 Task: Find connections with filter location Barra do Corda with filter topic #socialmediawith filter profile language French with filter current company Aristocrat with filter school Integral University, Lucknow, Uttar Pradesh with filter industry Flight Training with filter service category Customer Service with filter keywords title Graphic Designer
Action: Mouse moved to (579, 107)
Screenshot: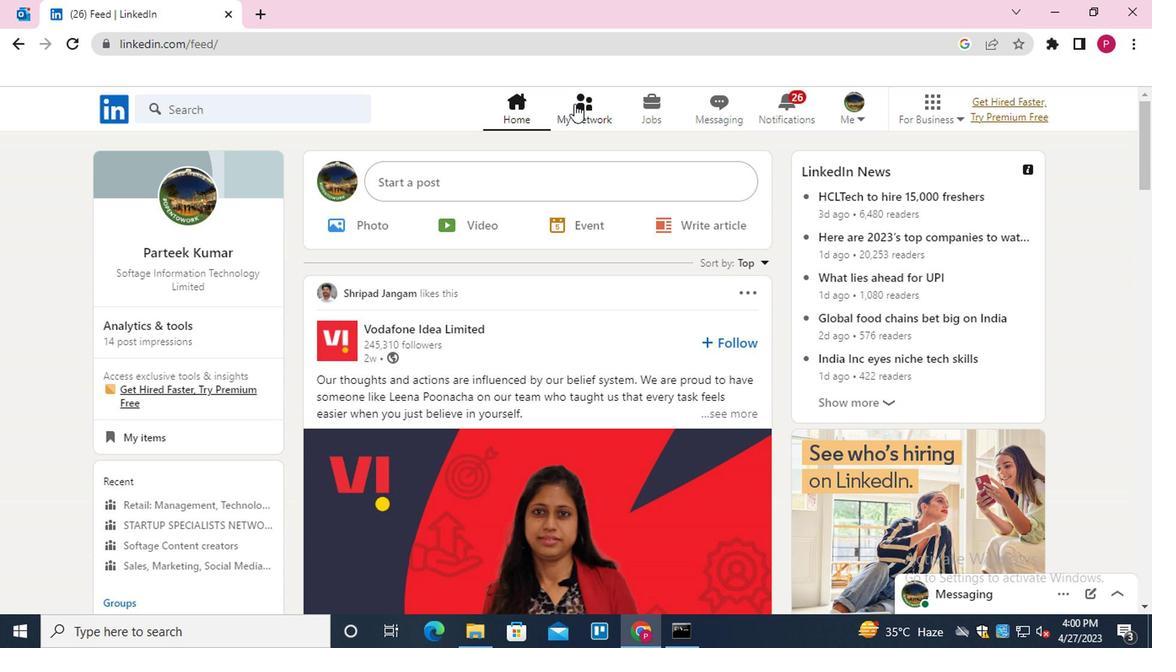 
Action: Mouse pressed left at (579, 107)
Screenshot: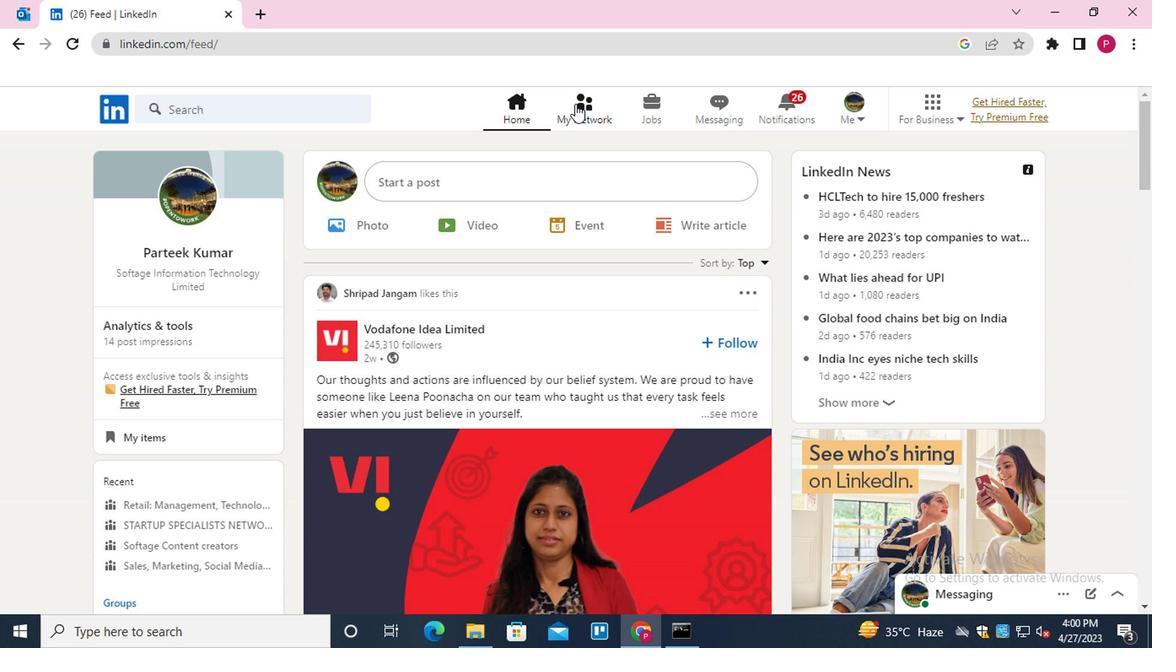 
Action: Mouse moved to (316, 205)
Screenshot: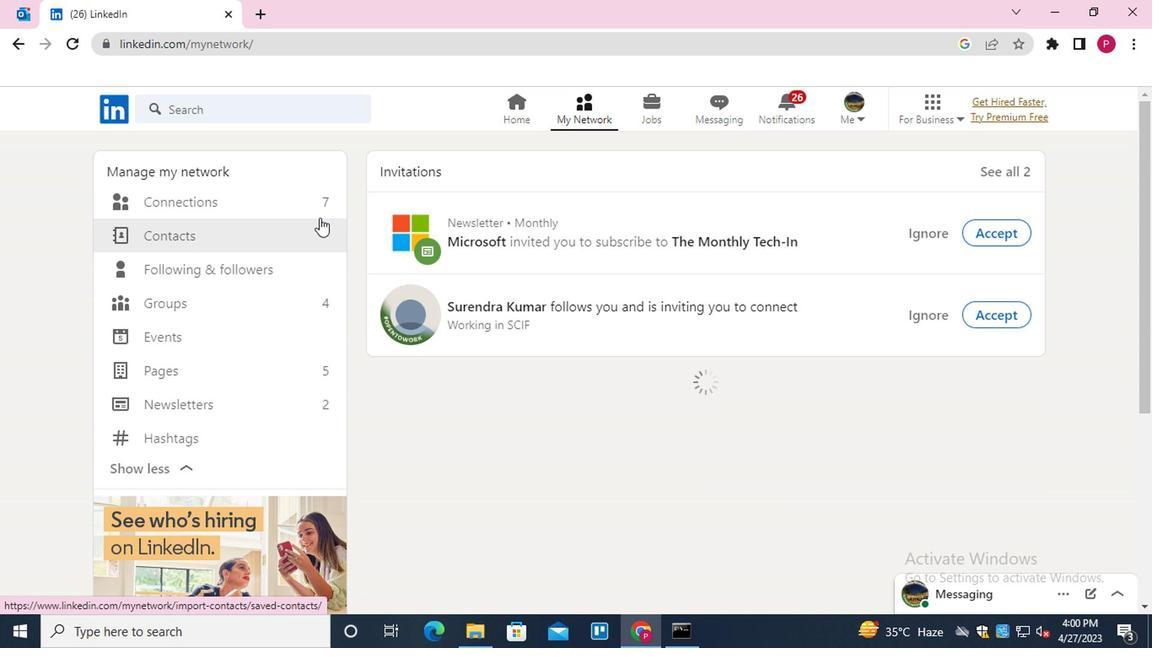 
Action: Mouse pressed left at (316, 205)
Screenshot: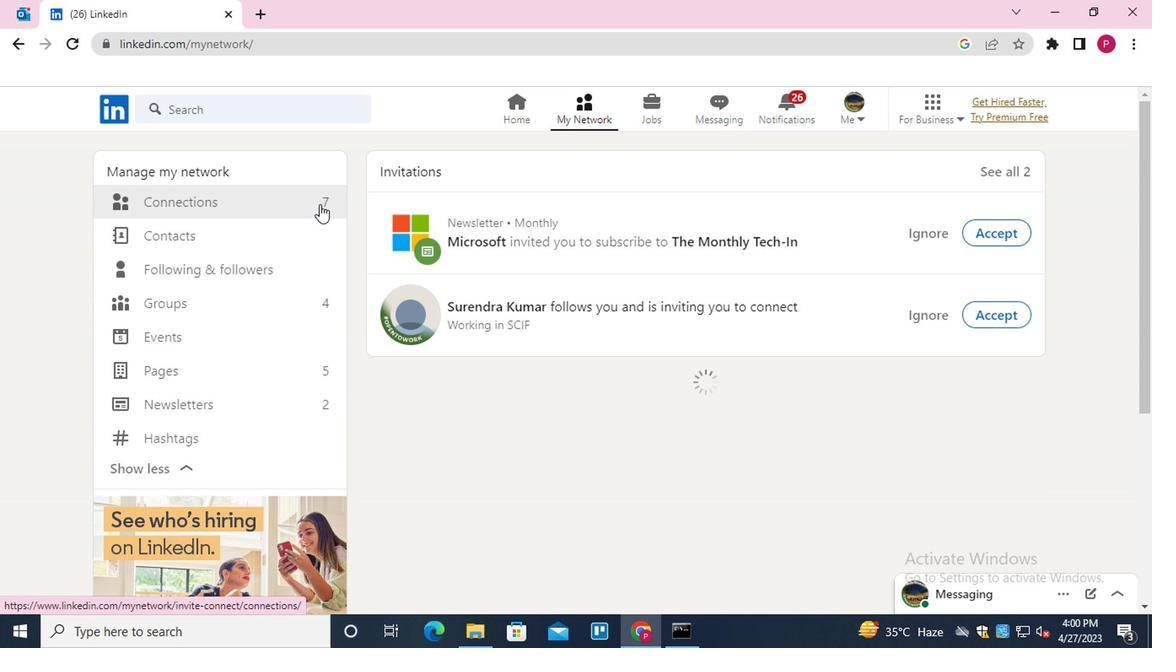 
Action: Mouse moved to (656, 203)
Screenshot: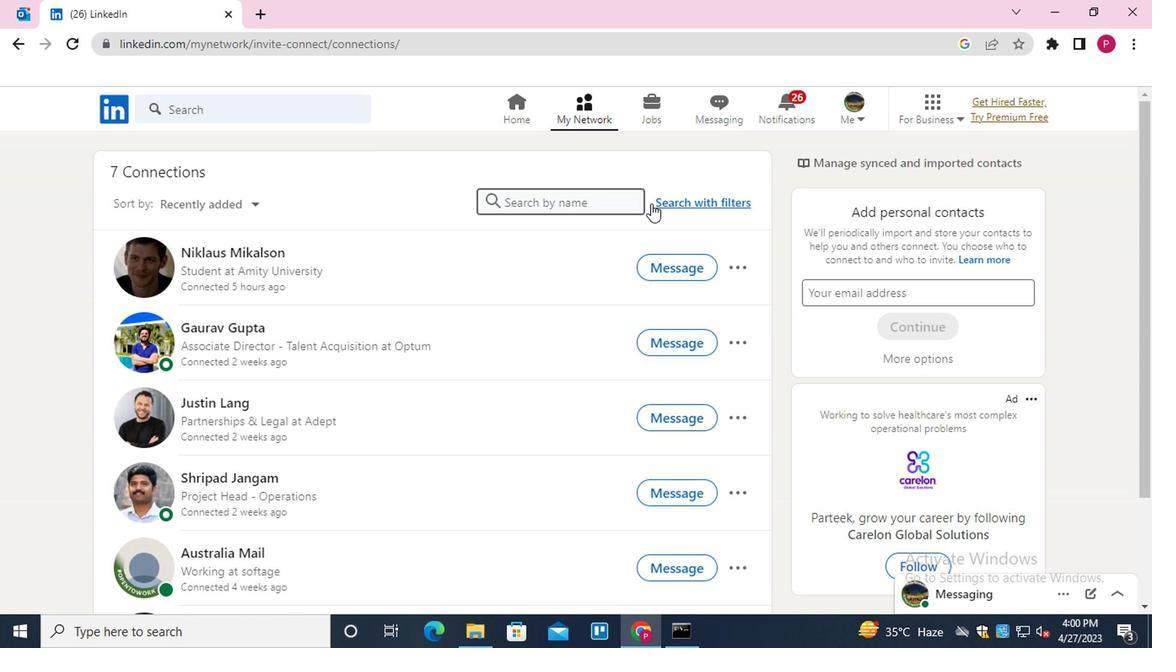 
Action: Mouse pressed left at (656, 203)
Screenshot: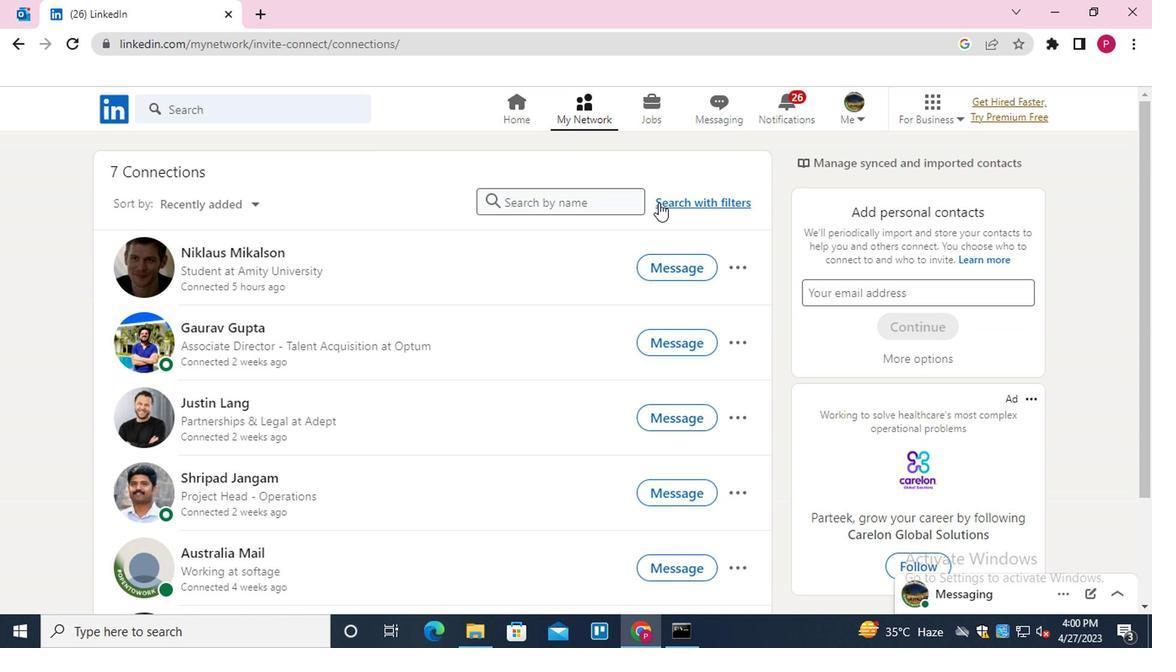 
Action: Mouse moved to (624, 159)
Screenshot: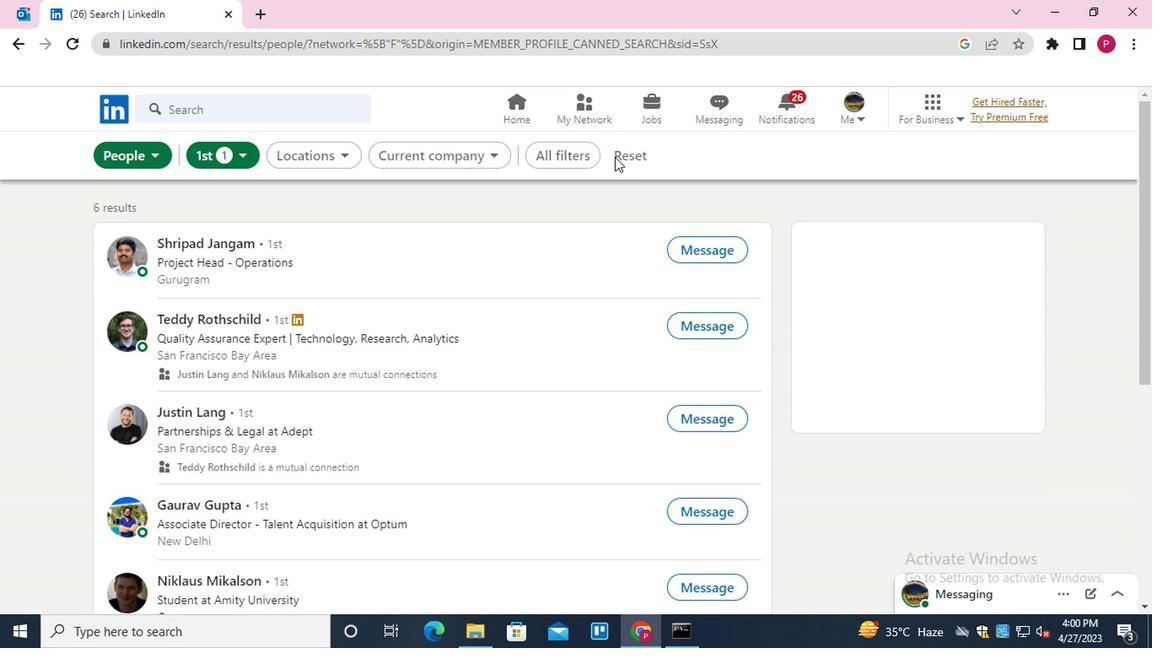
Action: Mouse pressed left at (624, 159)
Screenshot: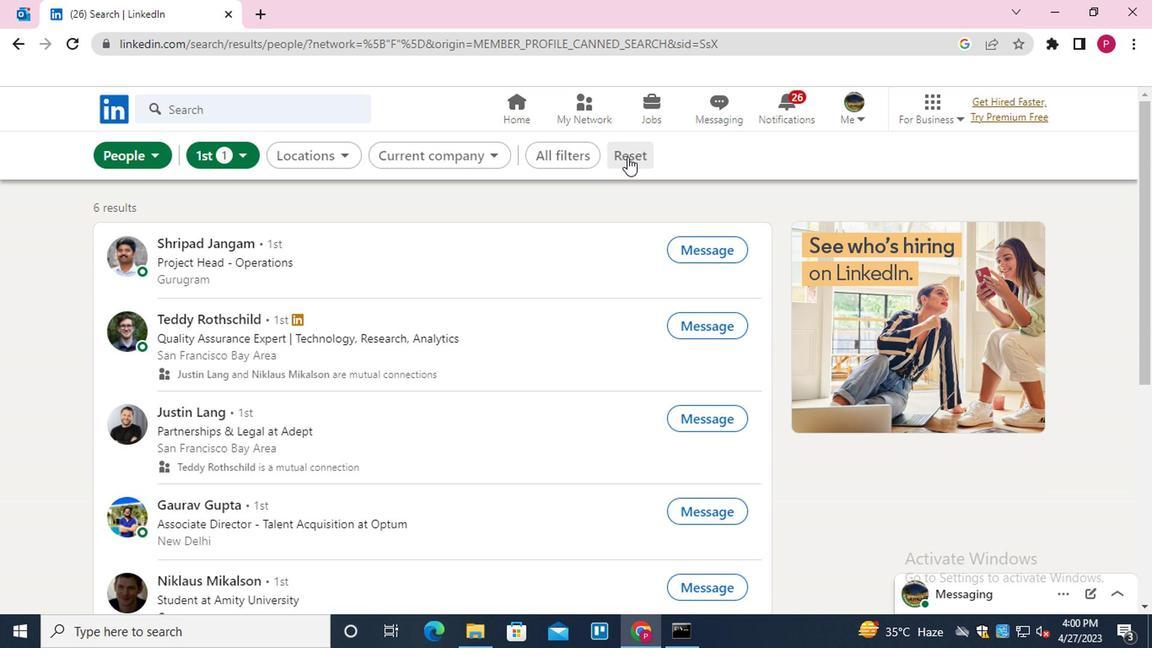 
Action: Mouse moved to (618, 160)
Screenshot: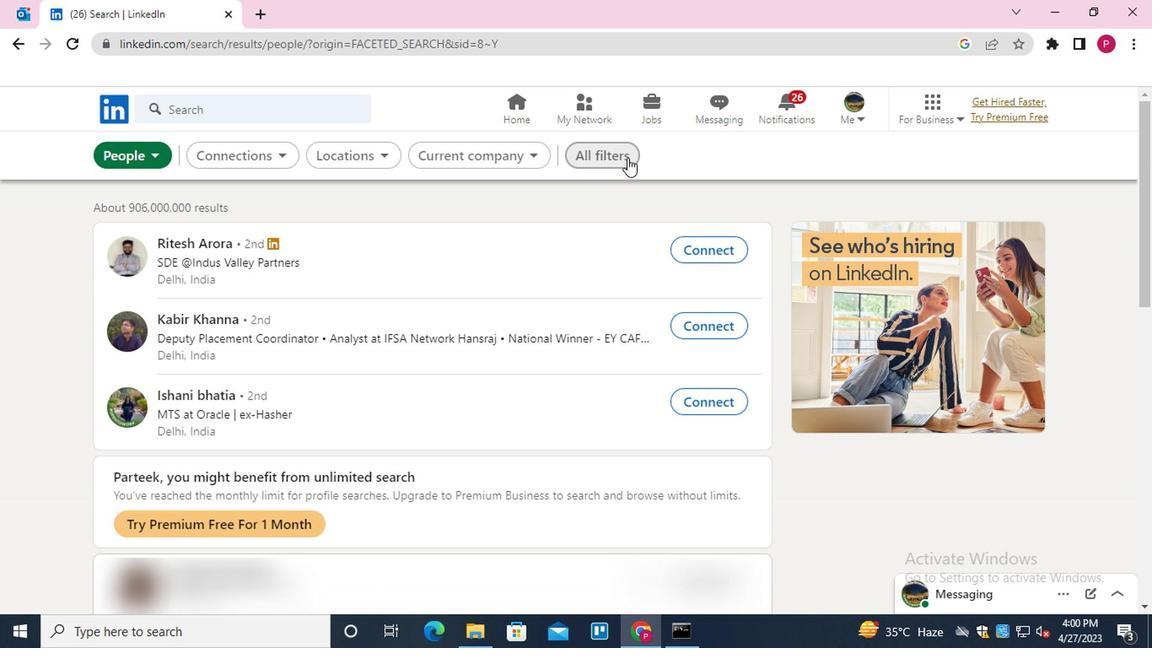 
Action: Mouse pressed left at (618, 160)
Screenshot: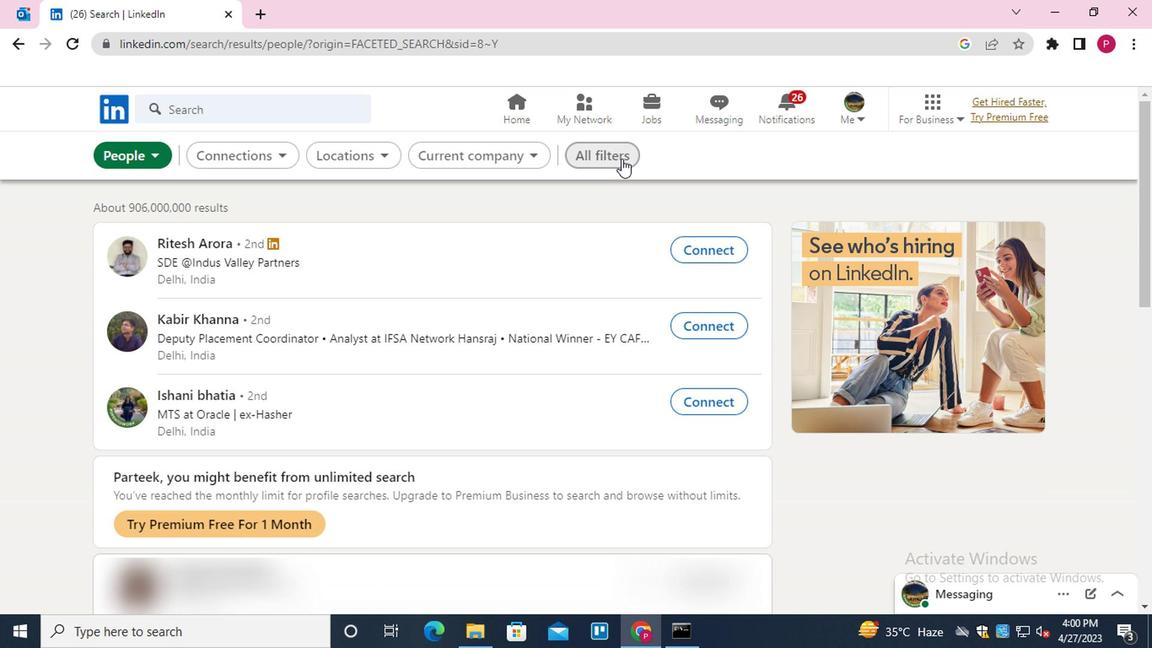 
Action: Mouse moved to (1000, 426)
Screenshot: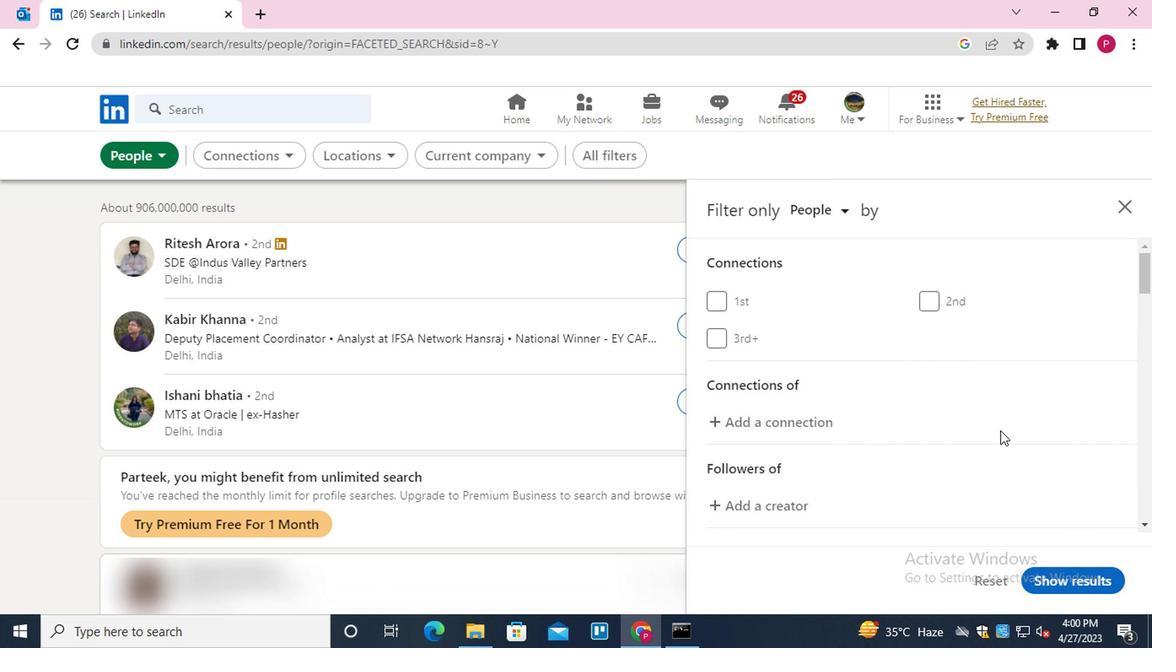 
Action: Mouse scrolled (1000, 426) with delta (0, 0)
Screenshot: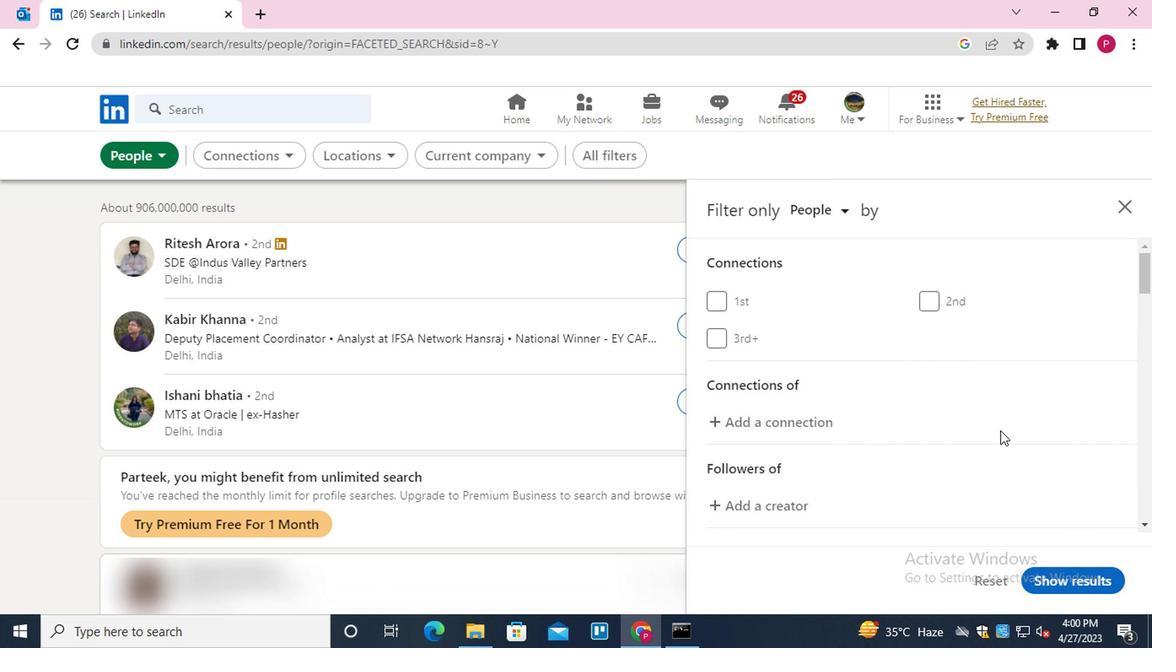 
Action: Mouse moved to (996, 429)
Screenshot: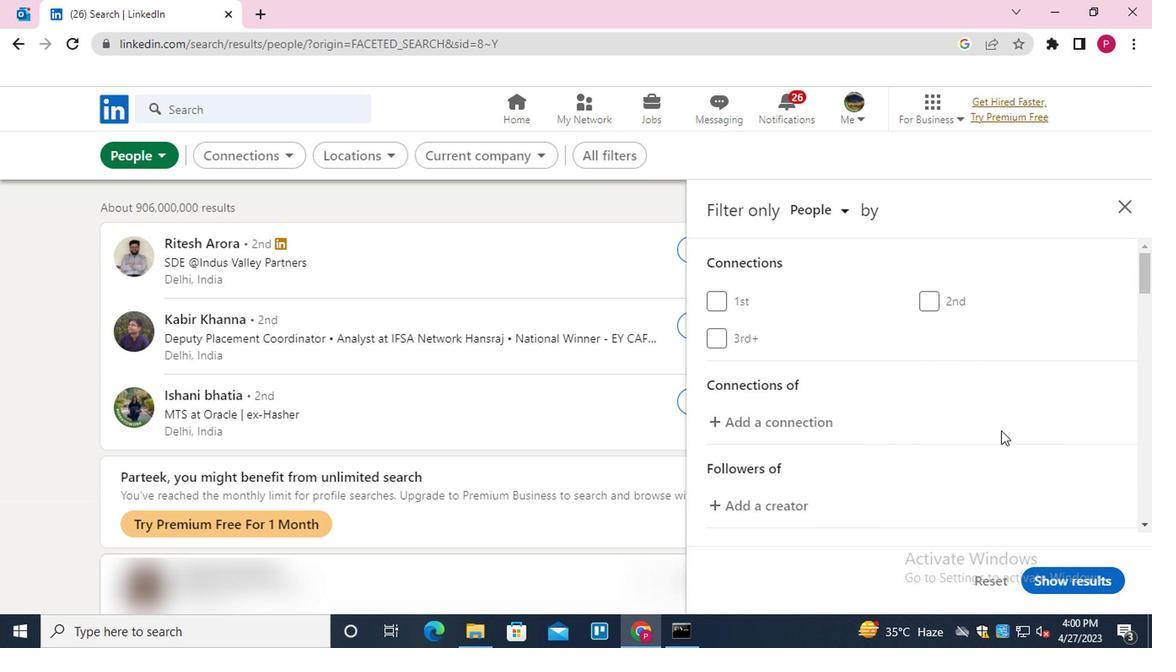 
Action: Mouse scrolled (996, 428) with delta (0, 0)
Screenshot: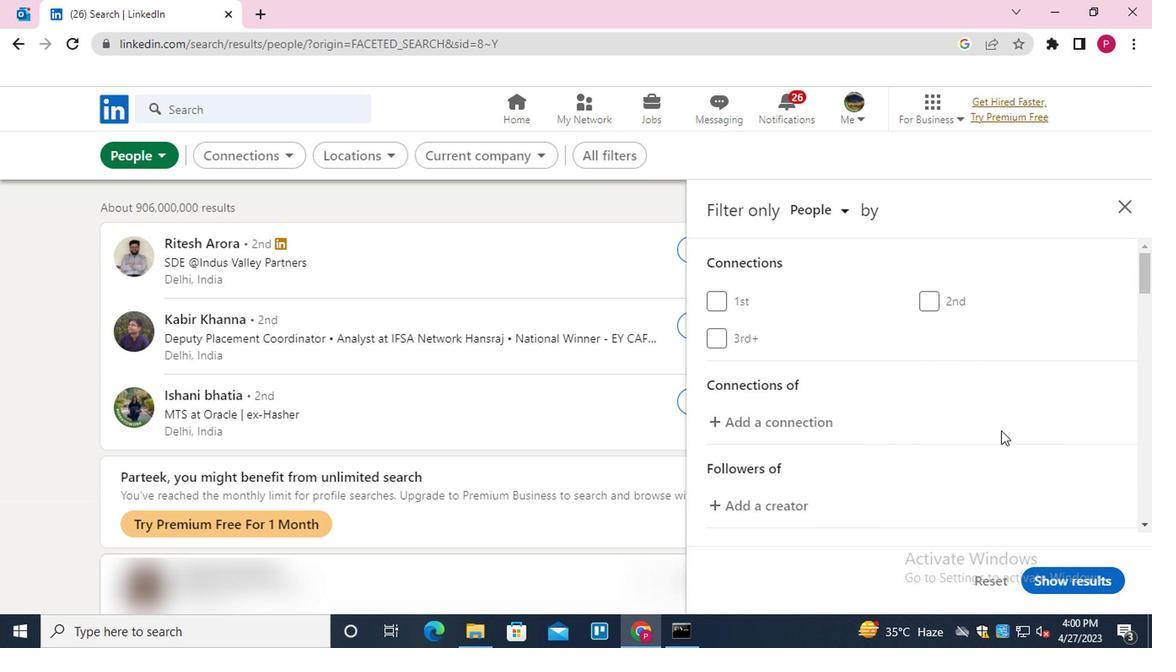 
Action: Mouse moved to (984, 440)
Screenshot: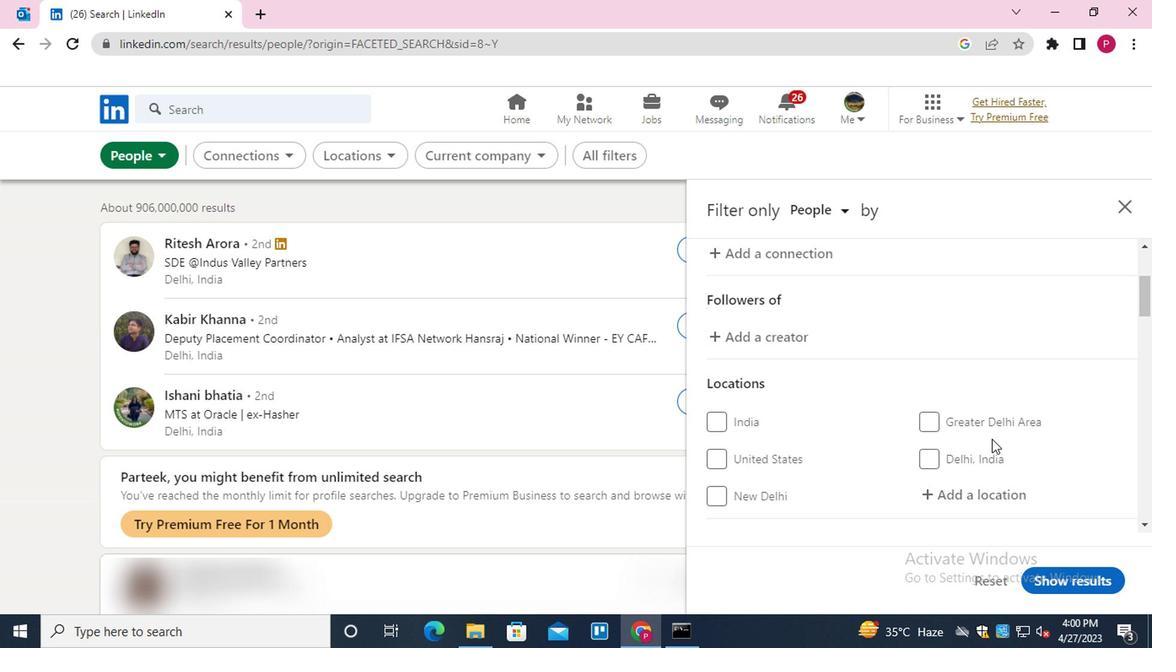 
Action: Mouse scrolled (984, 439) with delta (0, 0)
Screenshot: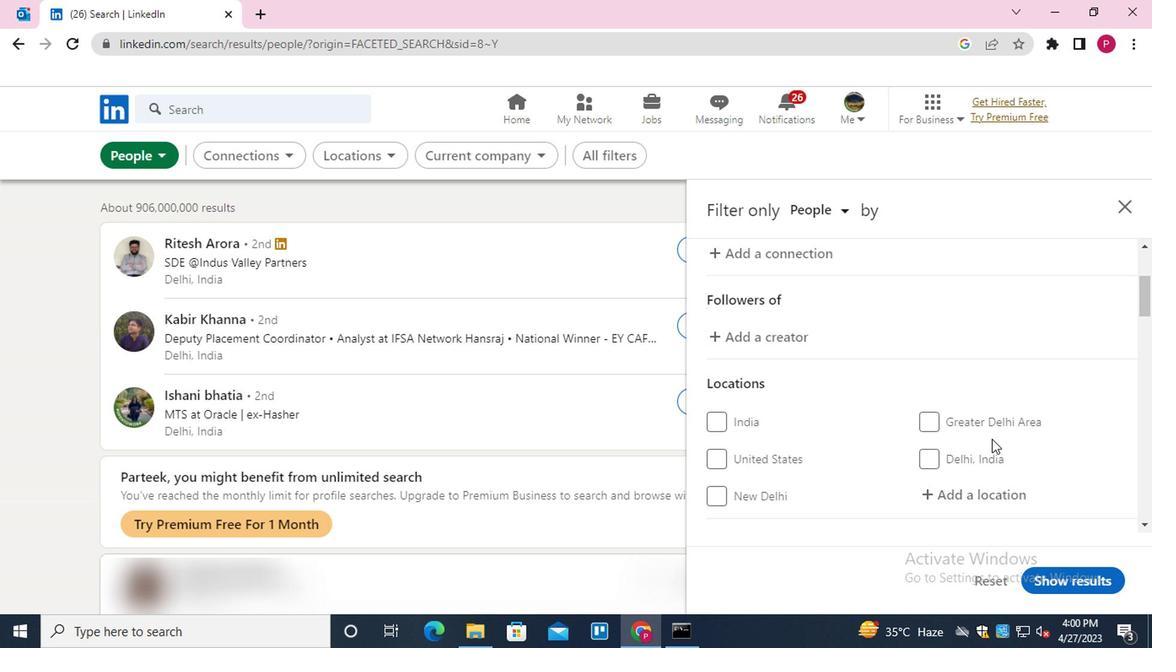 
Action: Mouse moved to (968, 413)
Screenshot: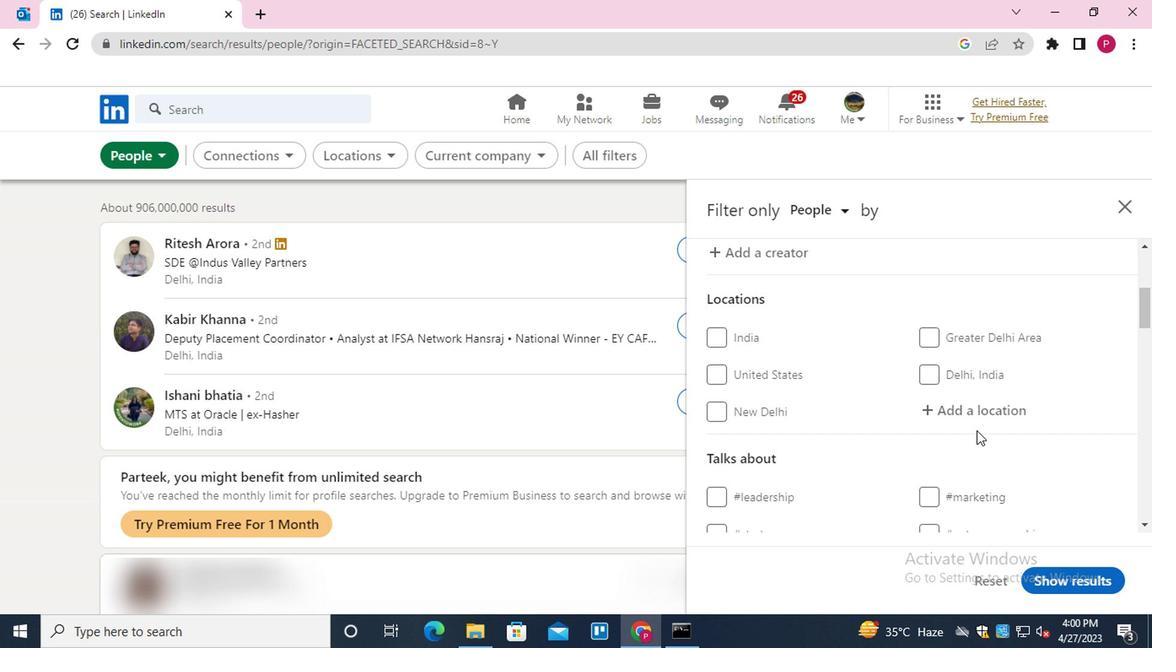 
Action: Mouse pressed left at (968, 413)
Screenshot: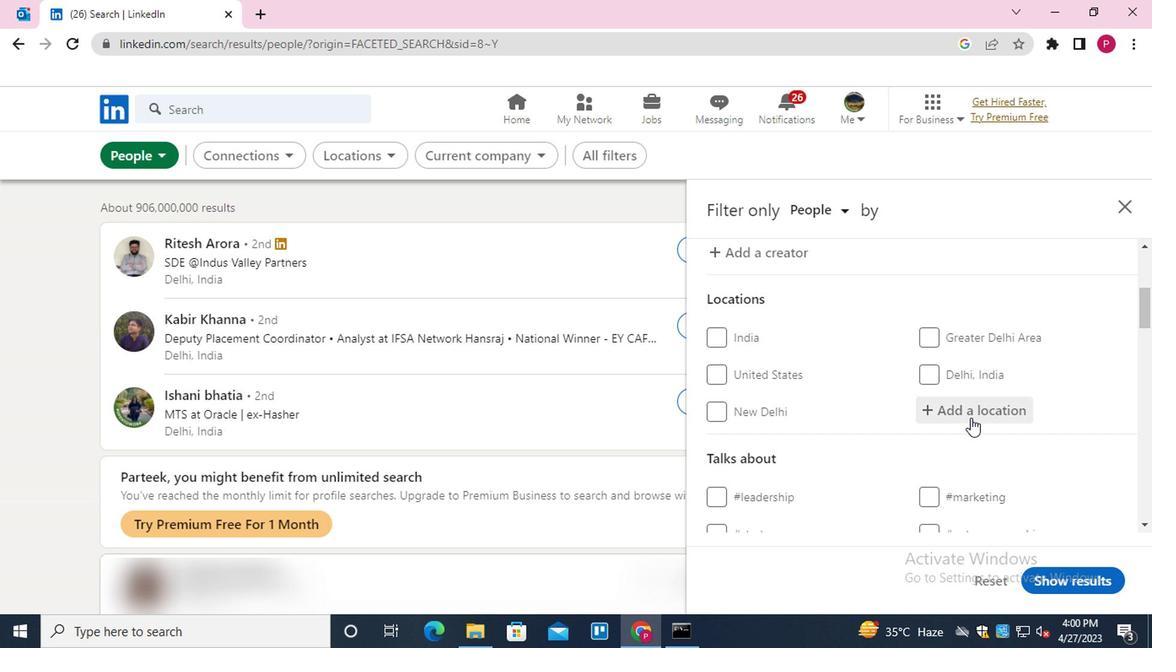 
Action: Key pressed <Key.shift><Key.shift><Key.shift><Key.shift><Key.shift><Key.shift><Key.shift><Key.shift><Key.shift>BARRA<Key.space><Key.shift>DO<Key.down><Key.down><Key.down><Key.enter>
Screenshot: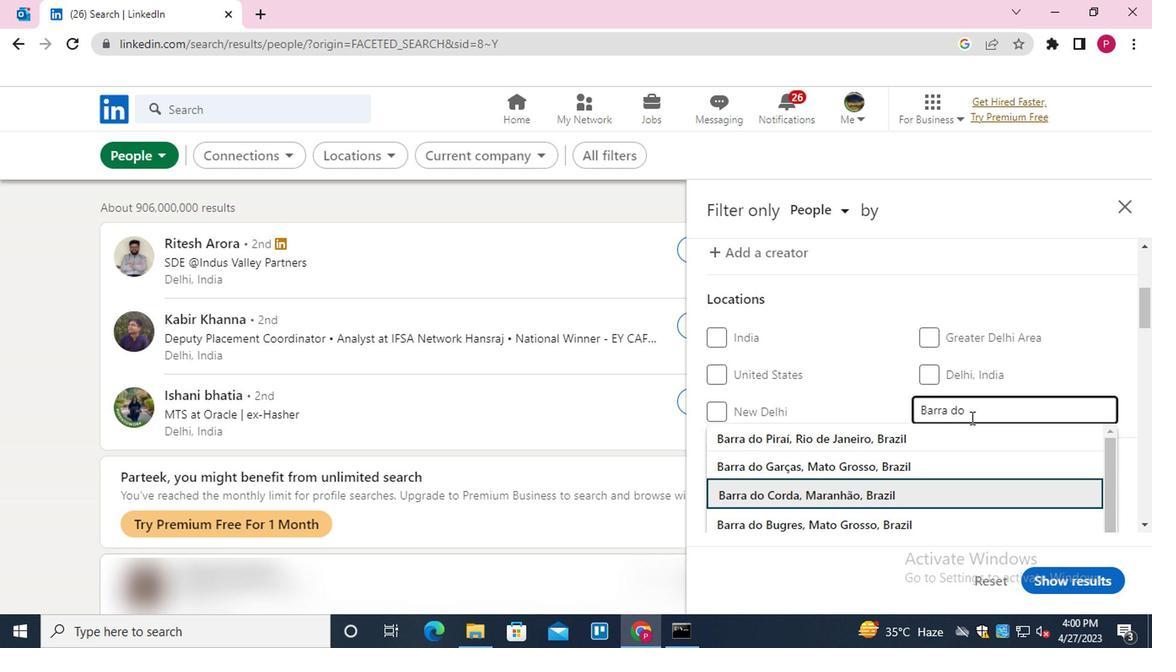 
Action: Mouse moved to (961, 414)
Screenshot: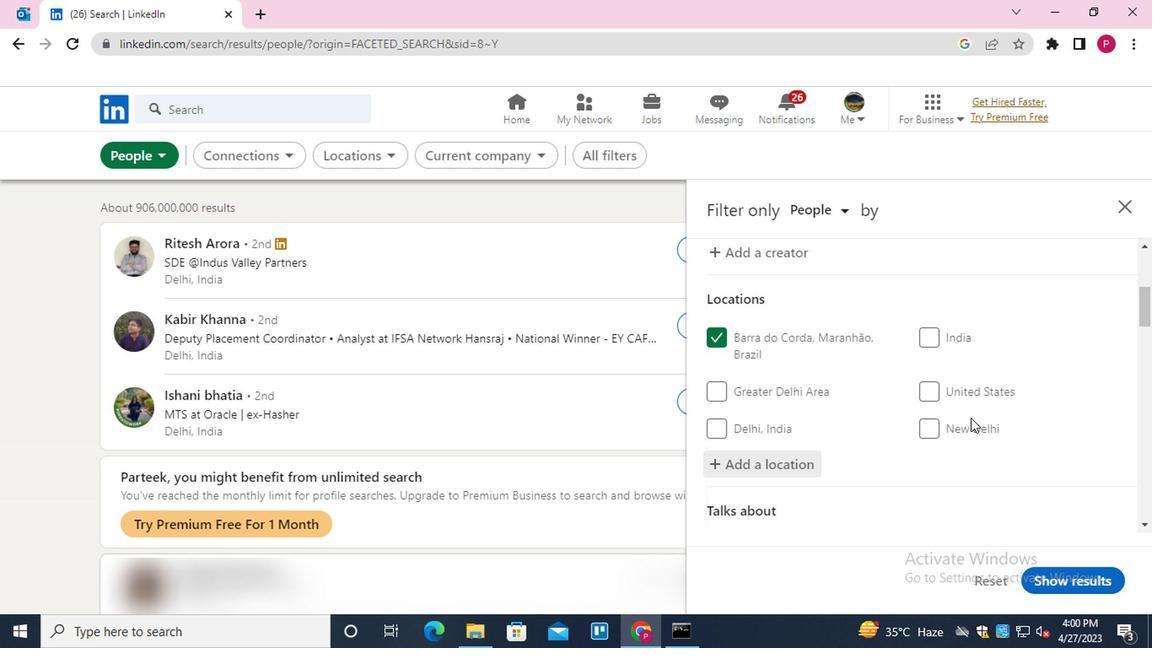 
Action: Mouse scrolled (961, 413) with delta (0, -1)
Screenshot: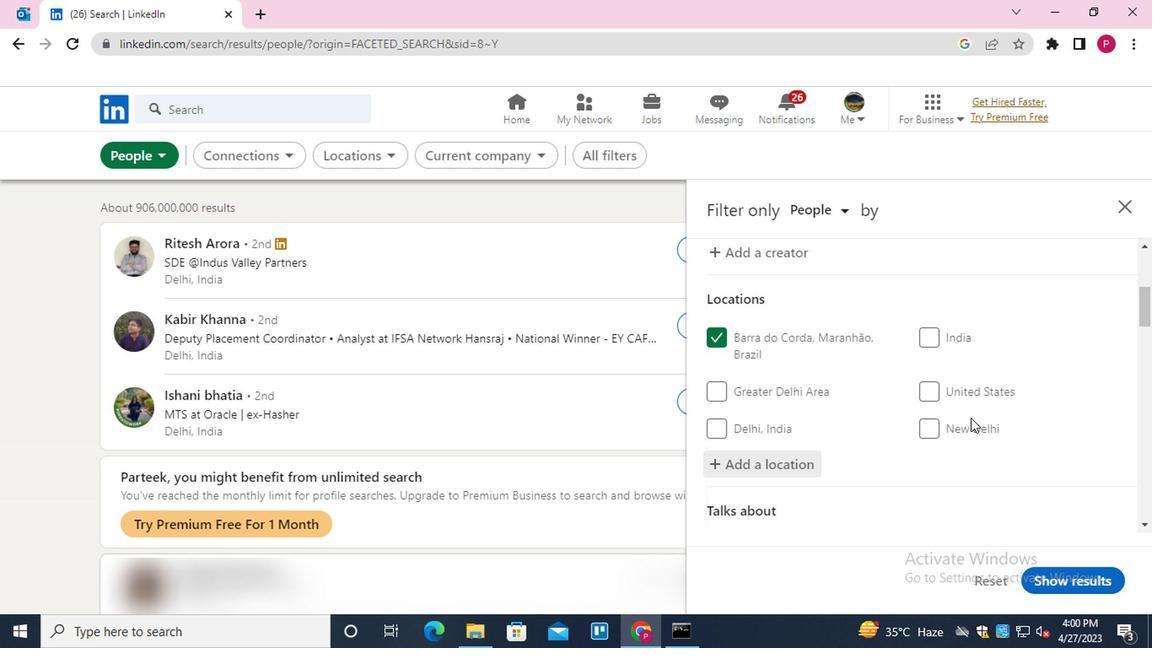 
Action: Mouse moved to (954, 417)
Screenshot: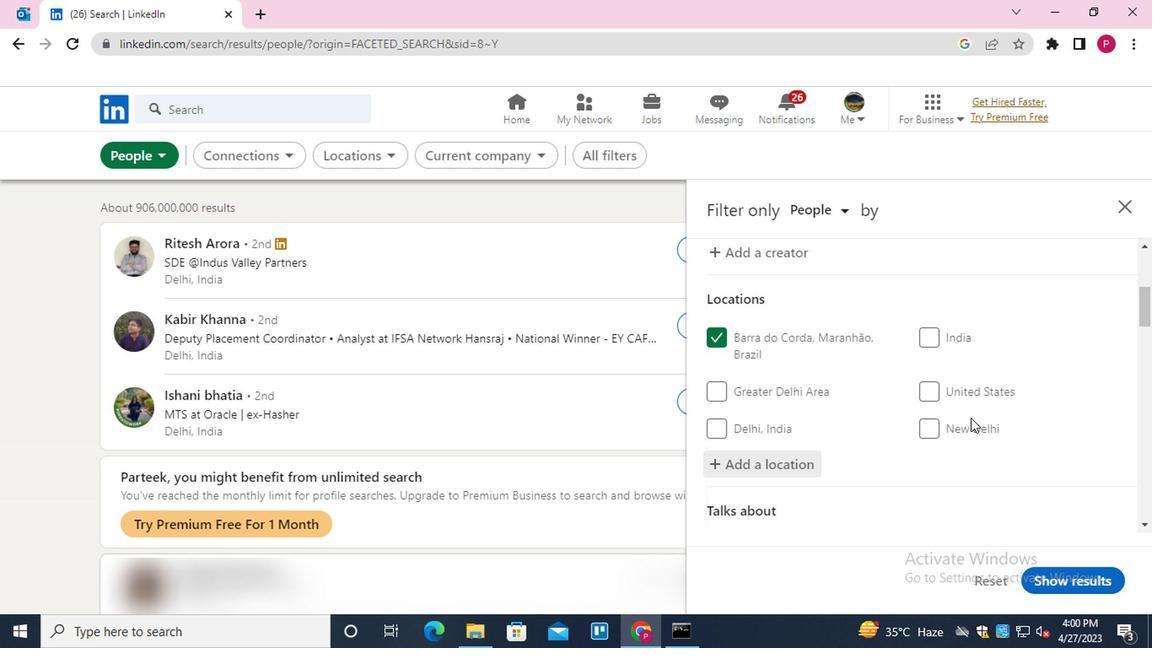 
Action: Mouse scrolled (954, 417) with delta (0, 0)
Screenshot: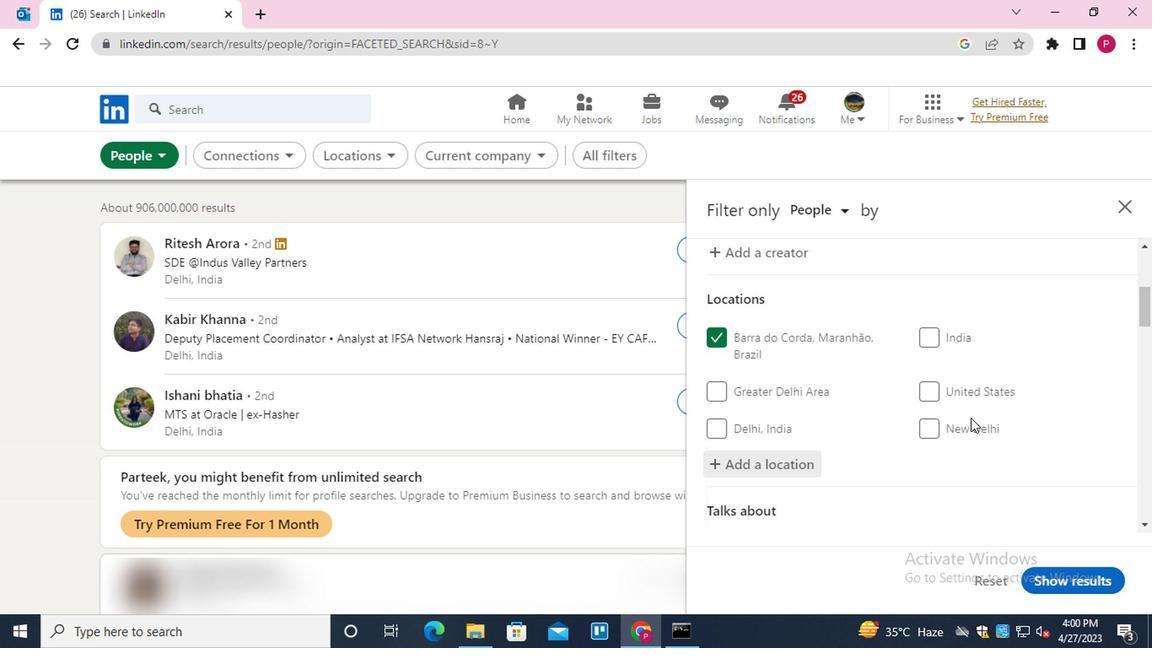 
Action: Mouse scrolled (954, 417) with delta (0, 0)
Screenshot: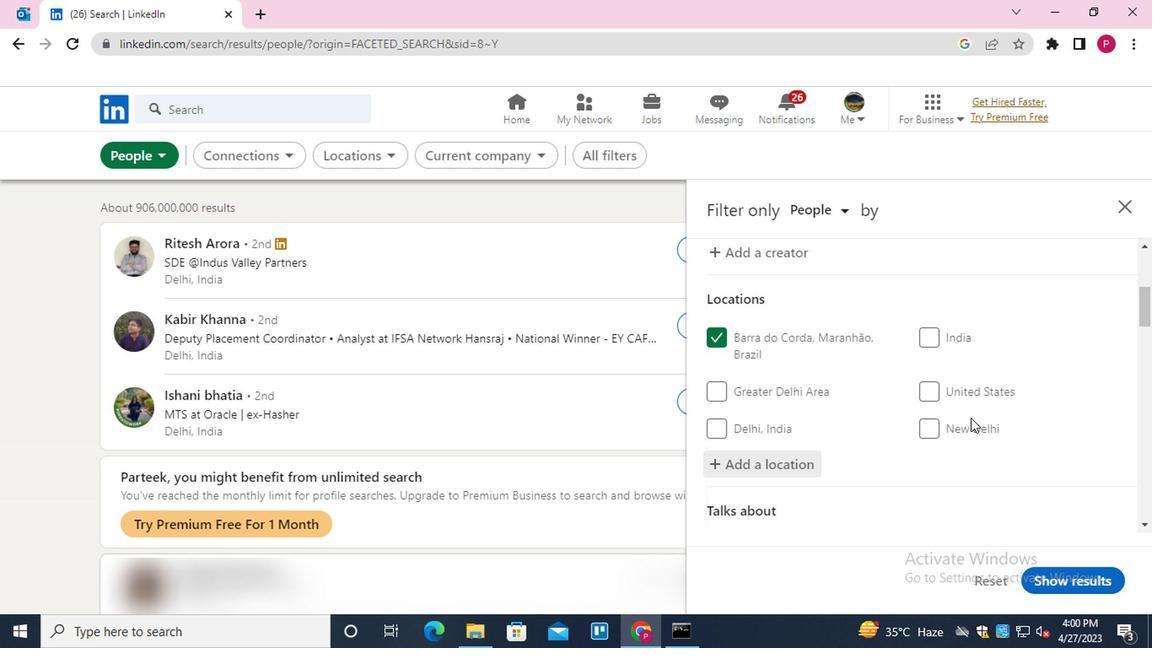 
Action: Mouse moved to (959, 365)
Screenshot: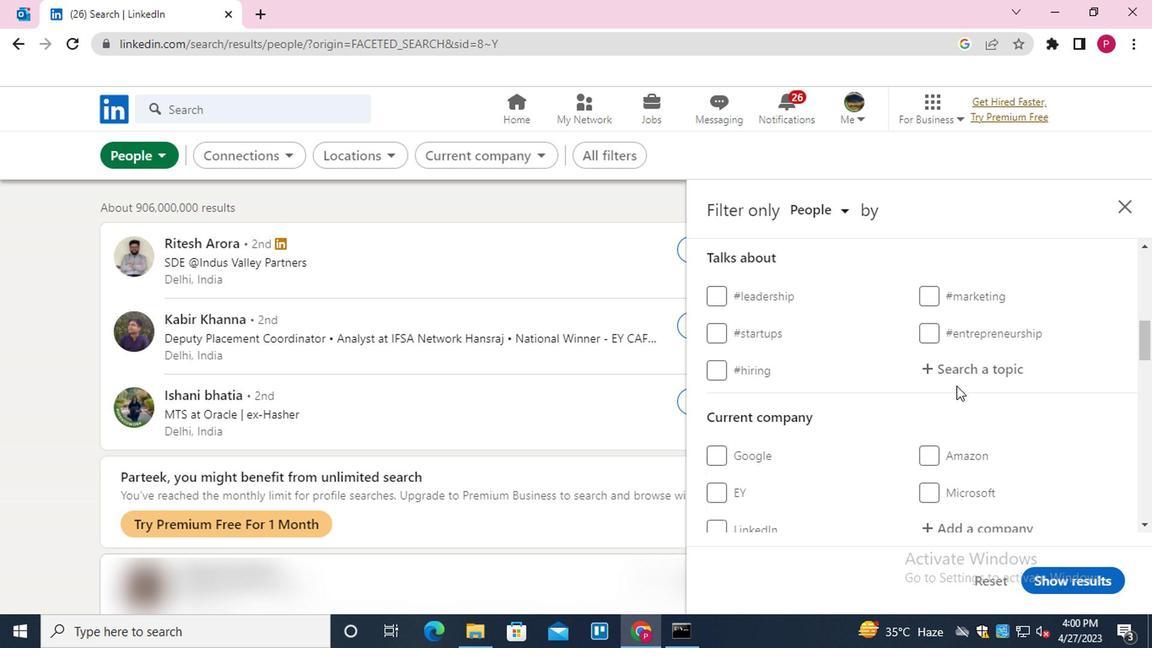 
Action: Mouse pressed left at (959, 365)
Screenshot: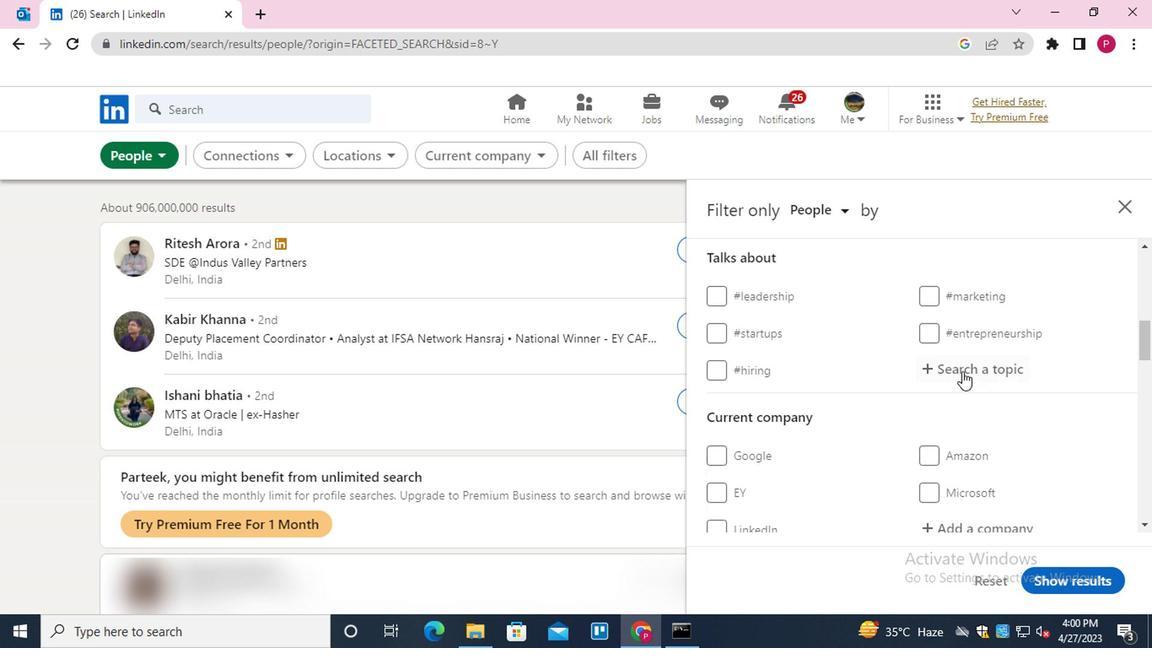 
Action: Key pressed SOCIALMEDIA<Key.down><Key.down><Key.enter>
Screenshot: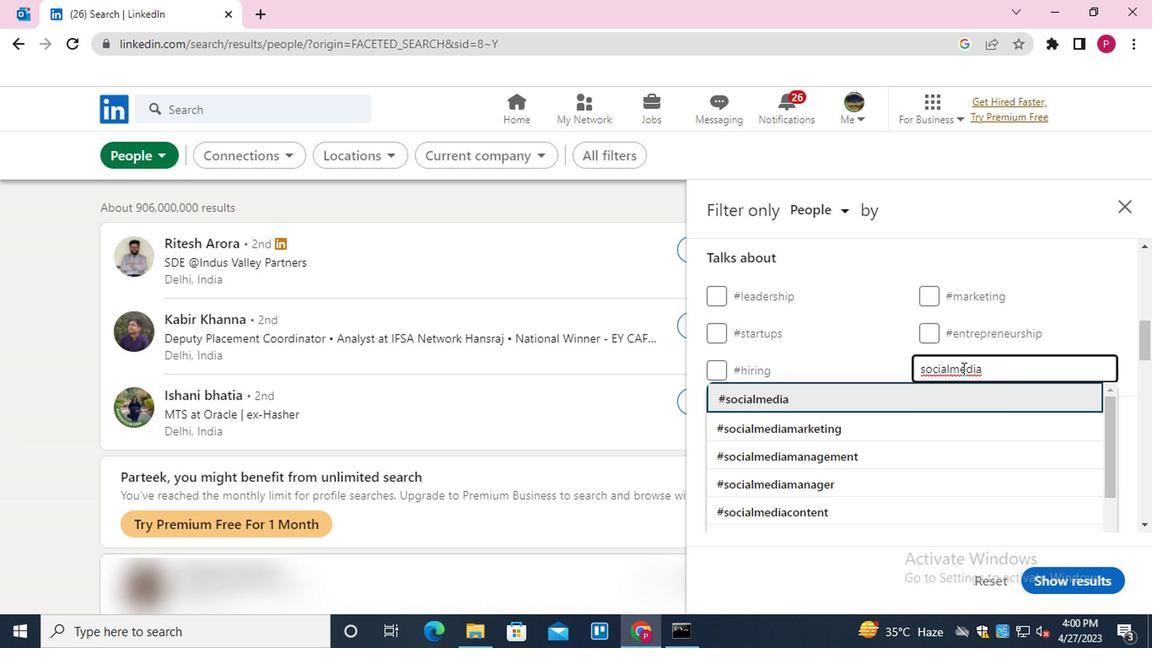 
Action: Mouse moved to (942, 365)
Screenshot: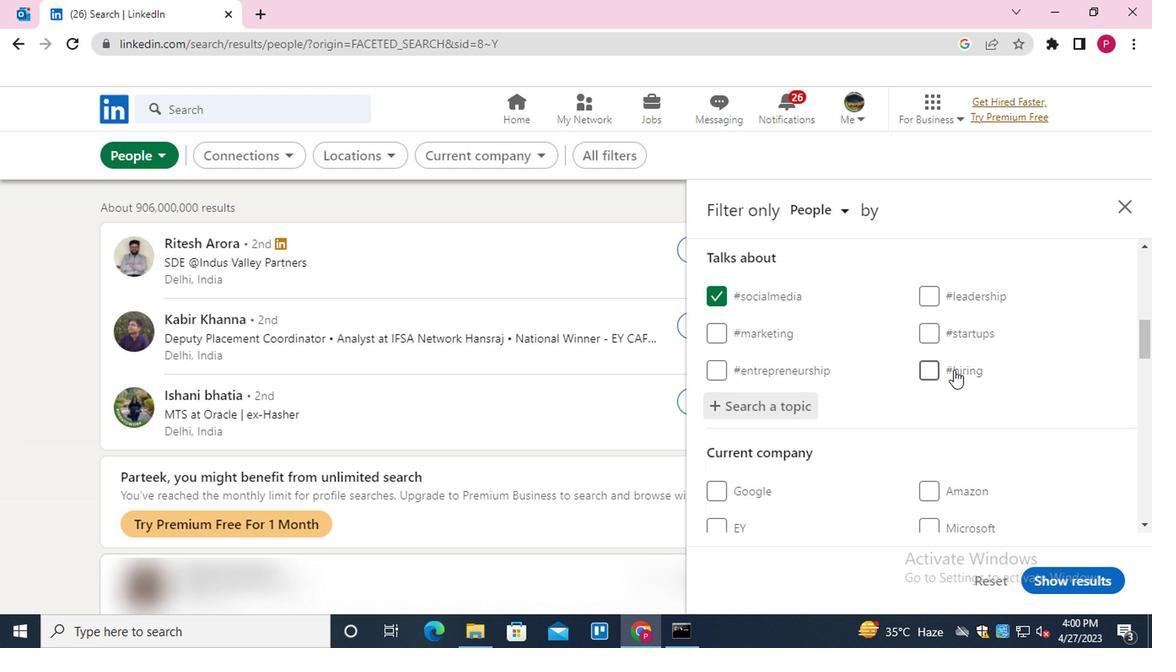 
Action: Mouse scrolled (942, 364) with delta (0, -1)
Screenshot: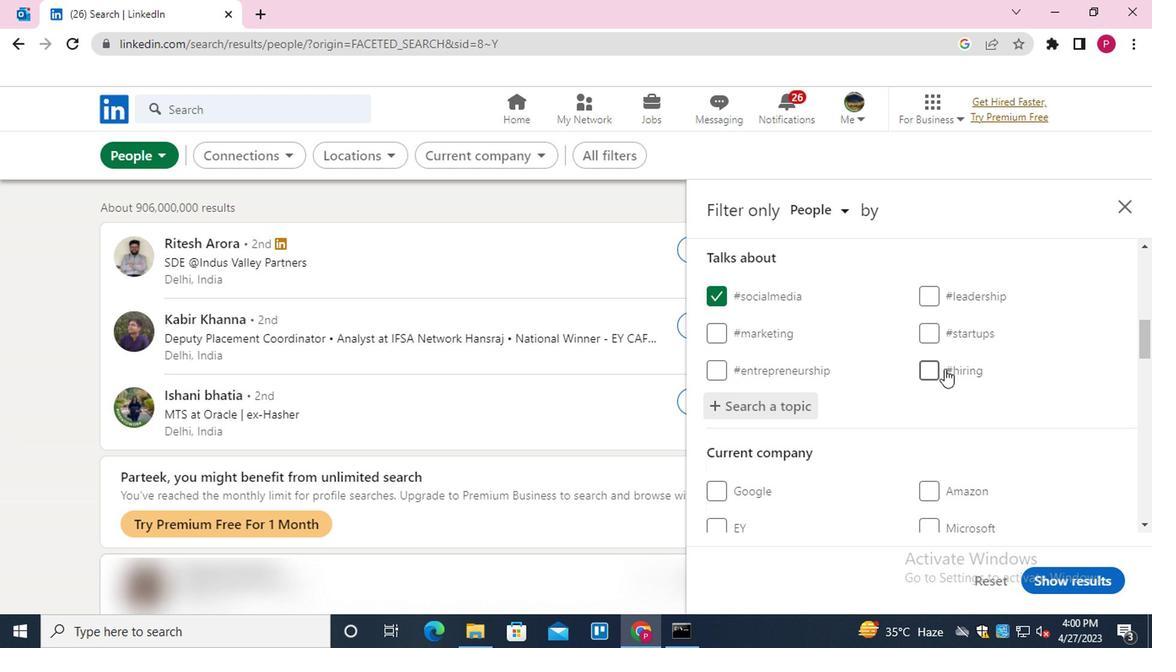 
Action: Mouse scrolled (942, 364) with delta (0, -1)
Screenshot: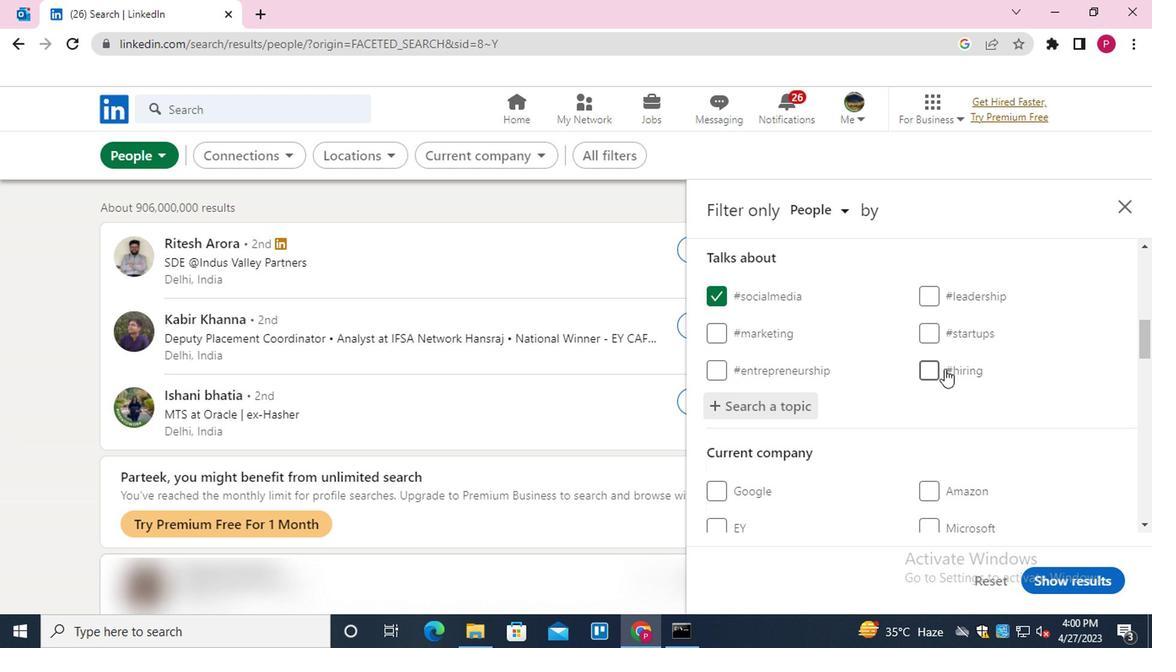 
Action: Mouse scrolled (942, 364) with delta (0, -1)
Screenshot: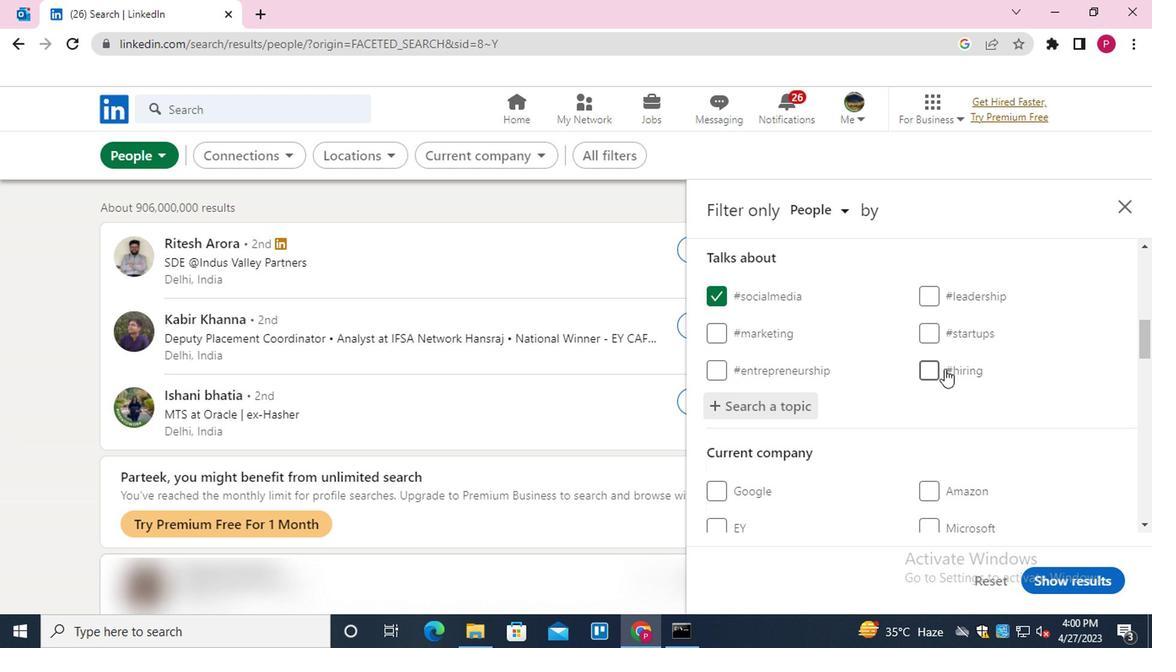 
Action: Mouse moved to (934, 368)
Screenshot: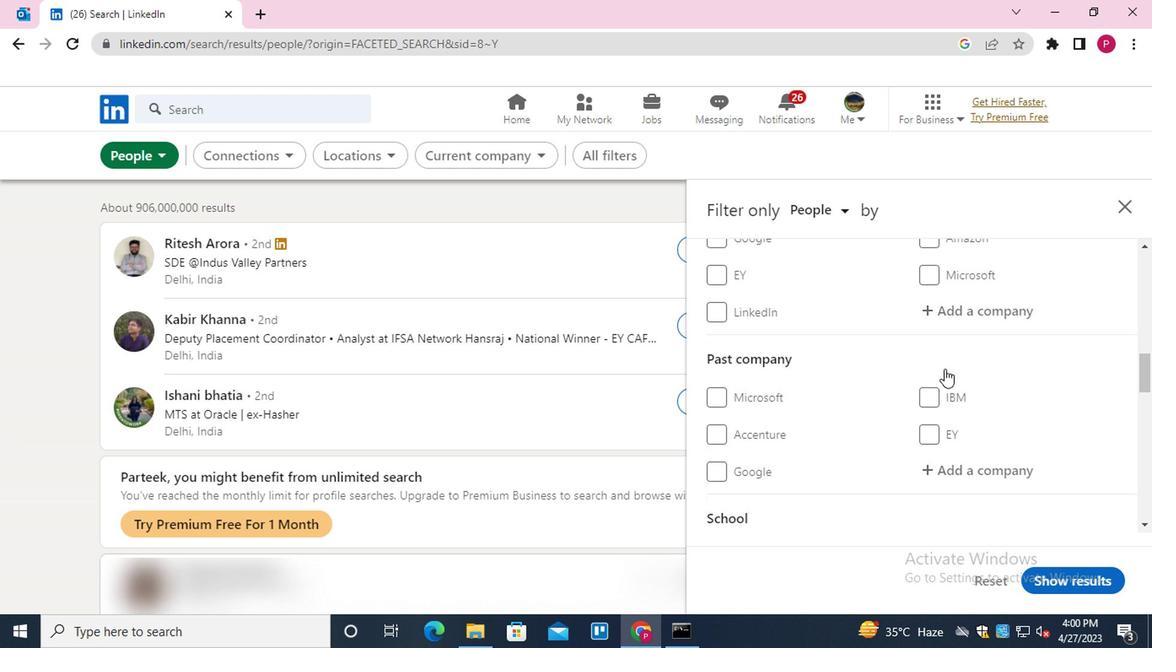 
Action: Mouse scrolled (934, 367) with delta (0, 0)
Screenshot: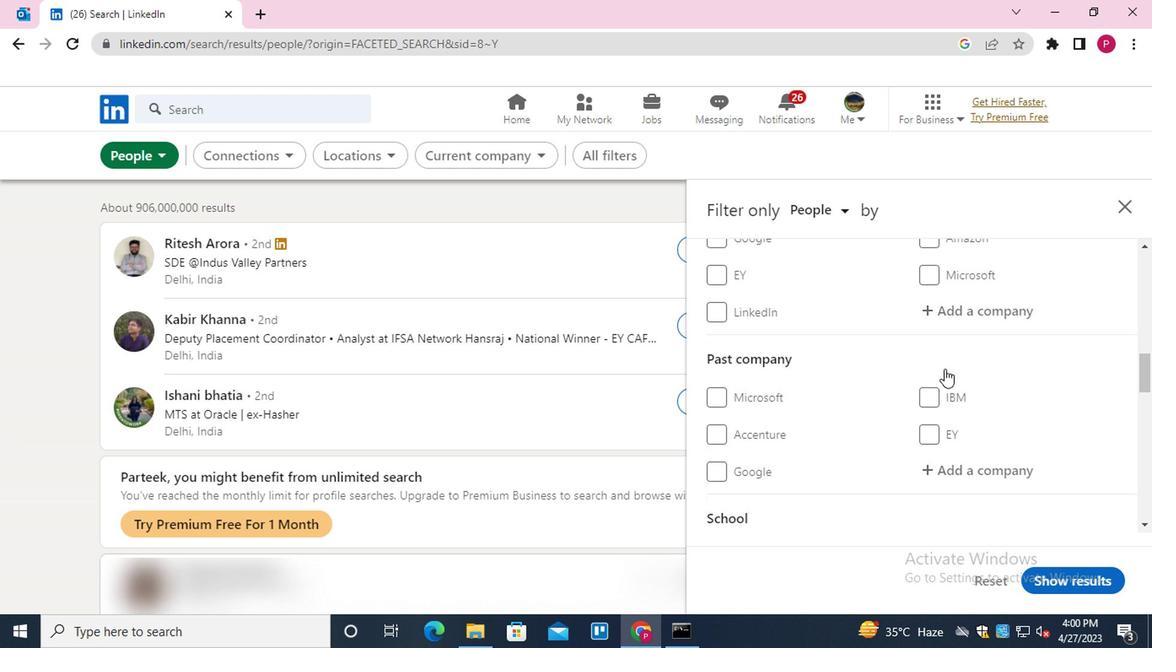 
Action: Mouse moved to (932, 370)
Screenshot: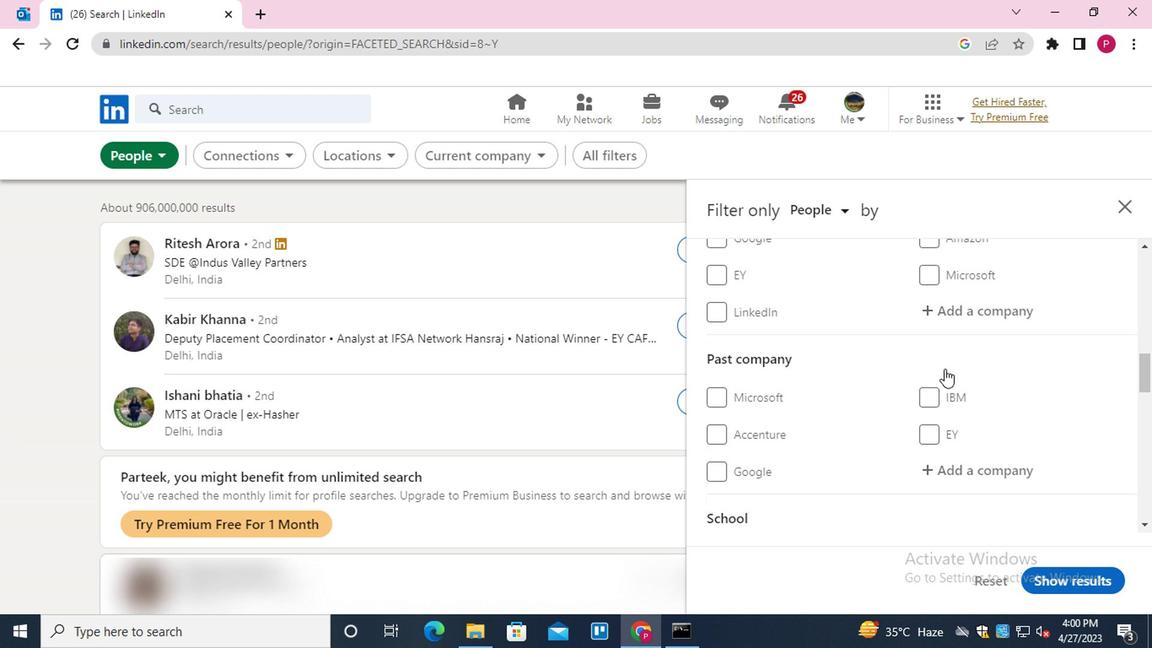 
Action: Mouse scrolled (932, 370) with delta (0, 0)
Screenshot: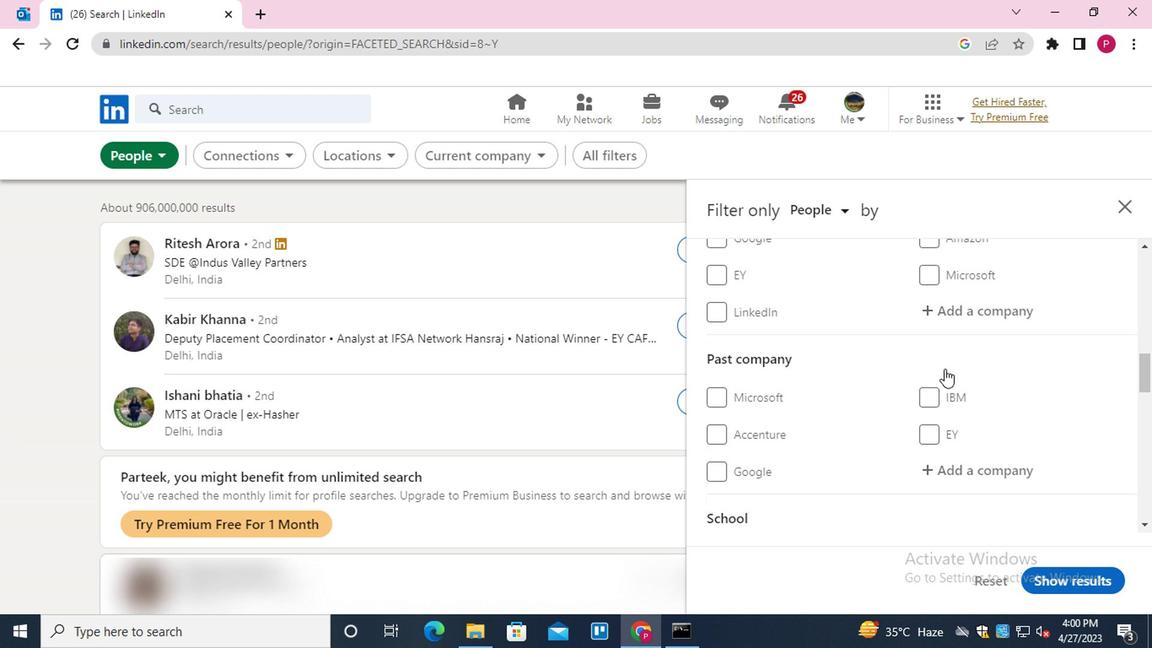 
Action: Mouse scrolled (932, 370) with delta (0, 0)
Screenshot: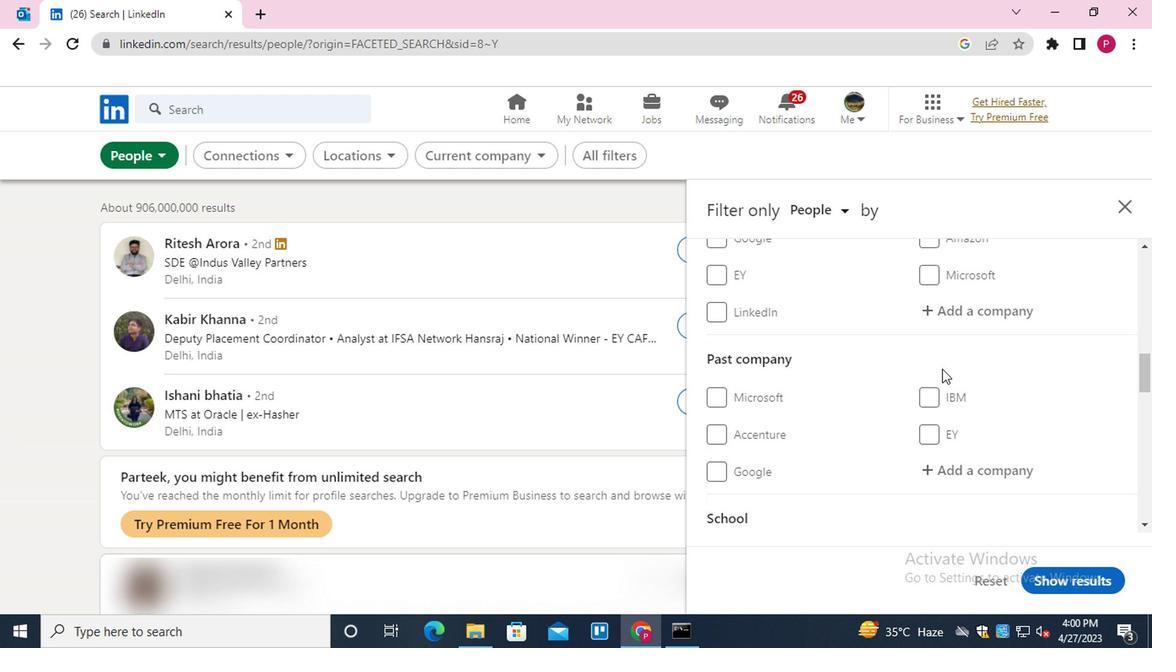 
Action: Mouse scrolled (932, 370) with delta (0, 0)
Screenshot: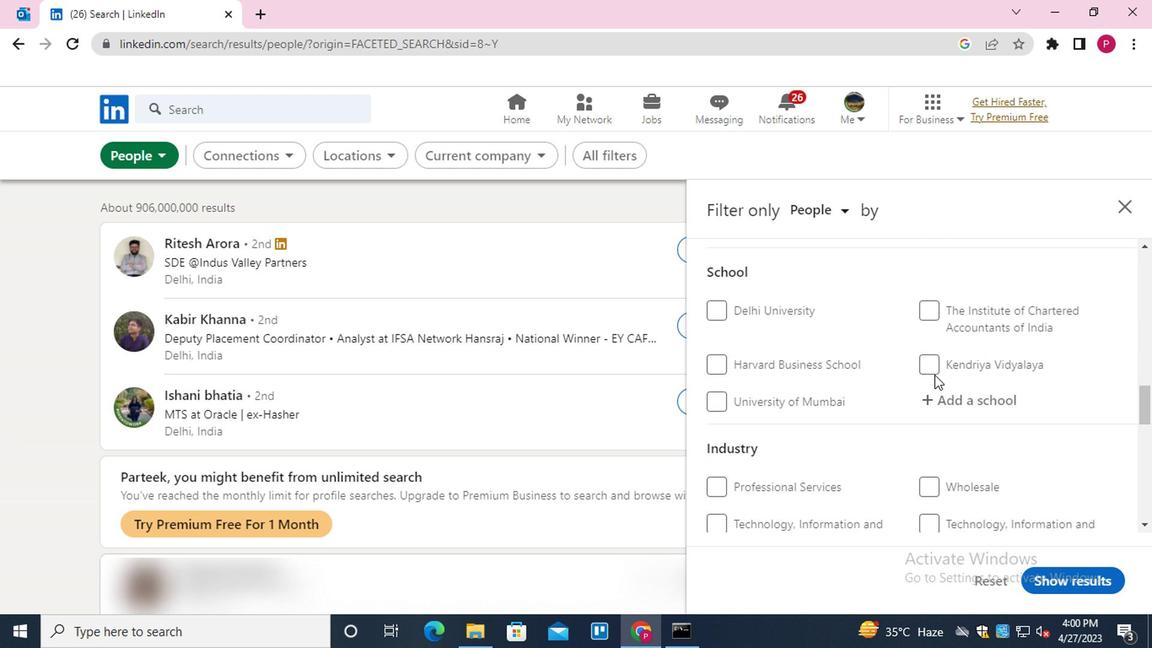 
Action: Mouse scrolled (932, 370) with delta (0, 0)
Screenshot: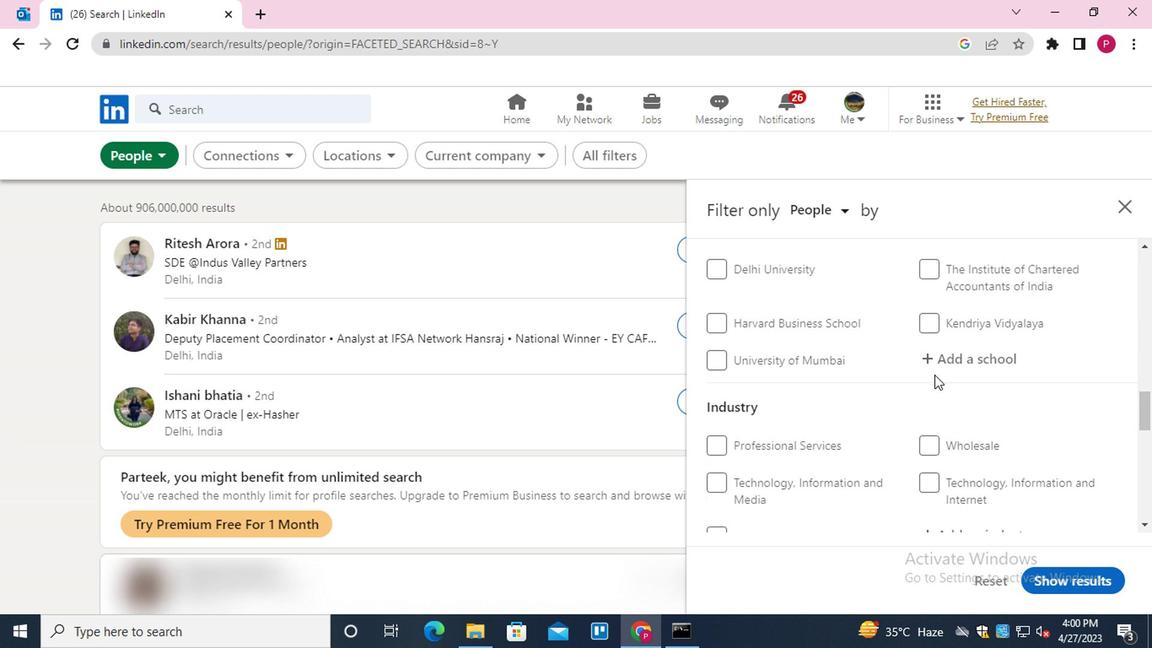 
Action: Mouse moved to (931, 370)
Screenshot: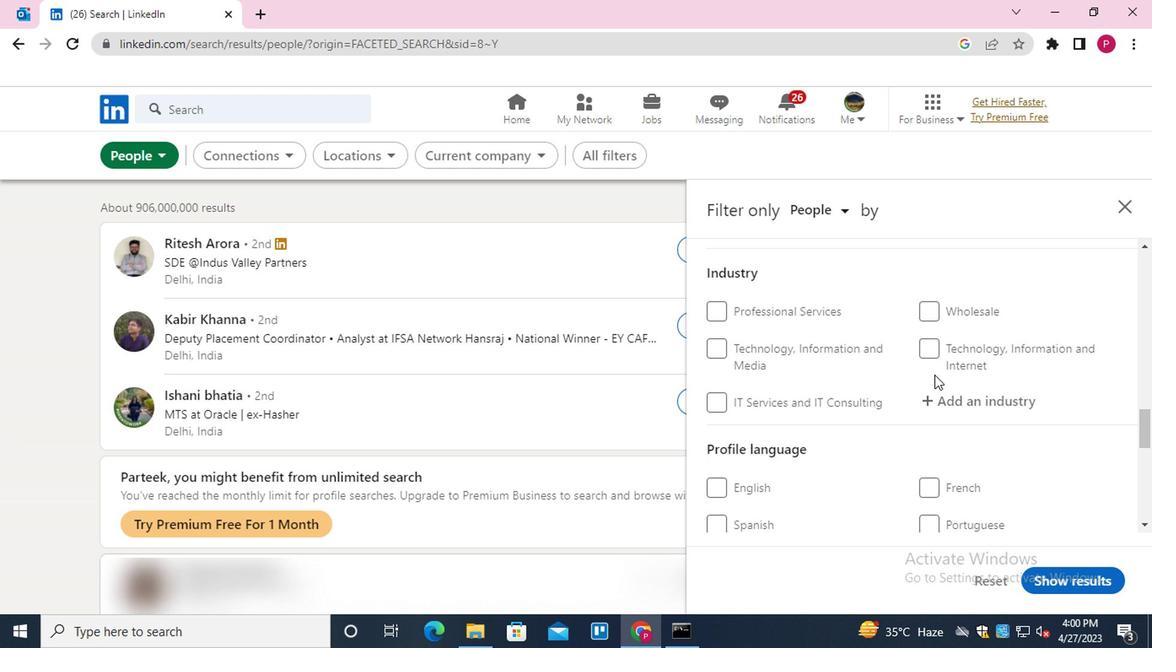 
Action: Mouse scrolled (931, 370) with delta (0, 0)
Screenshot: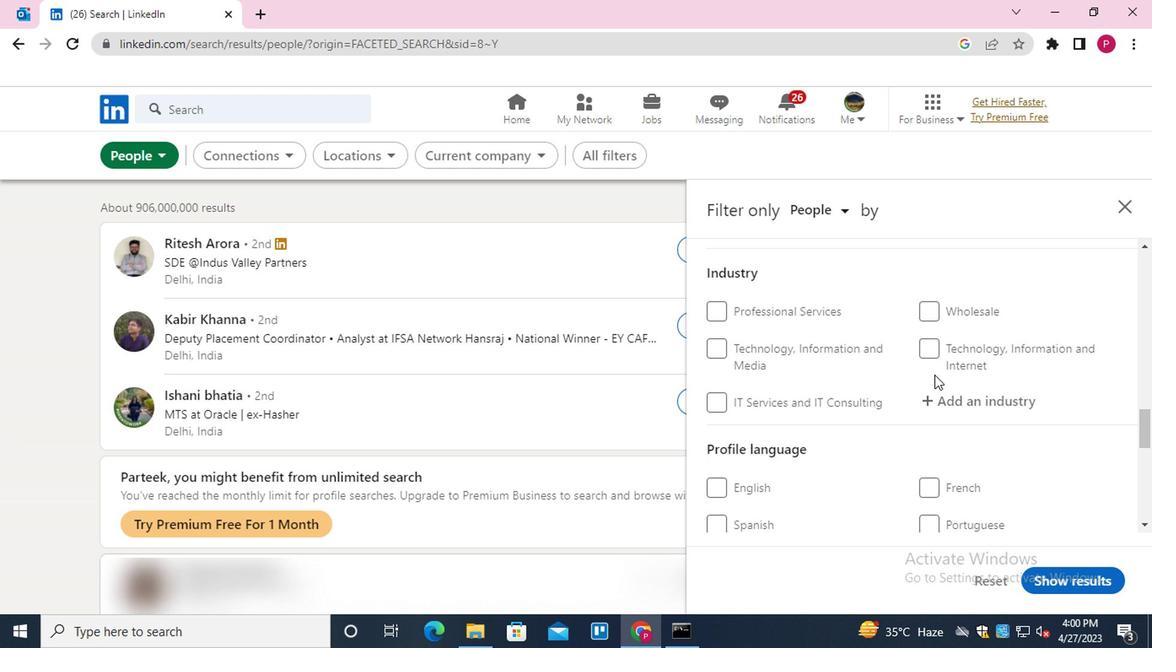 
Action: Mouse moved to (926, 402)
Screenshot: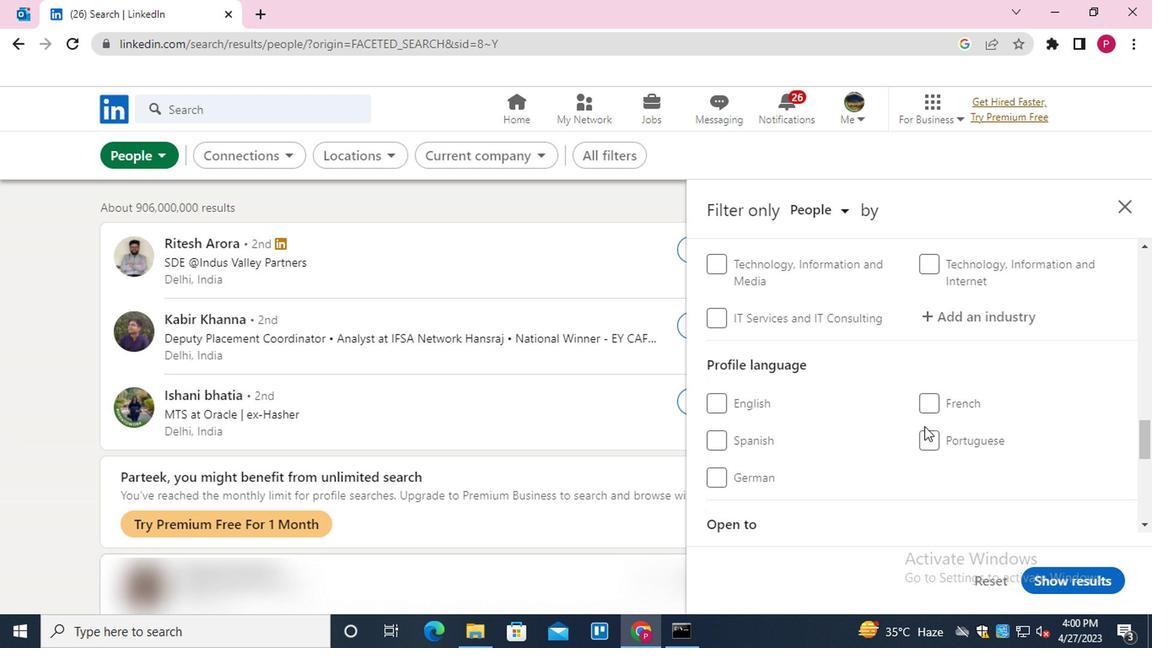 
Action: Mouse pressed left at (926, 402)
Screenshot: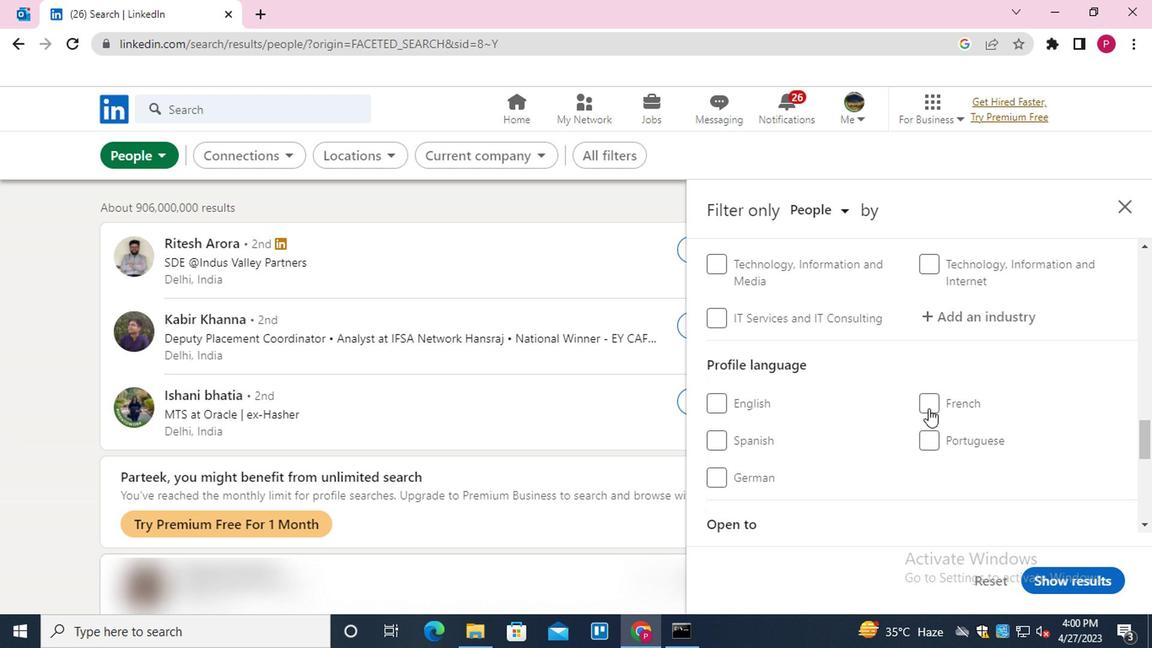 
Action: Mouse moved to (862, 413)
Screenshot: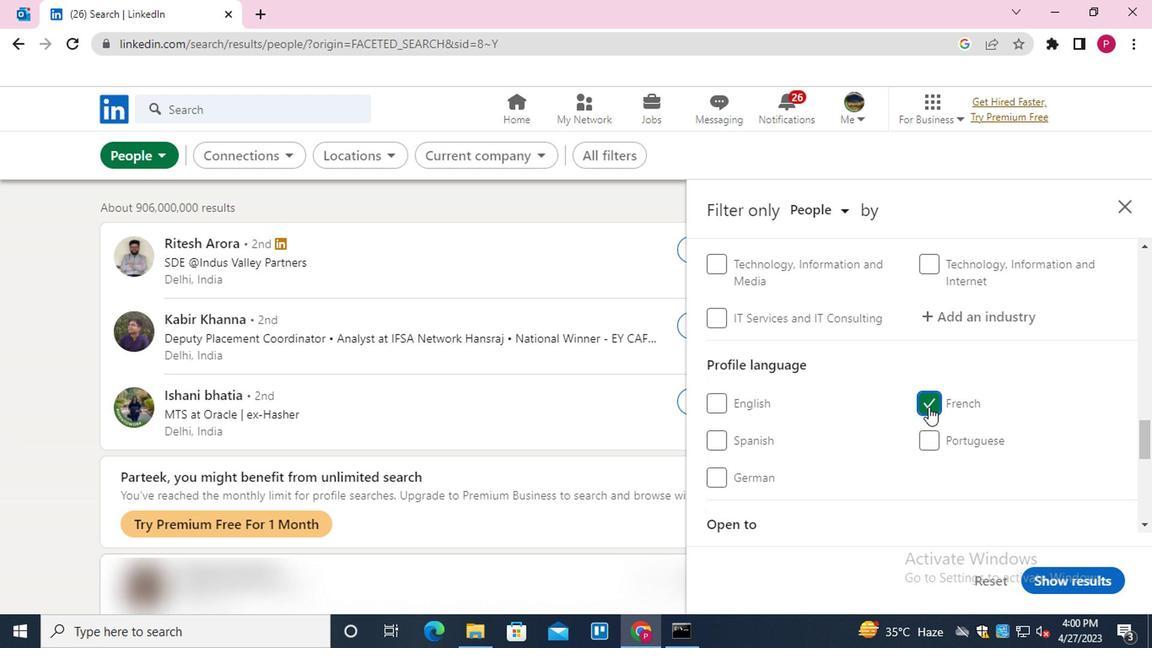 
Action: Mouse scrolled (862, 414) with delta (0, 1)
Screenshot: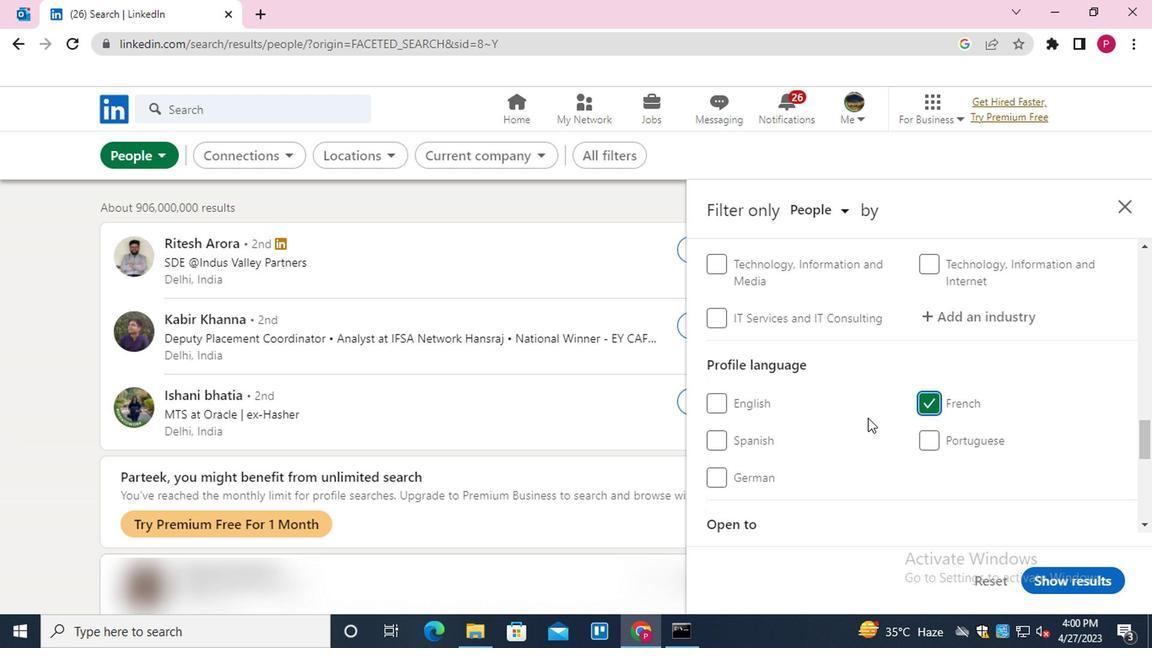 
Action: Mouse scrolled (862, 414) with delta (0, 1)
Screenshot: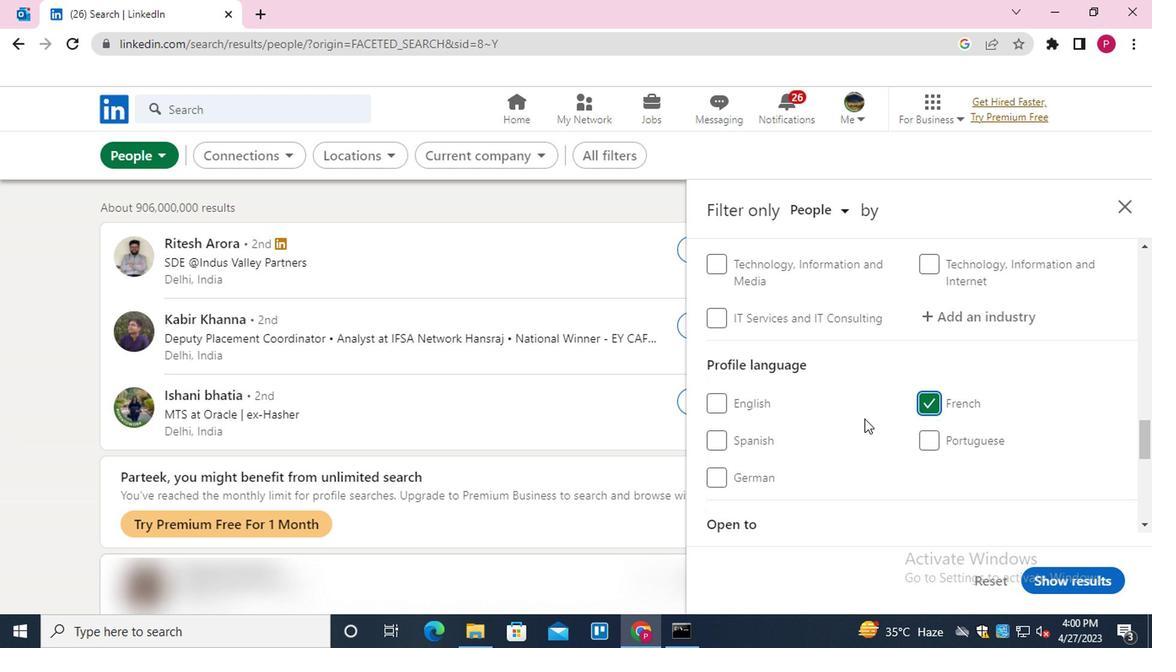 
Action: Mouse scrolled (862, 414) with delta (0, 1)
Screenshot: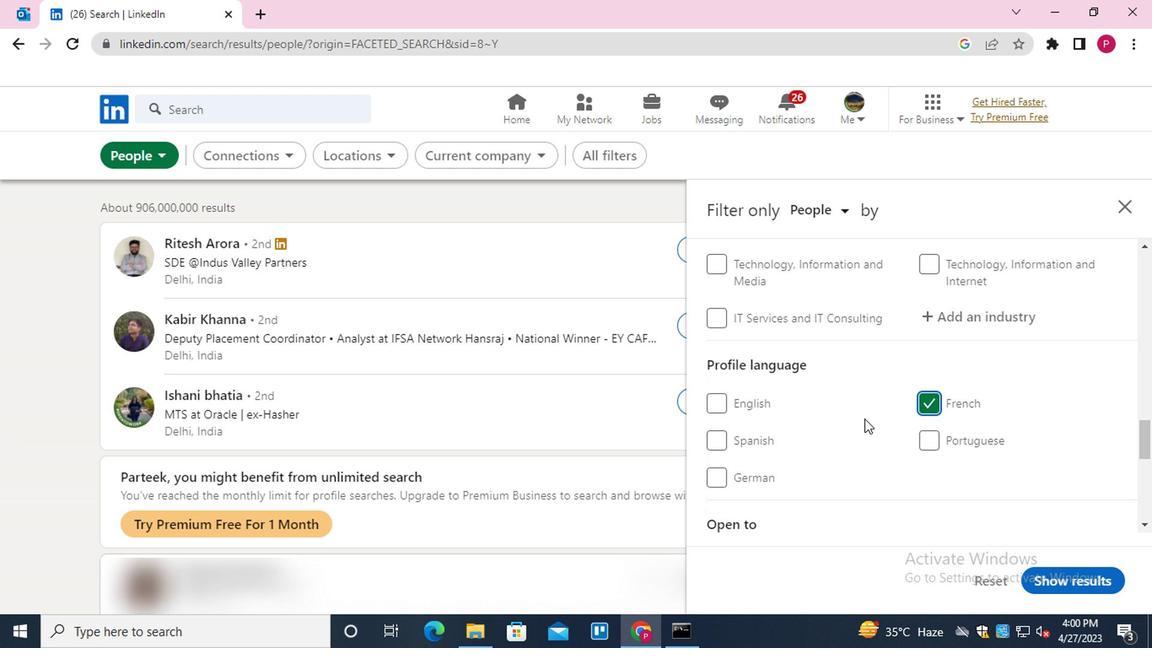 
Action: Mouse scrolled (862, 414) with delta (0, 1)
Screenshot: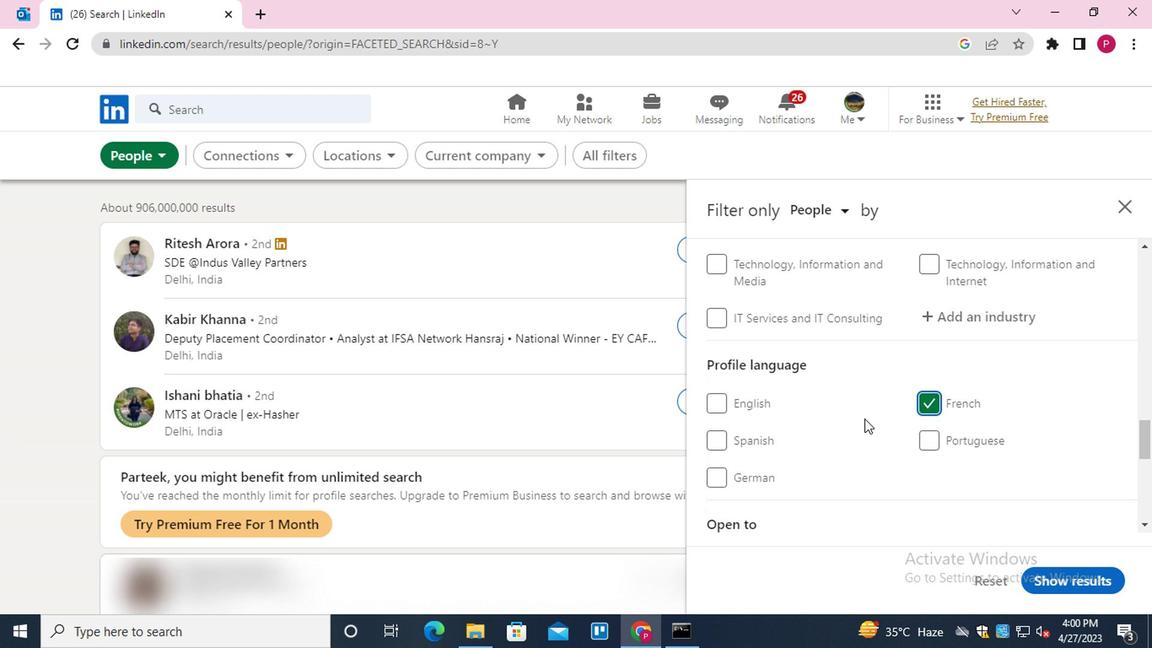 
Action: Mouse scrolled (862, 414) with delta (0, 1)
Screenshot: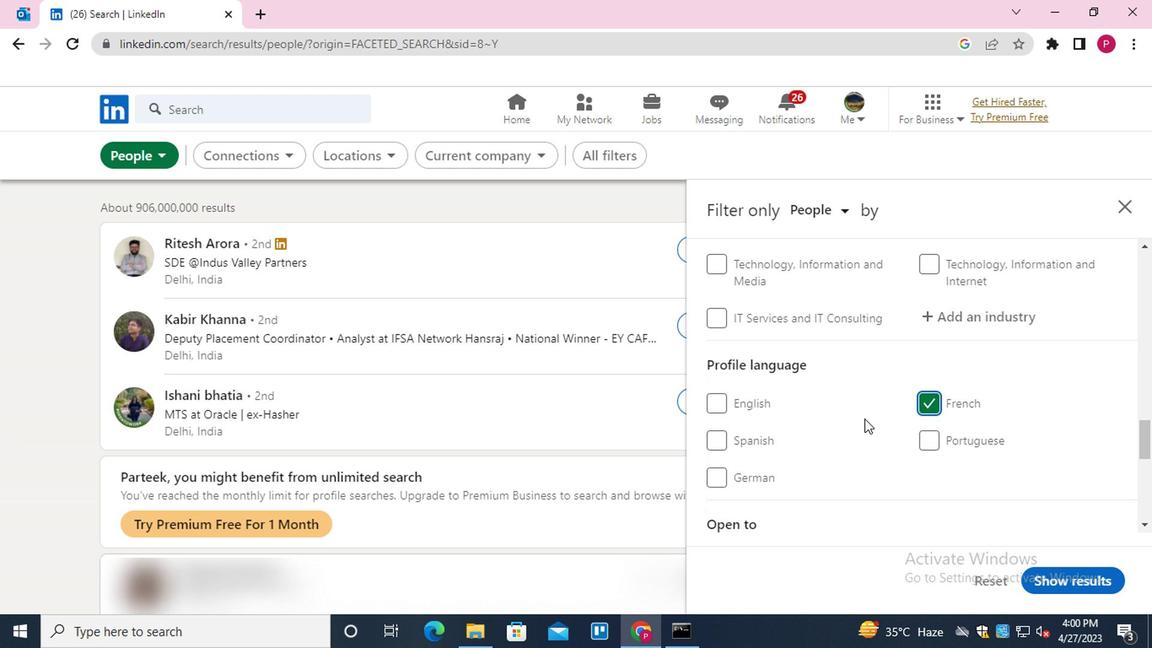 
Action: Mouse scrolled (862, 414) with delta (0, 1)
Screenshot: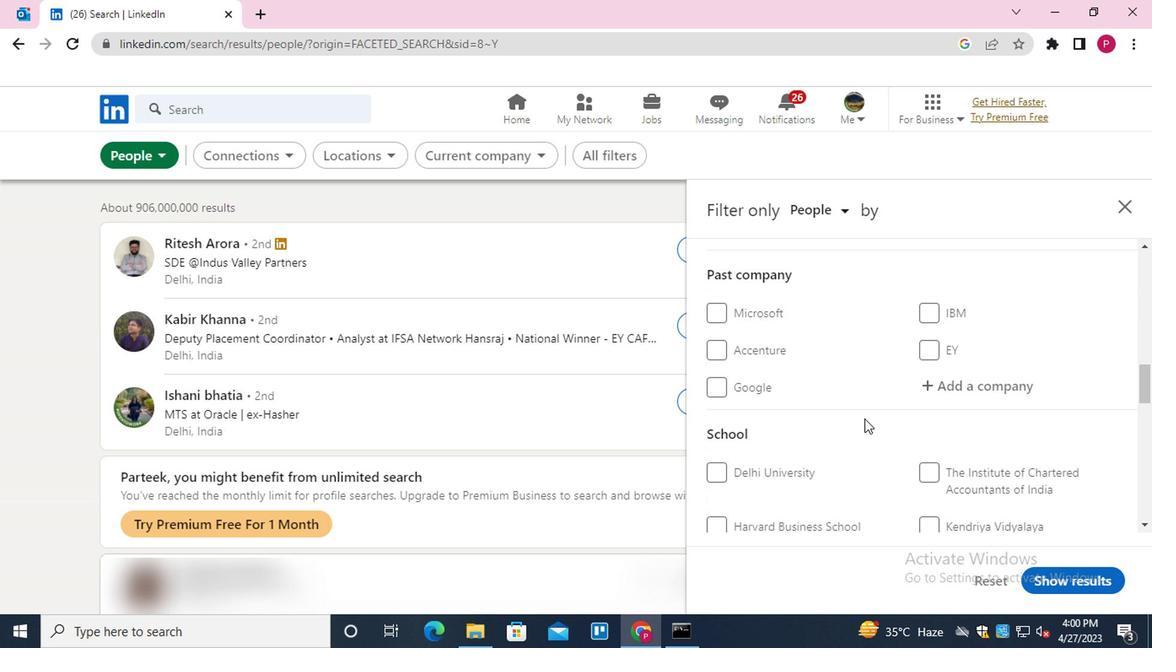 
Action: Mouse scrolled (862, 414) with delta (0, 1)
Screenshot: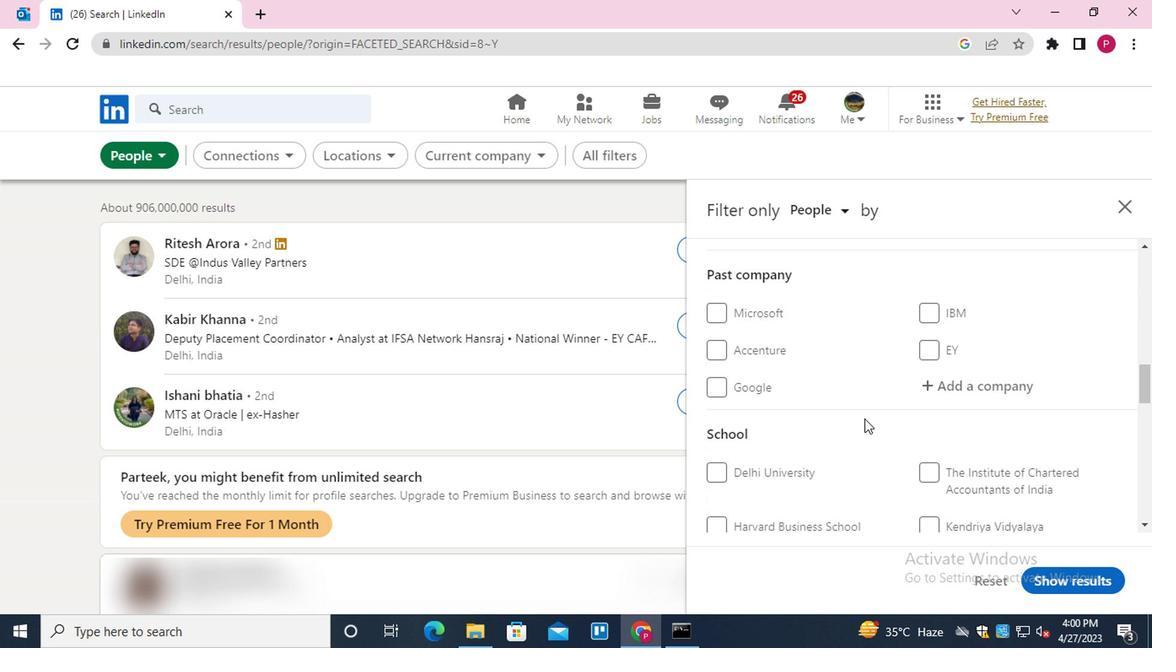 
Action: Mouse moved to (946, 390)
Screenshot: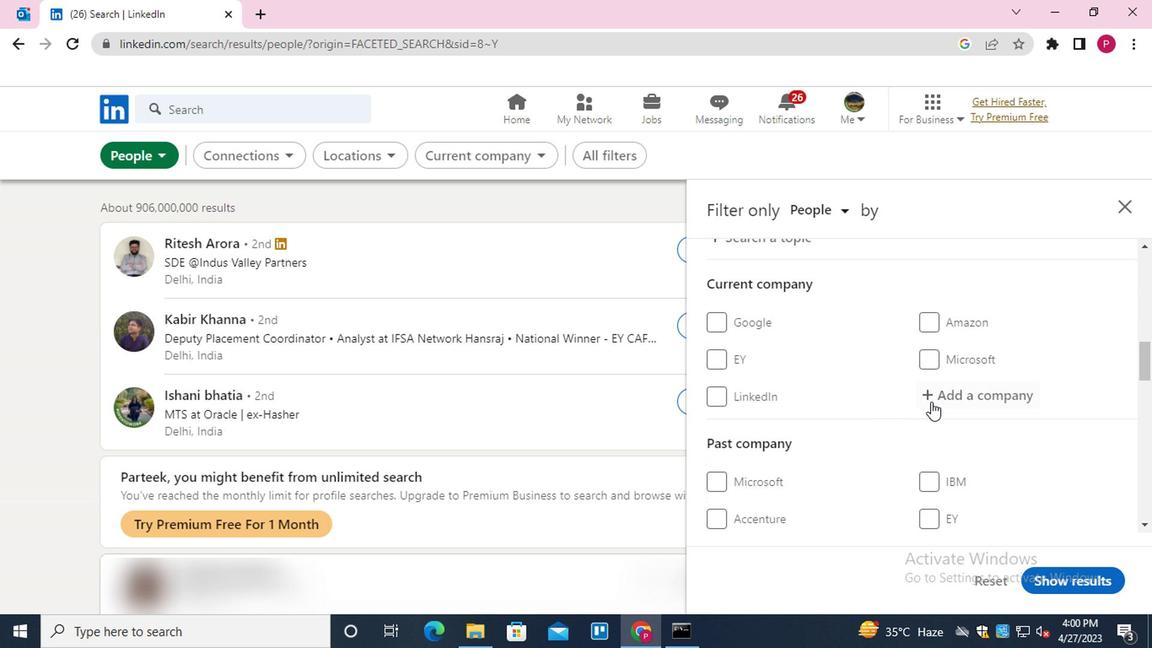 
Action: Mouse pressed left at (946, 390)
Screenshot: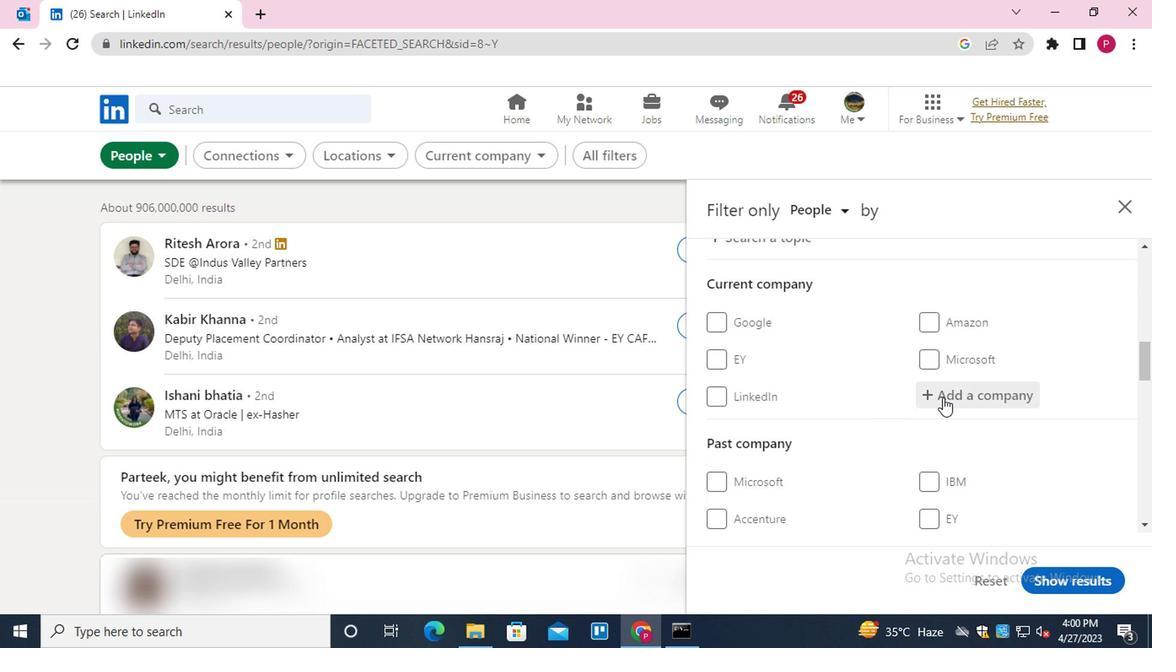 
Action: Key pressed <Key.shift>ARISTOCRAT<Key.down><Key.enter>
Screenshot: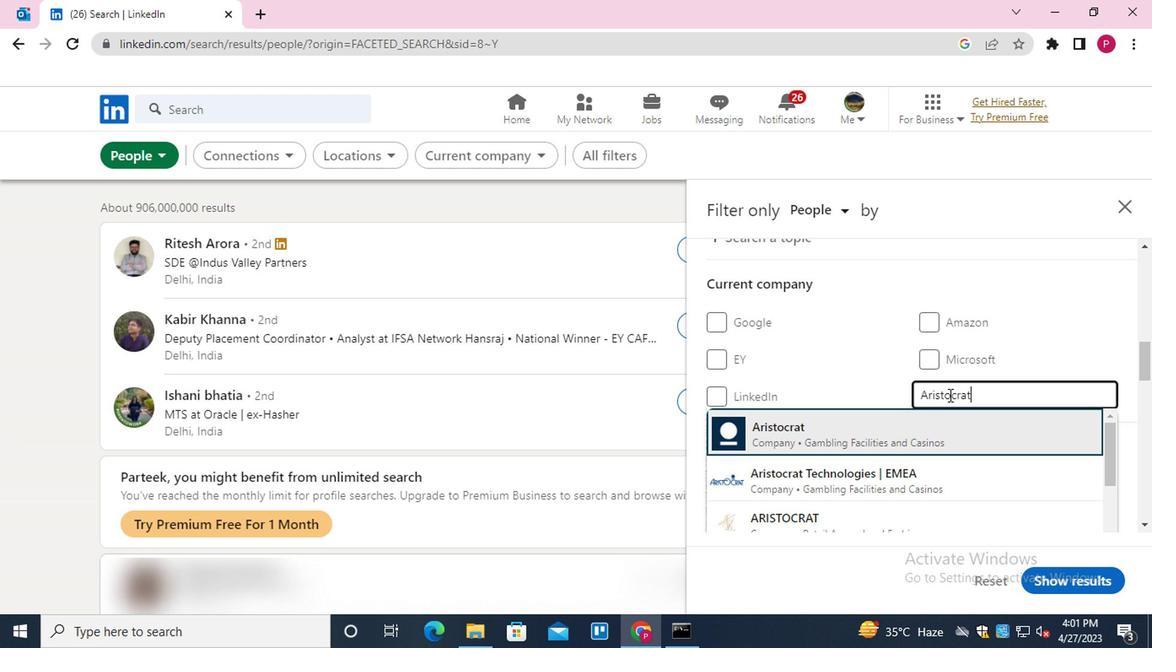 
Action: Mouse scrolled (946, 390) with delta (0, 0)
Screenshot: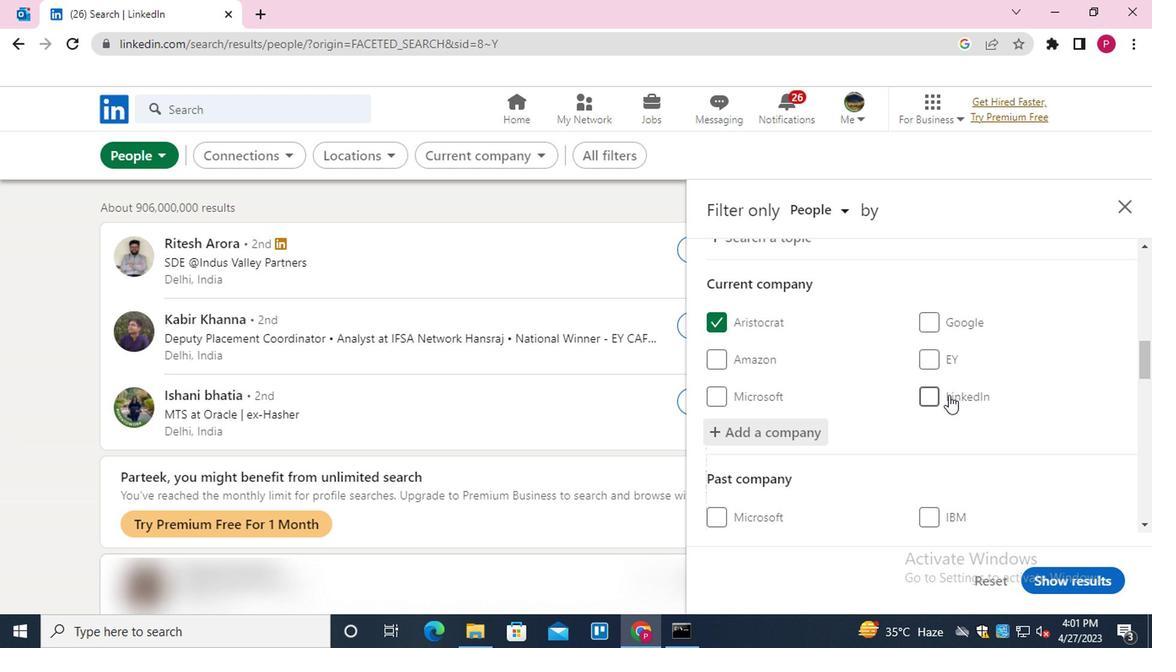 
Action: Mouse scrolled (946, 390) with delta (0, 0)
Screenshot: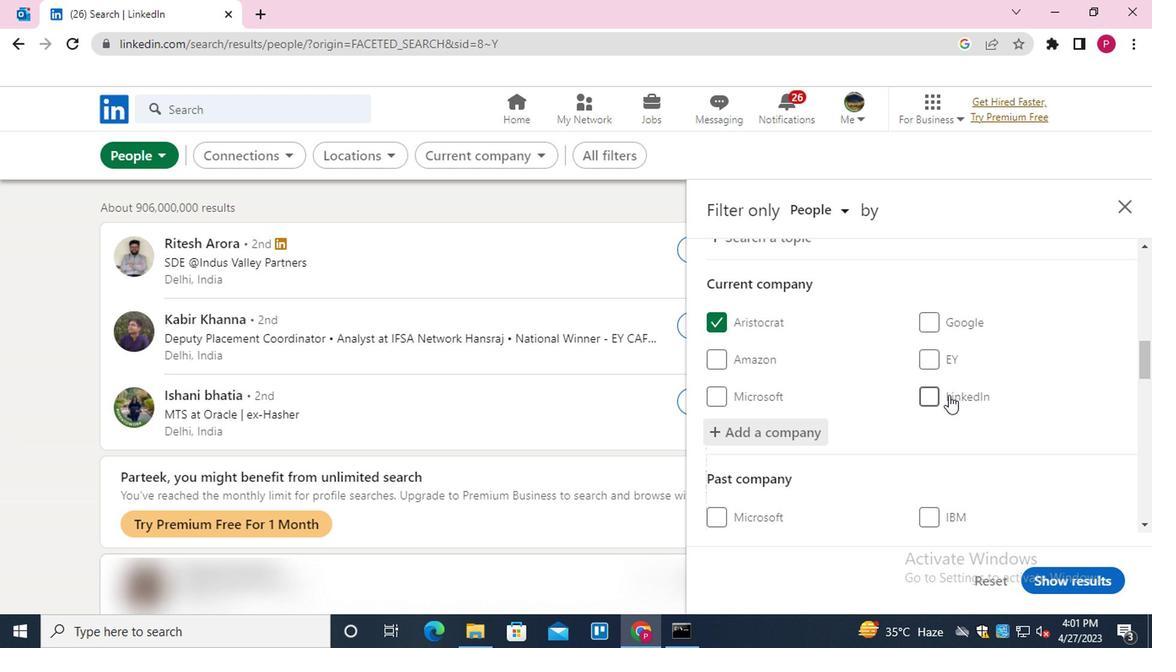
Action: Mouse scrolled (946, 390) with delta (0, 0)
Screenshot: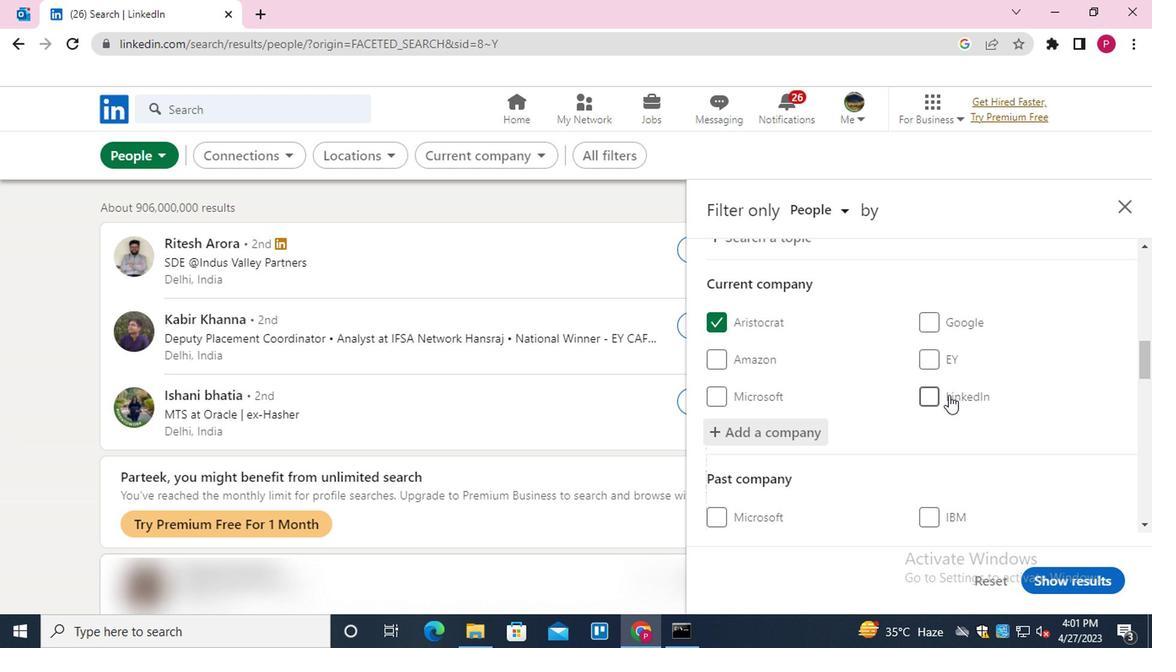 
Action: Mouse scrolled (946, 390) with delta (0, 0)
Screenshot: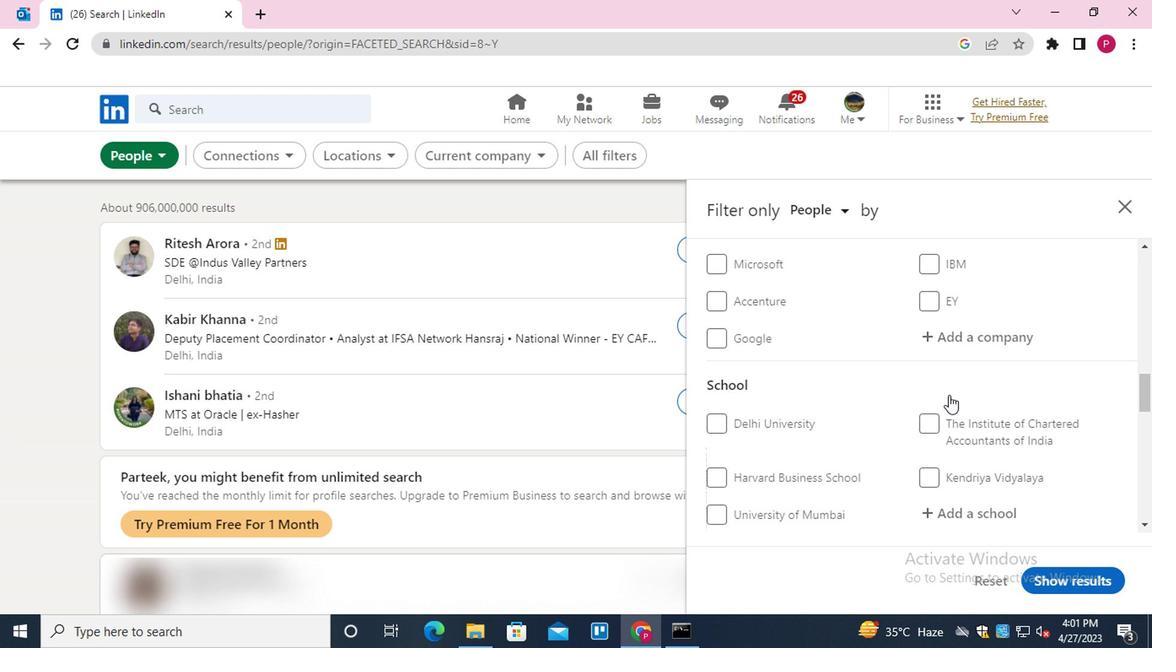 
Action: Mouse moved to (998, 446)
Screenshot: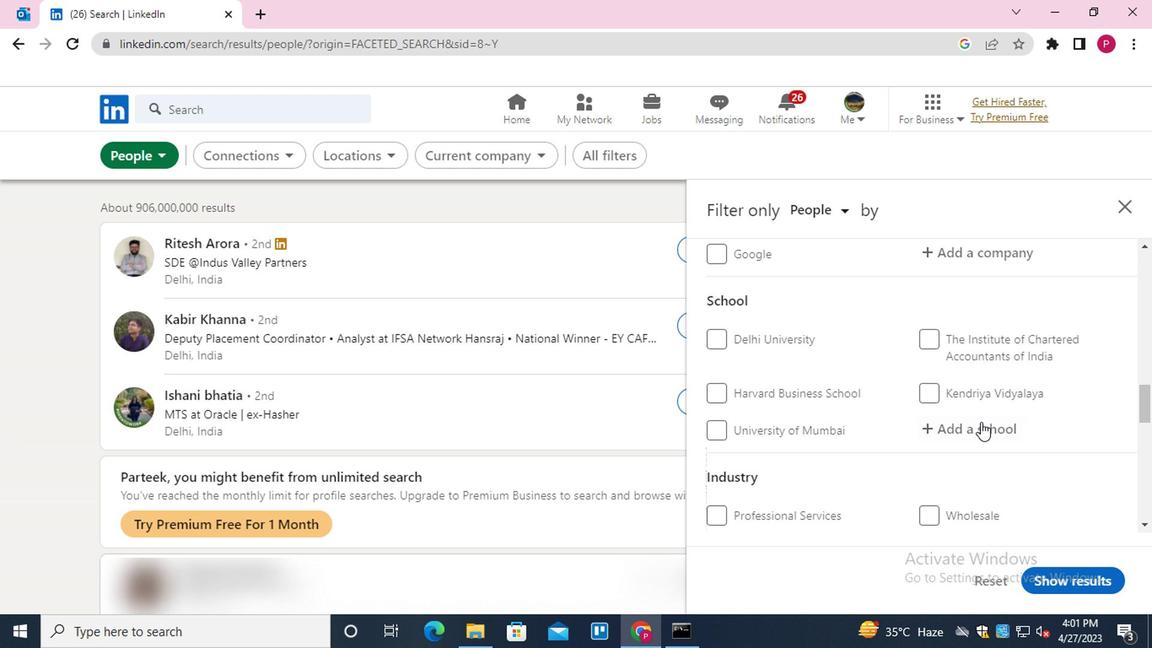 
Action: Mouse pressed left at (998, 446)
Screenshot: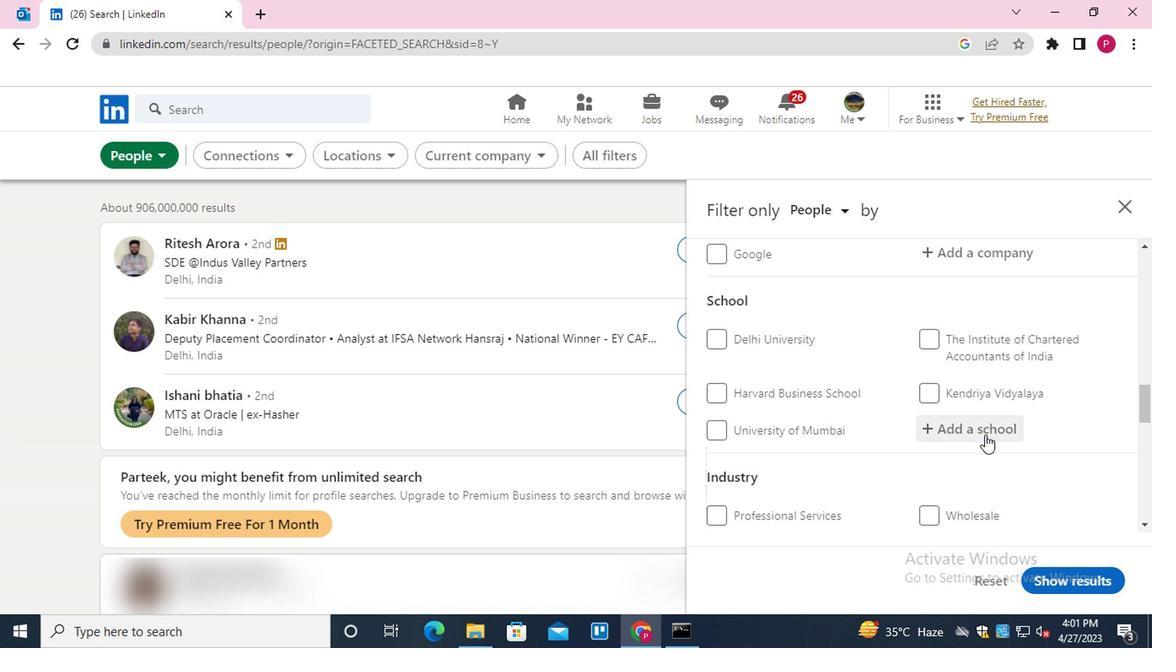 
Action: Mouse moved to (1001, 419)
Screenshot: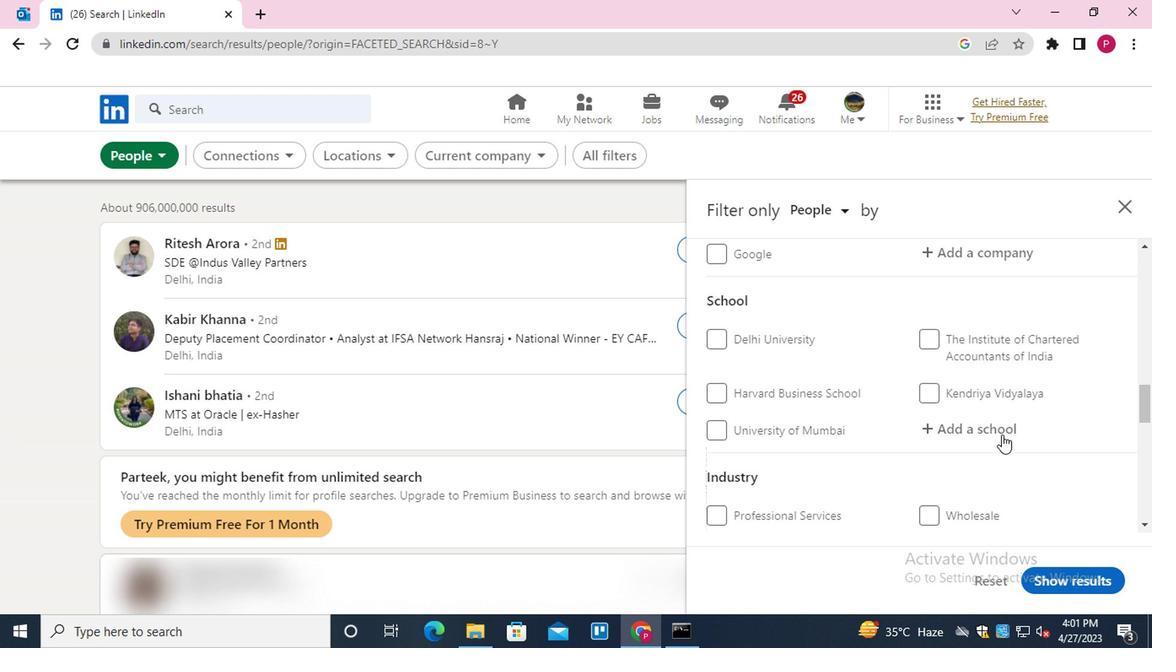 
Action: Mouse pressed left at (1001, 419)
Screenshot: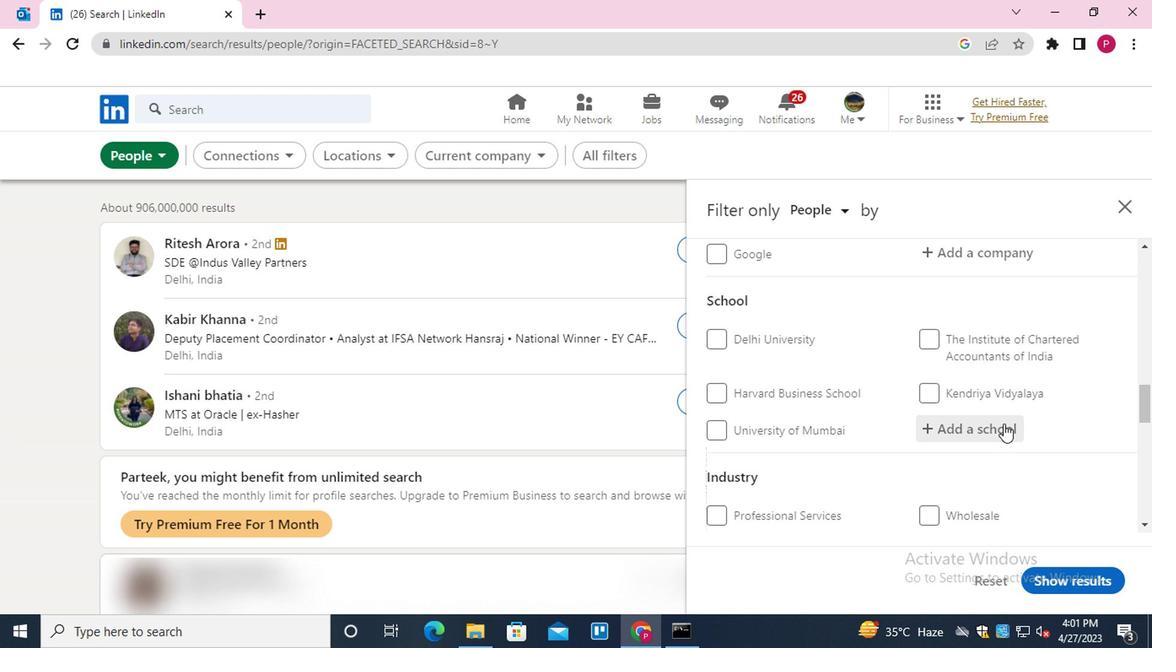 
Action: Key pressed <Key.shift>INTEGRAL<Key.space><Key.down><Key.enter>
Screenshot: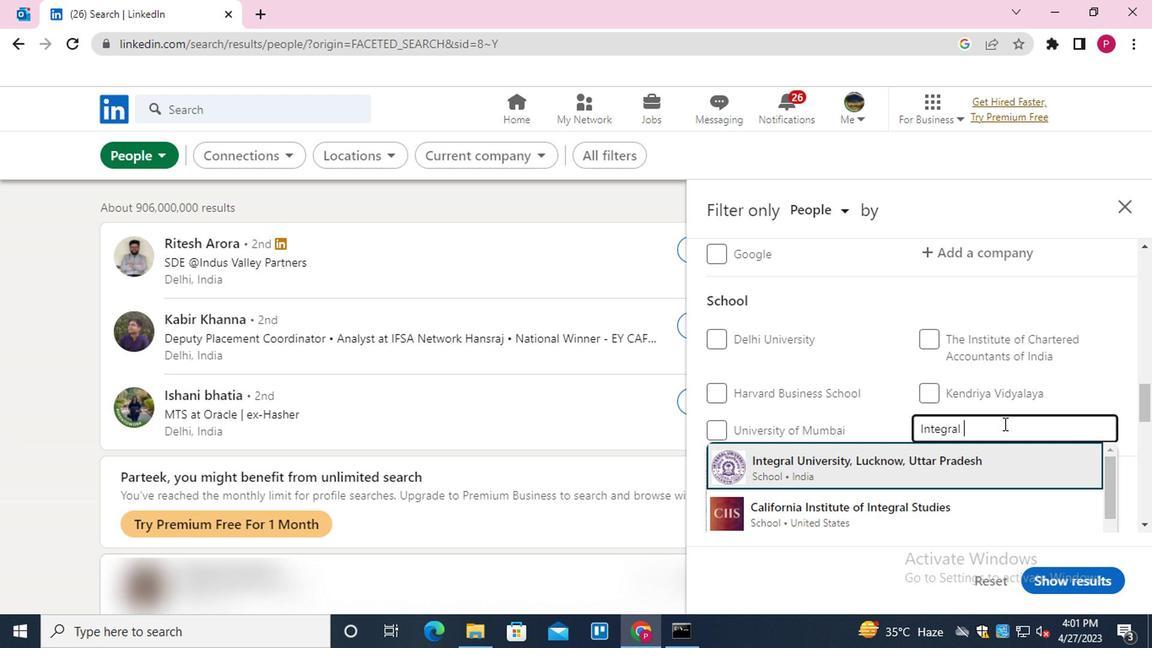 
Action: Mouse scrolled (1001, 417) with delta (0, -1)
Screenshot: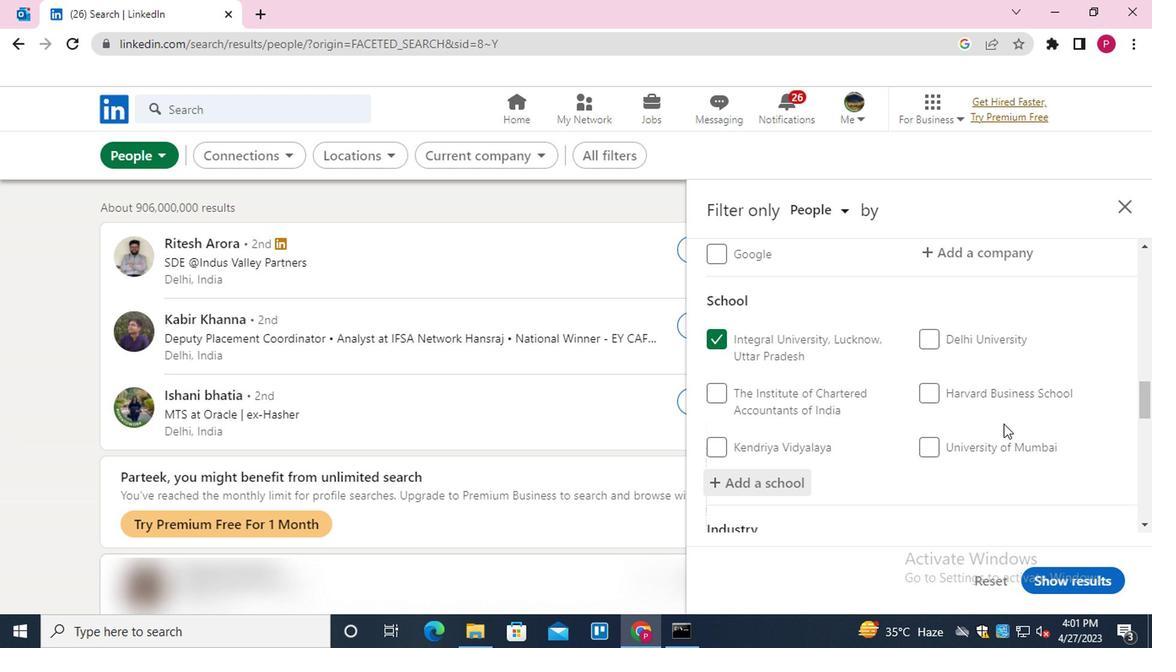 
Action: Mouse scrolled (1001, 417) with delta (0, -1)
Screenshot: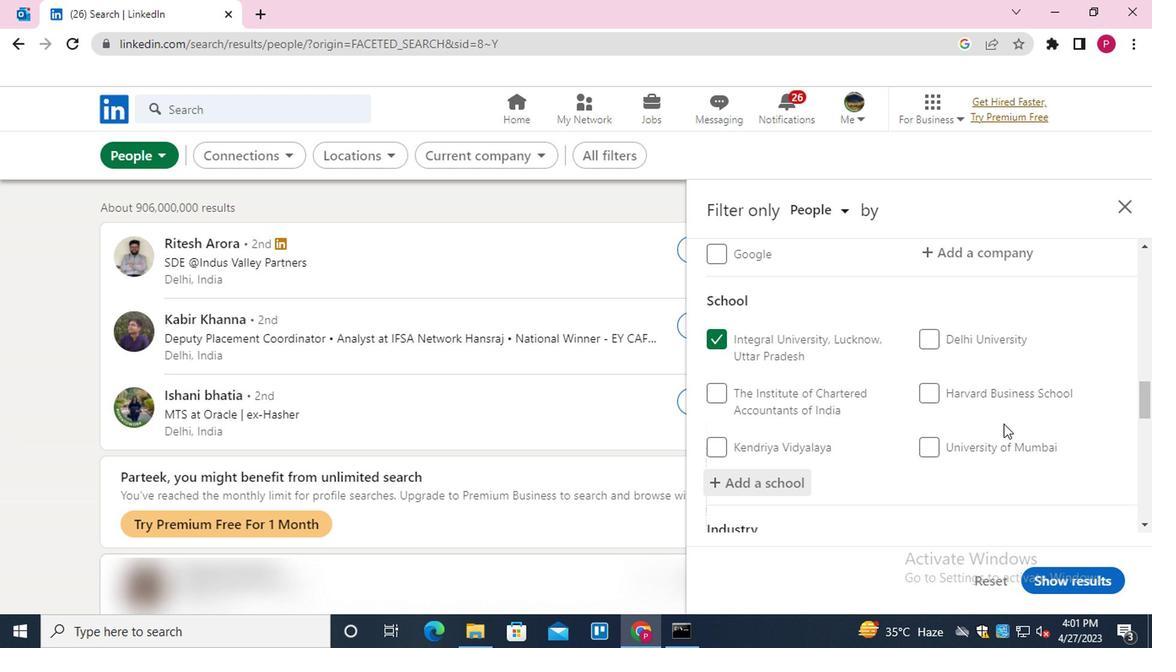 
Action: Mouse scrolled (1001, 417) with delta (0, -1)
Screenshot: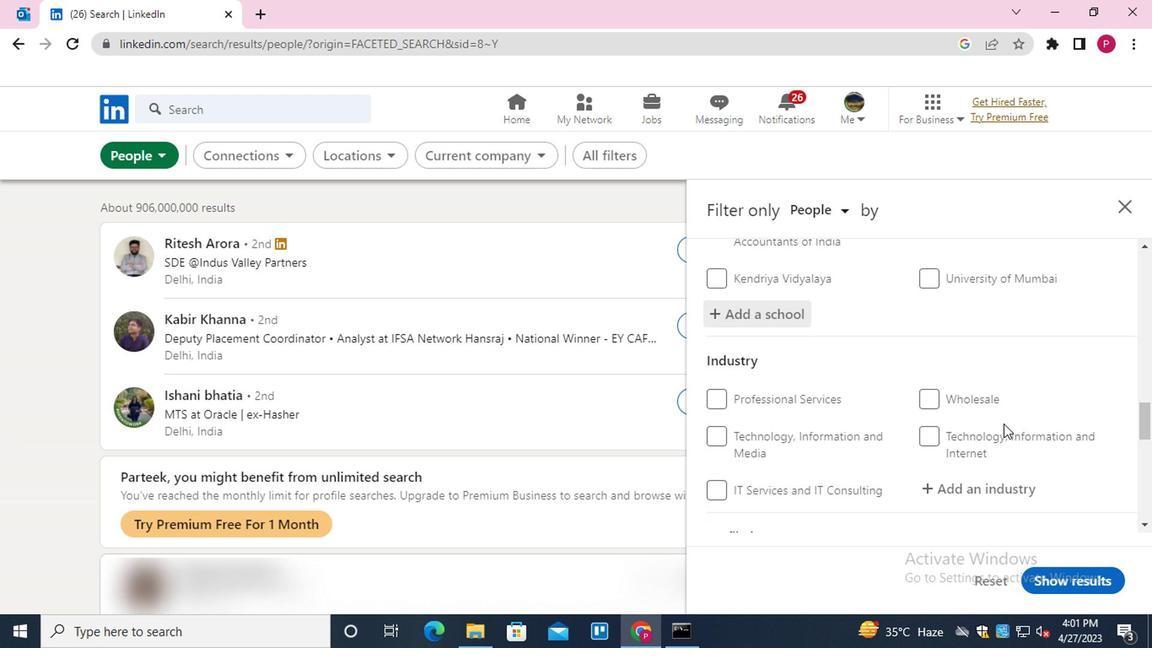 
Action: Mouse scrolled (1001, 417) with delta (0, -1)
Screenshot: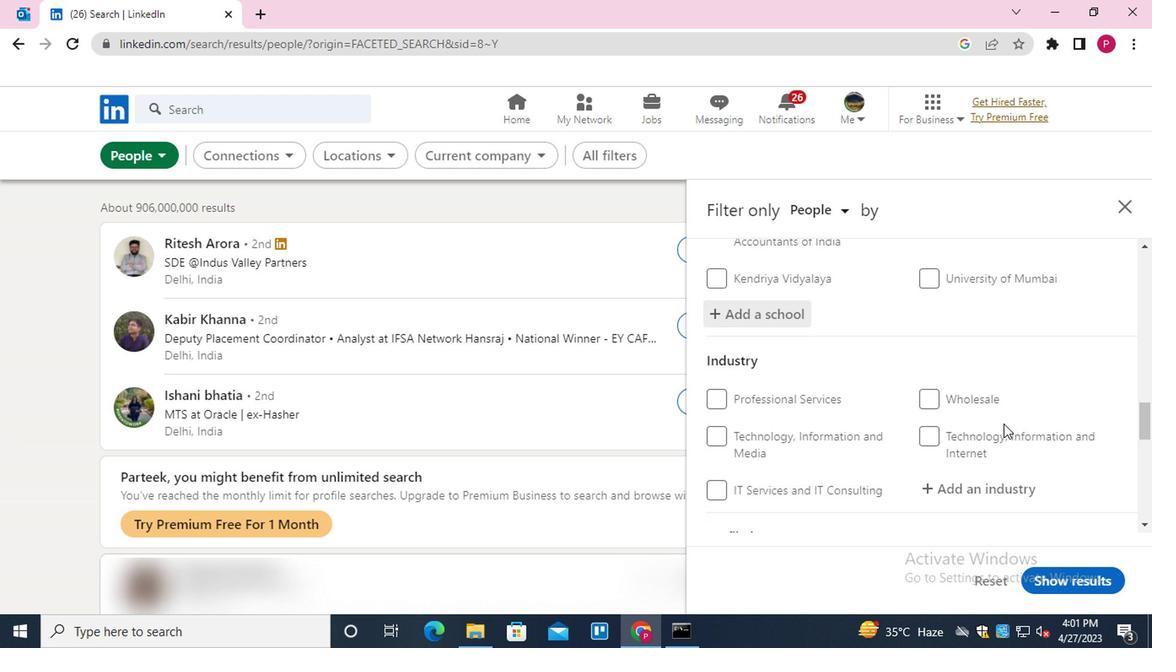 
Action: Mouse moved to (964, 319)
Screenshot: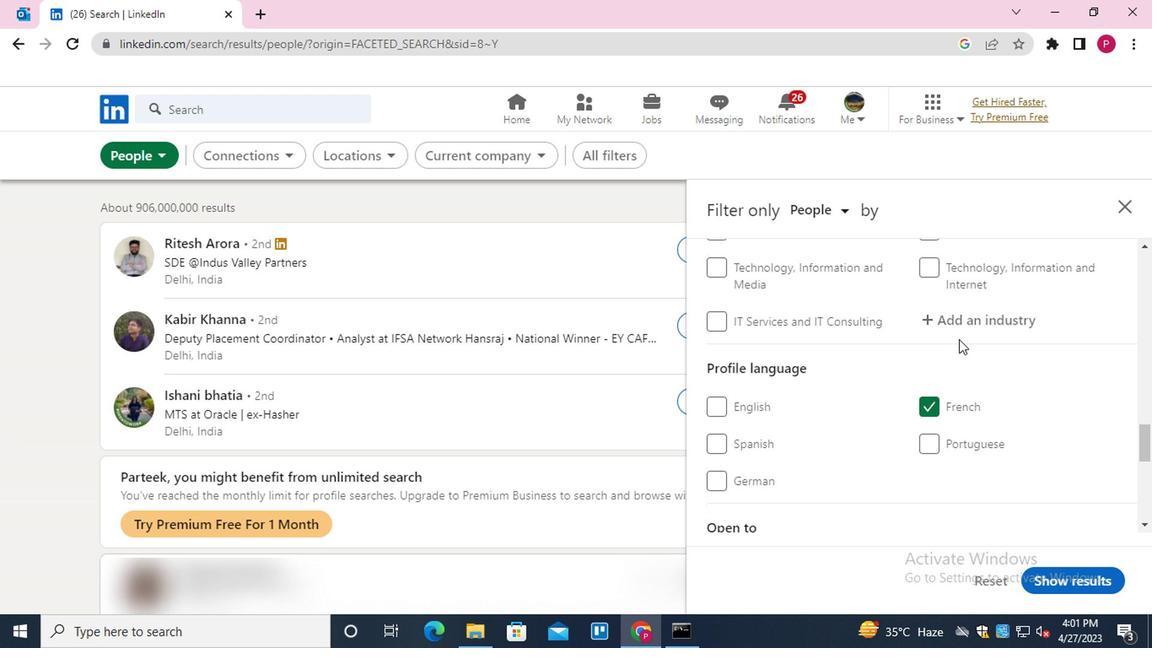 
Action: Mouse pressed left at (964, 319)
Screenshot: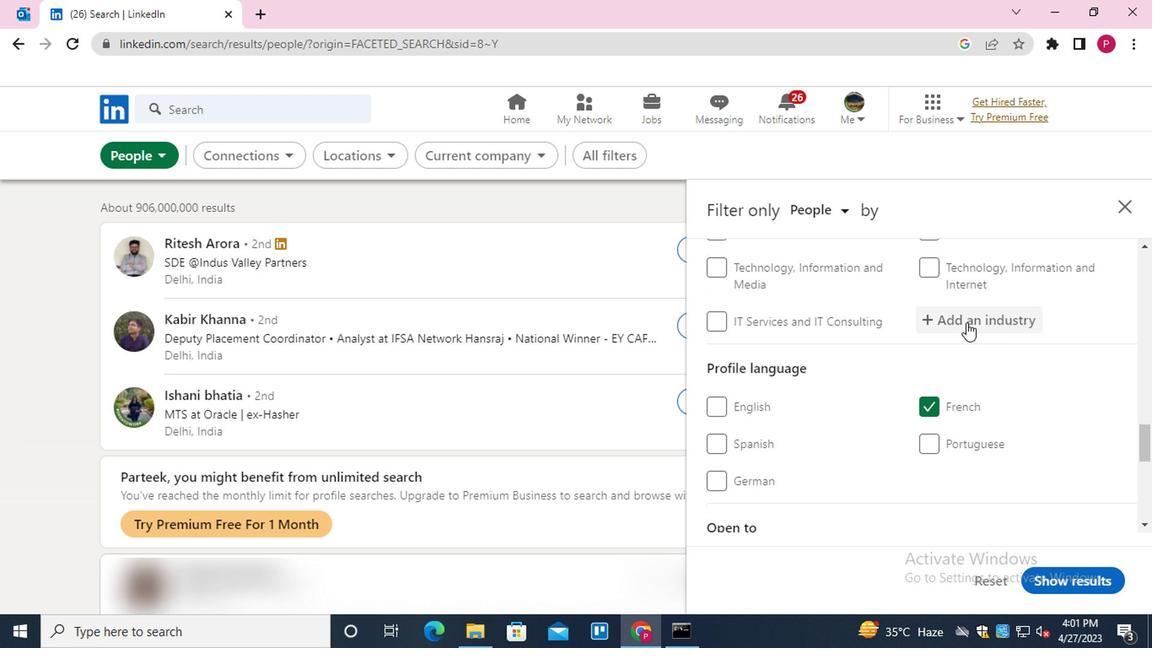 
Action: Key pressed <Key.shift><Key.shift>FLIGHT<Key.down><Key.down><Key.enter>
Screenshot: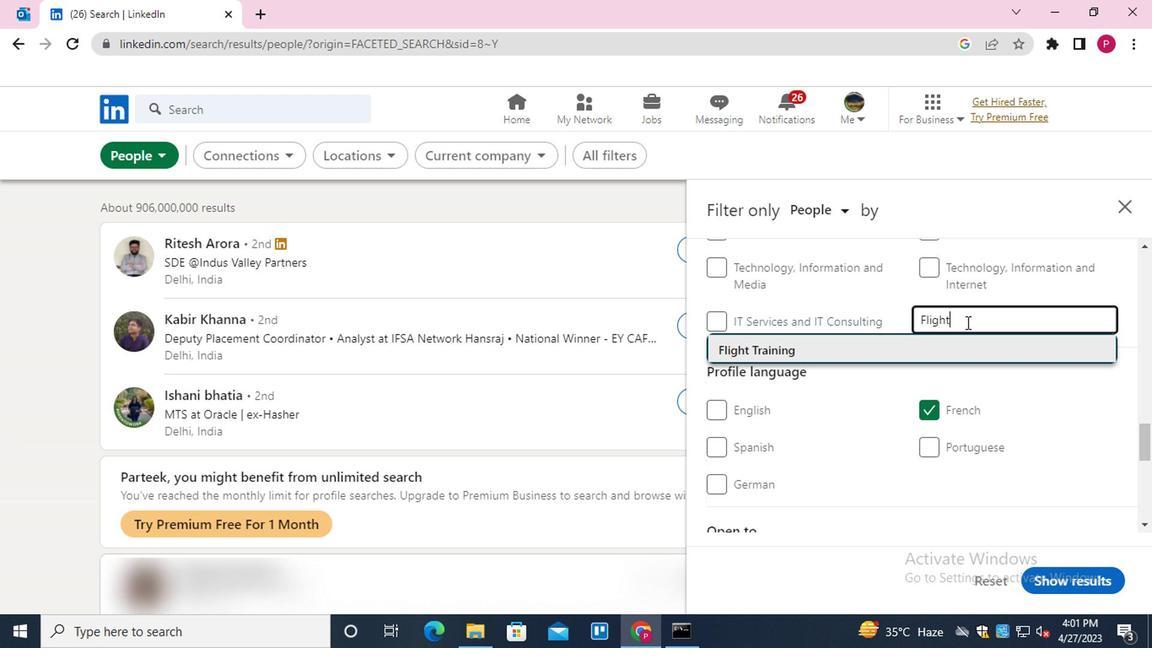 
Action: Mouse moved to (824, 333)
Screenshot: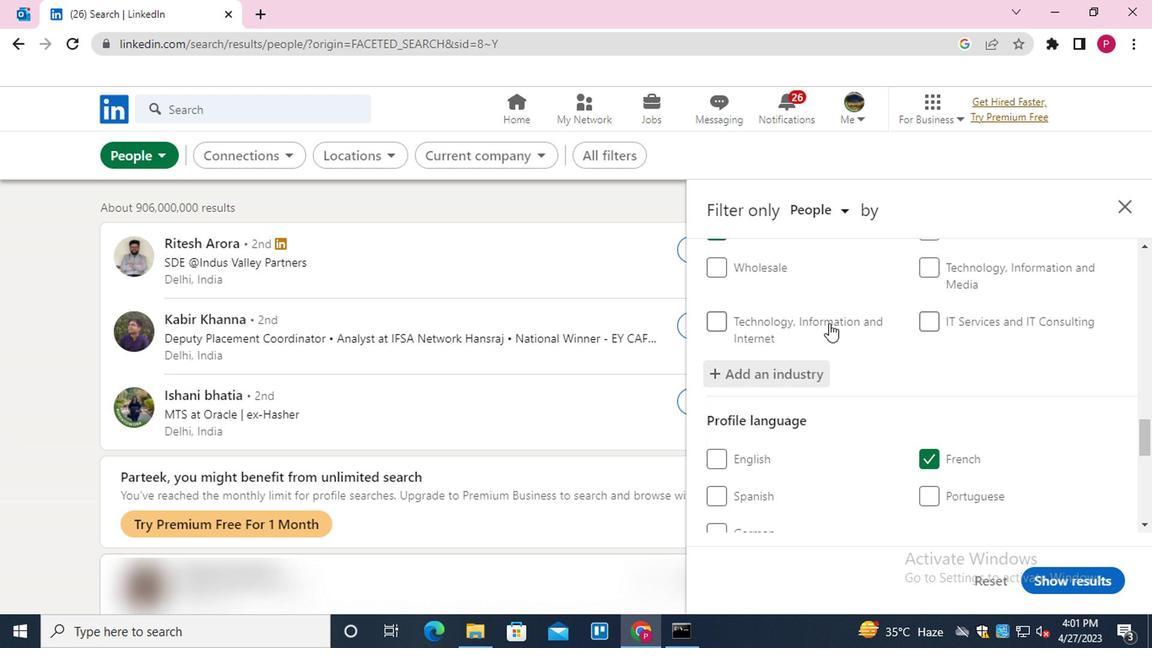 
Action: Mouse scrolled (824, 332) with delta (0, 0)
Screenshot: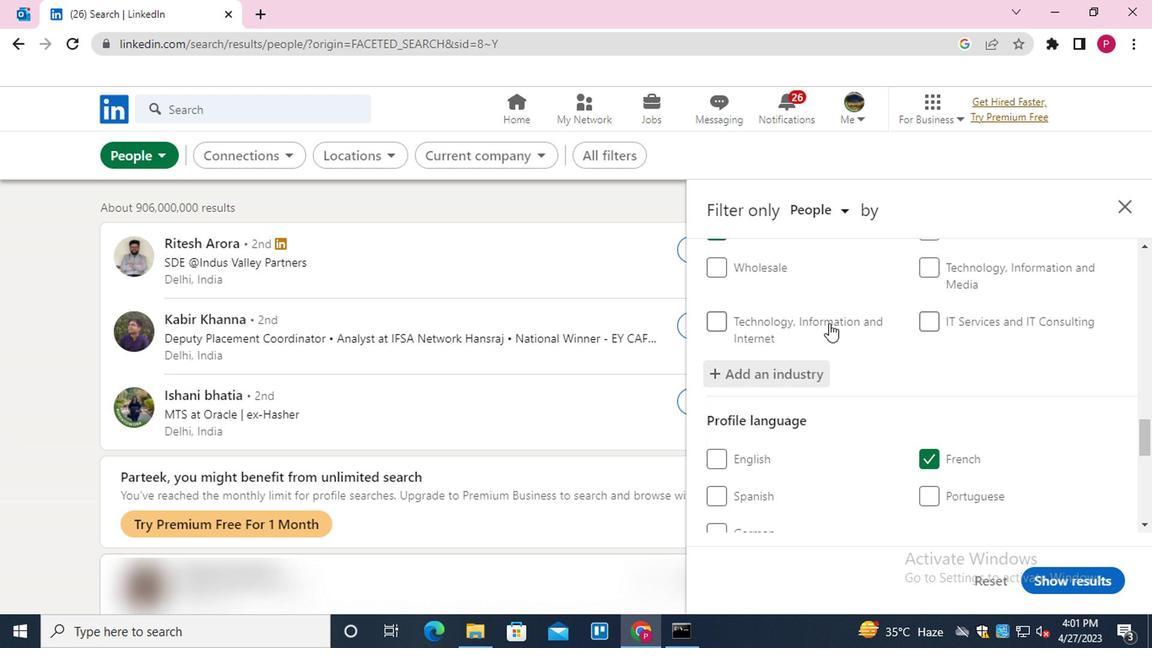 
Action: Mouse moved to (826, 337)
Screenshot: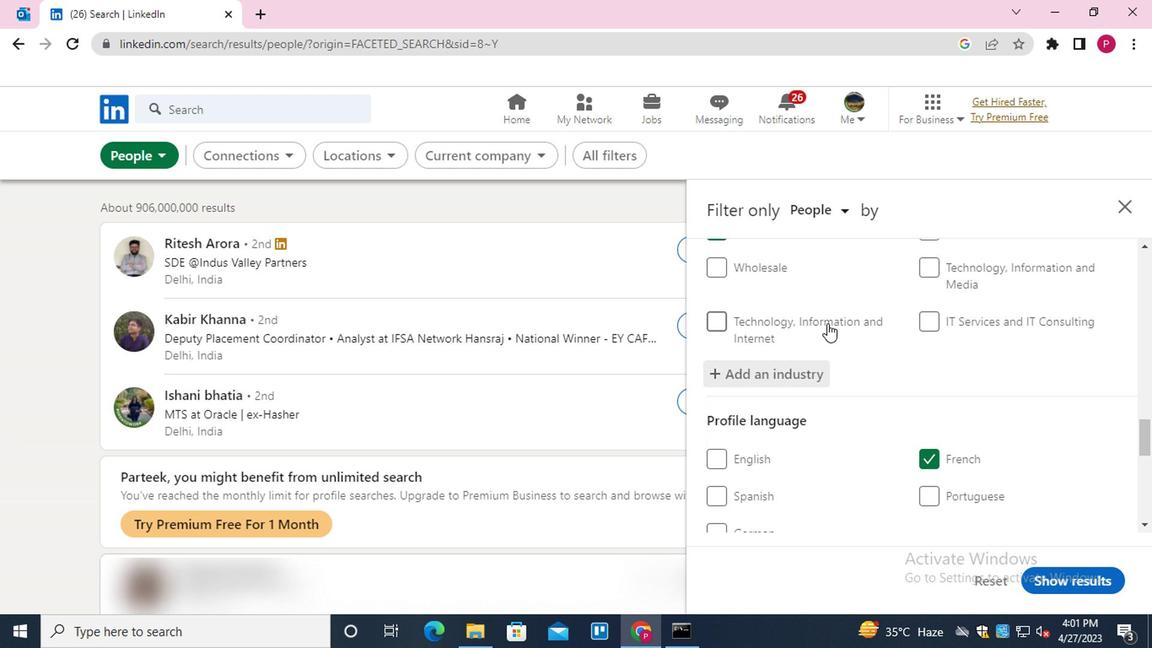 
Action: Mouse scrolled (826, 337) with delta (0, 0)
Screenshot: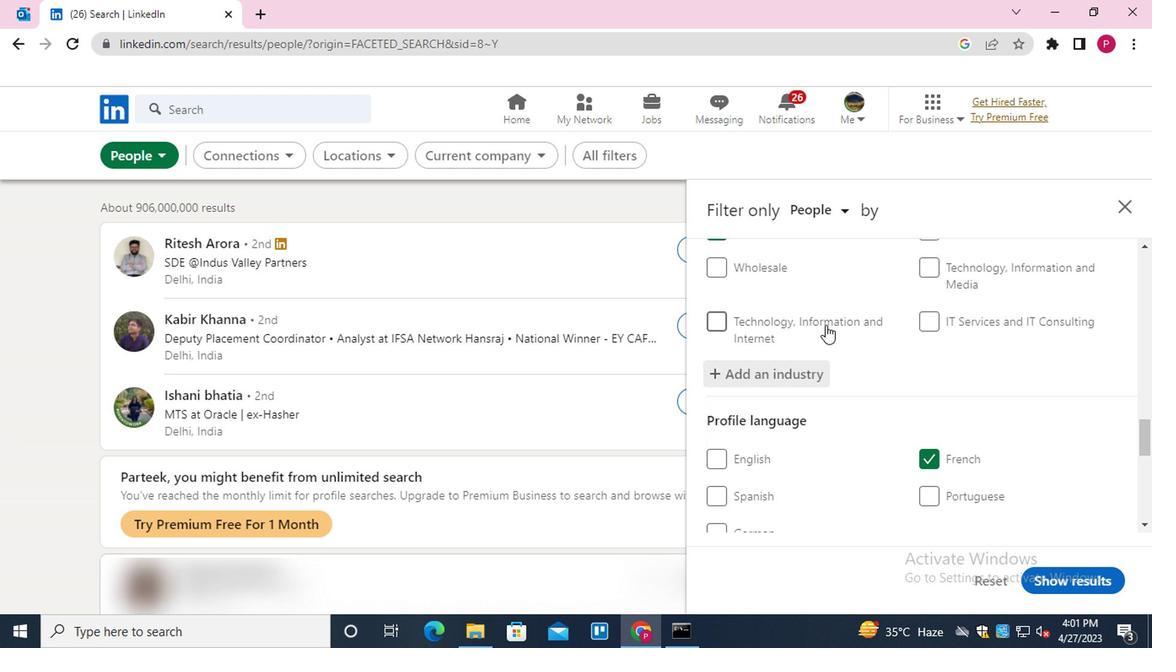 
Action: Mouse moved to (829, 342)
Screenshot: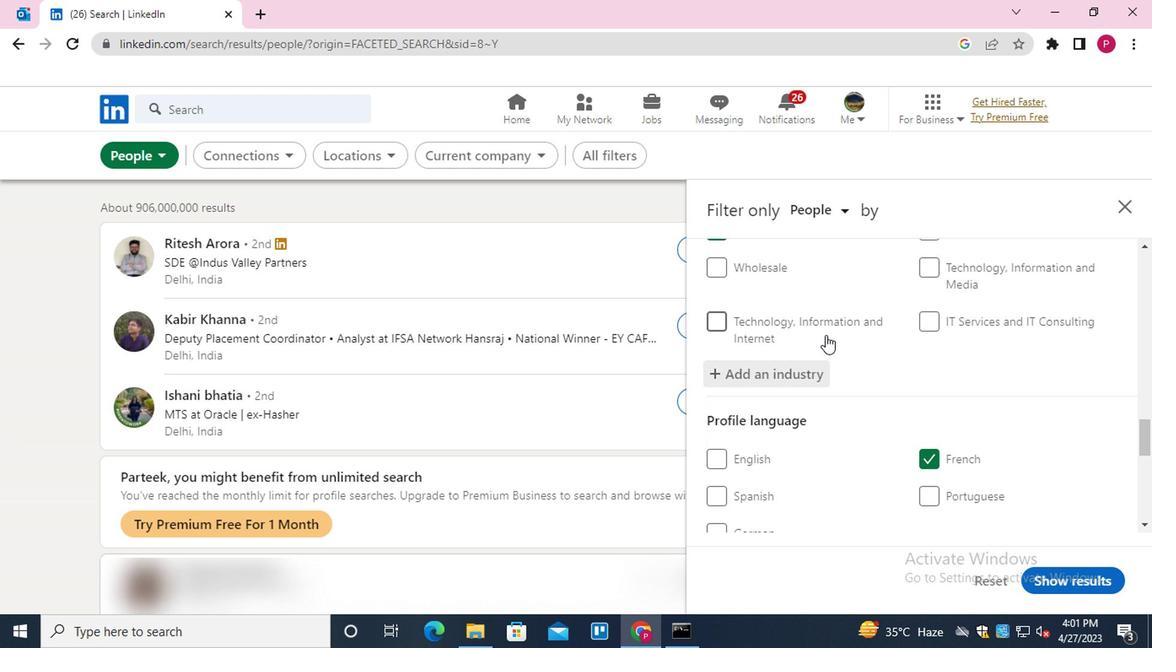 
Action: Mouse scrolled (829, 341) with delta (0, 0)
Screenshot: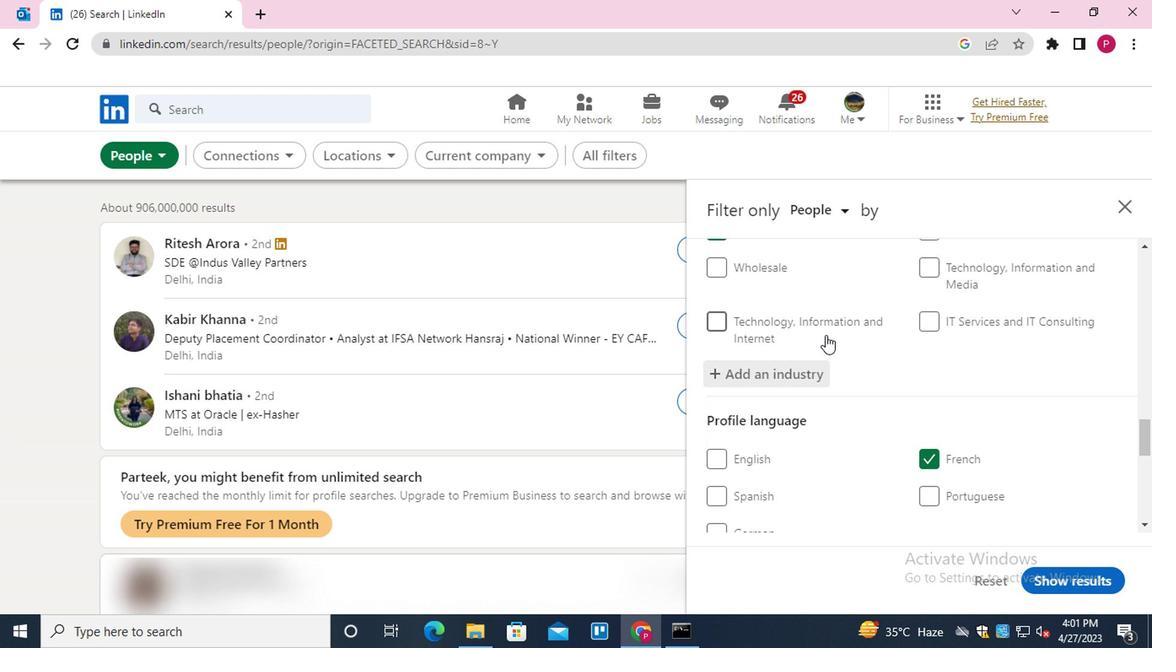 
Action: Mouse moved to (834, 346)
Screenshot: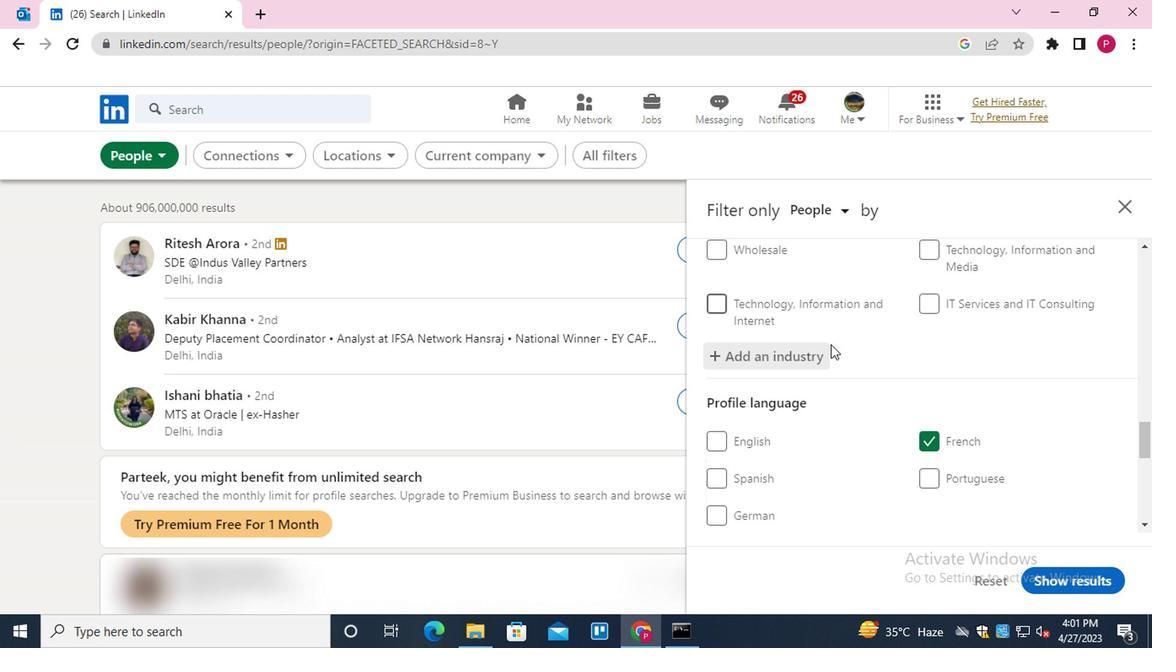 
Action: Mouse scrolled (834, 345) with delta (0, 0)
Screenshot: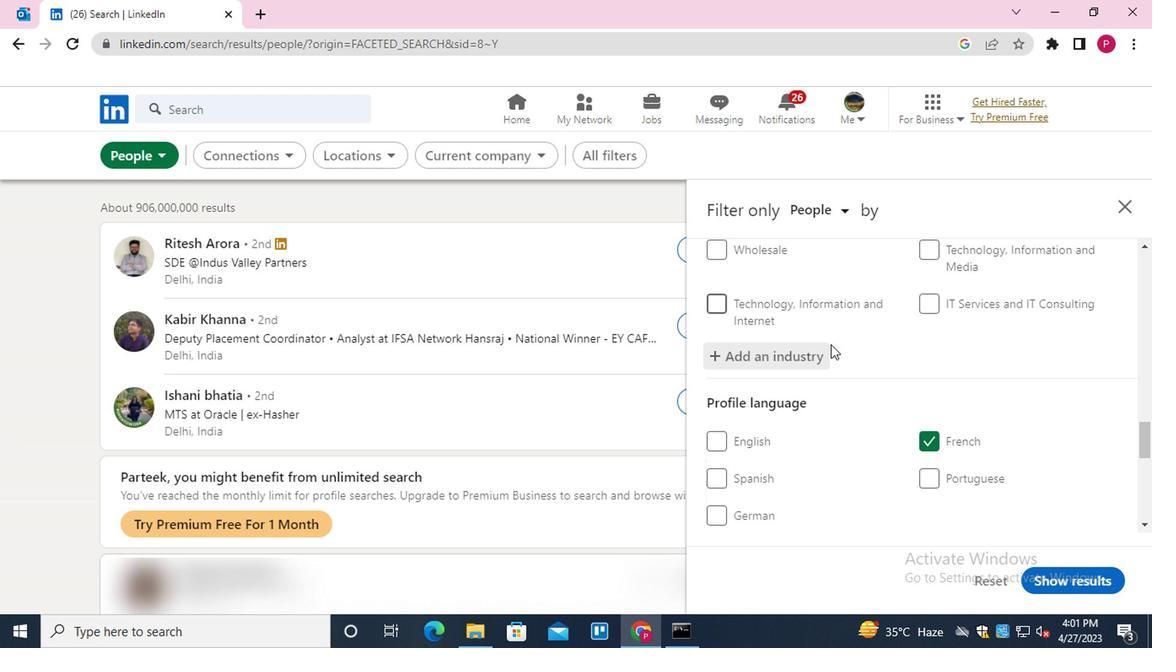 
Action: Mouse moved to (997, 444)
Screenshot: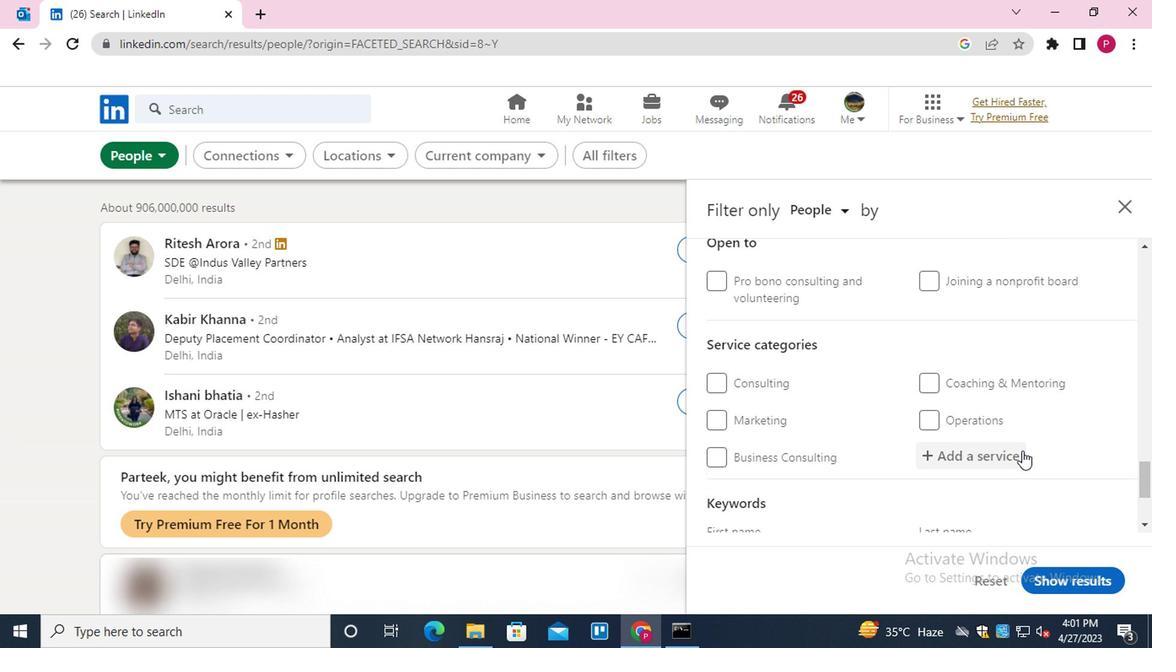 
Action: Mouse pressed left at (997, 444)
Screenshot: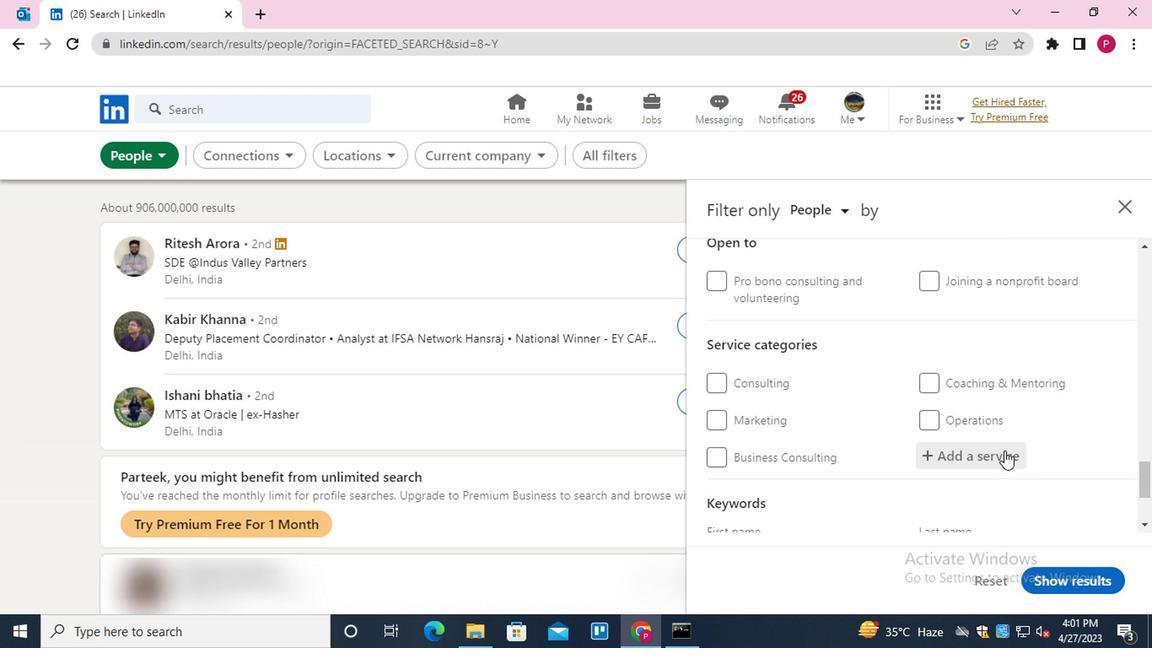 
Action: Key pressed <Key.shift><Key.shift><Key.shift>CUSTOMER<Key.down><Key.enter>
Screenshot: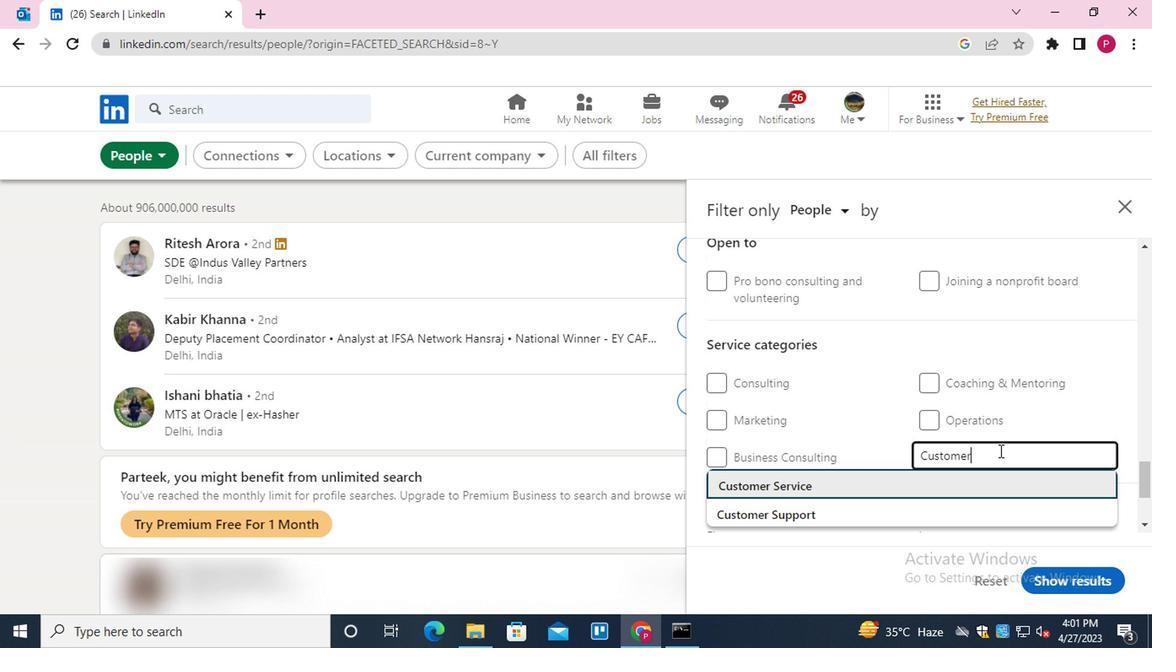 
Action: Mouse scrolled (997, 444) with delta (0, 0)
Screenshot: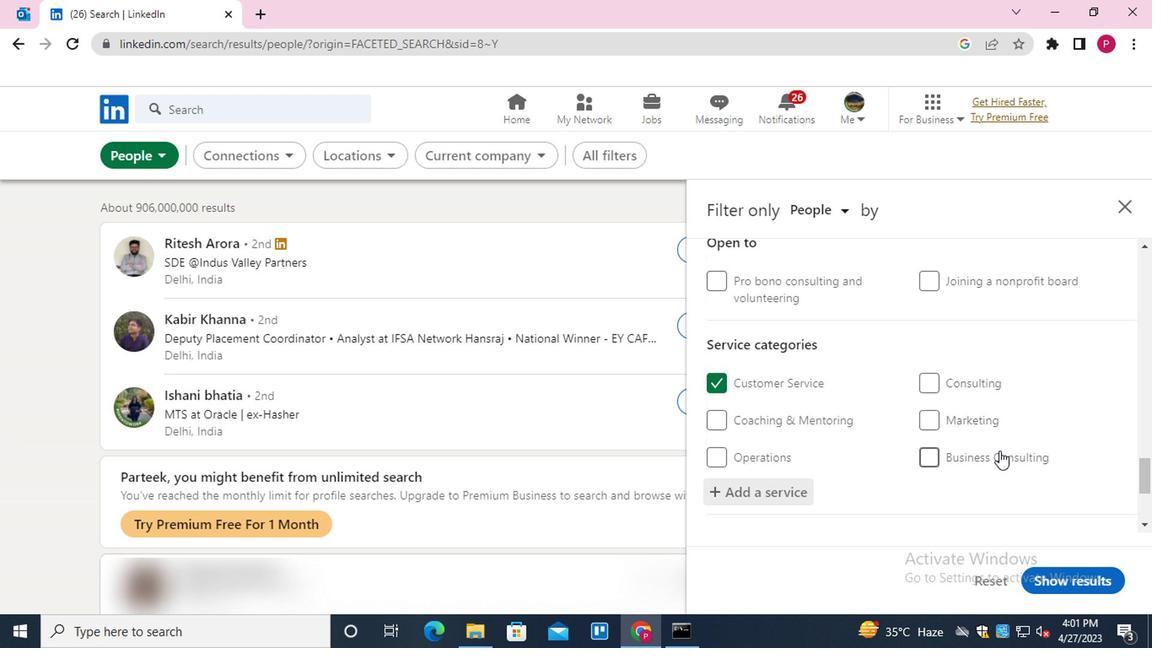 
Action: Mouse scrolled (997, 444) with delta (0, 0)
Screenshot: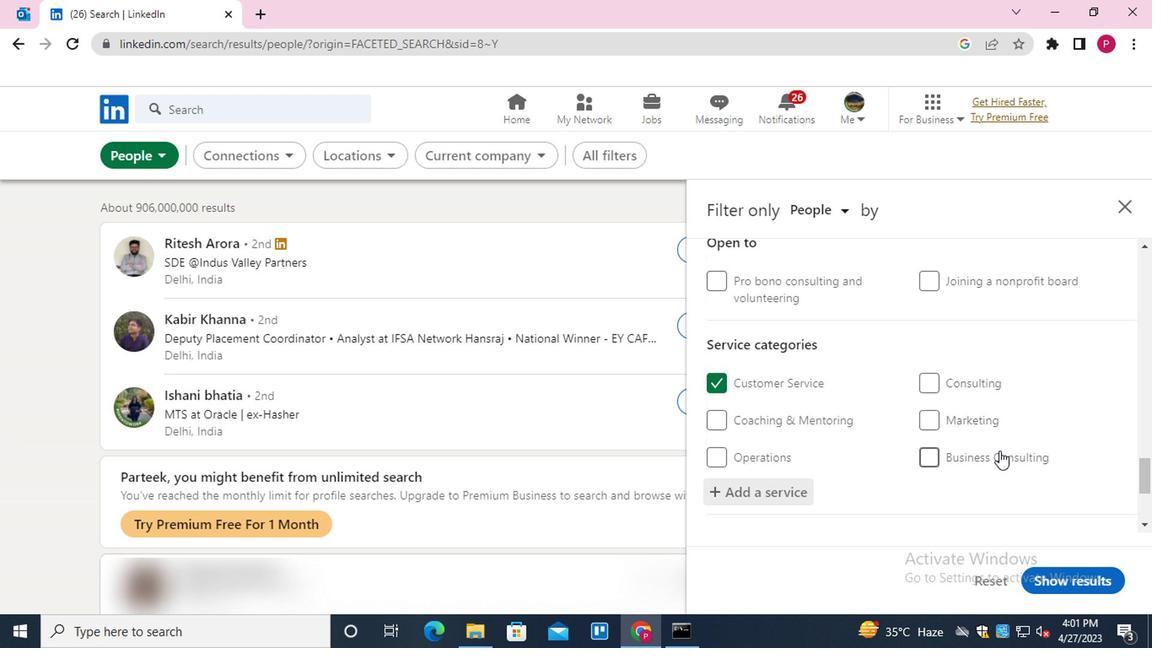 
Action: Mouse scrolled (997, 444) with delta (0, 0)
Screenshot: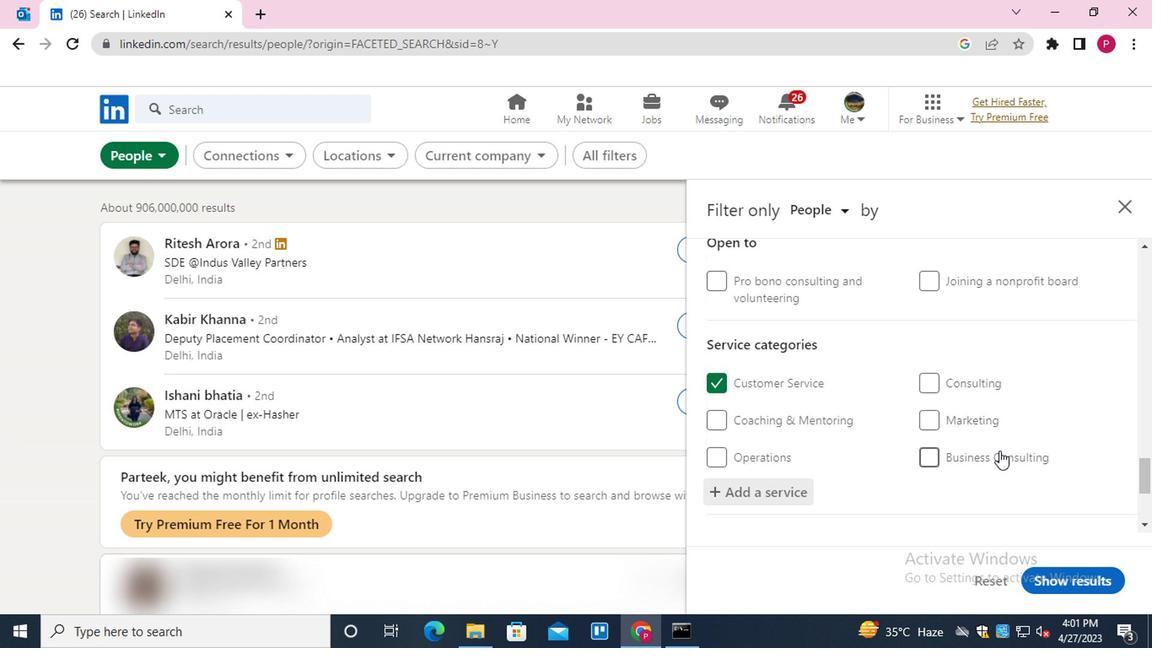 
Action: Mouse scrolled (997, 444) with delta (0, 0)
Screenshot: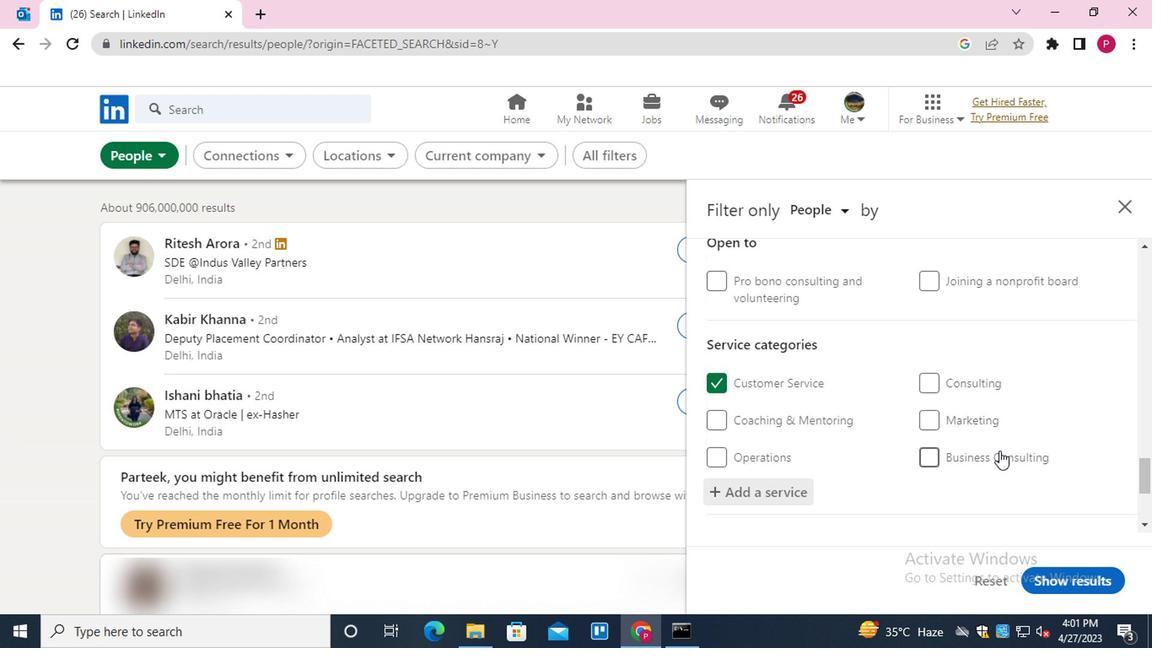 
Action: Mouse scrolled (997, 444) with delta (0, 0)
Screenshot: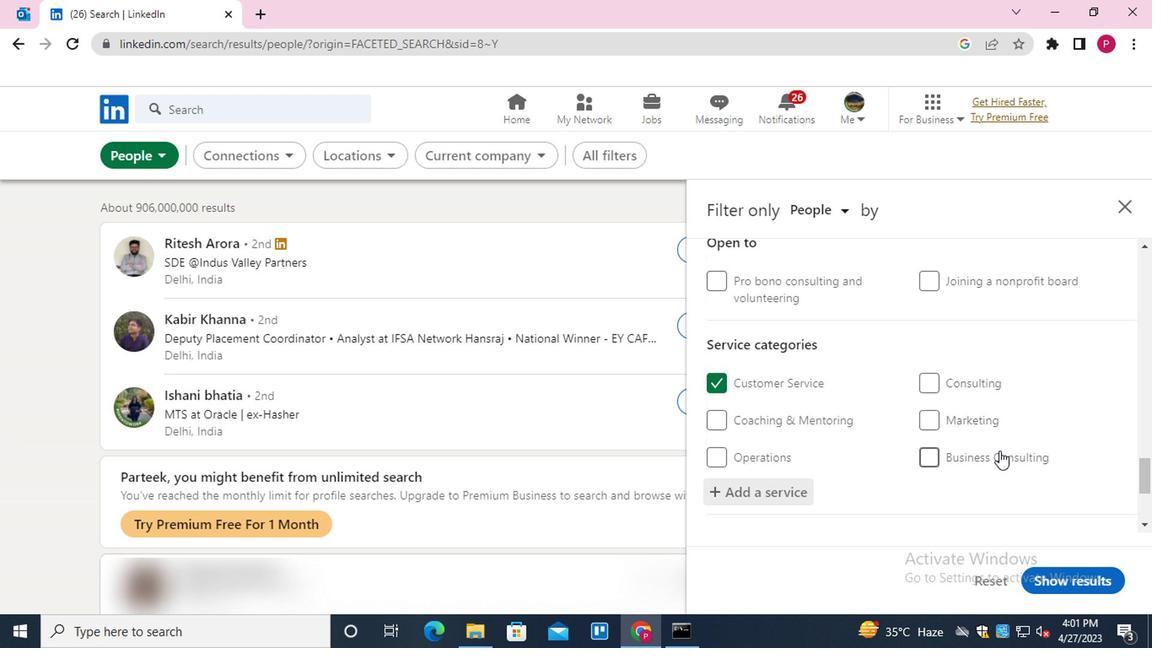 
Action: Mouse moved to (774, 440)
Screenshot: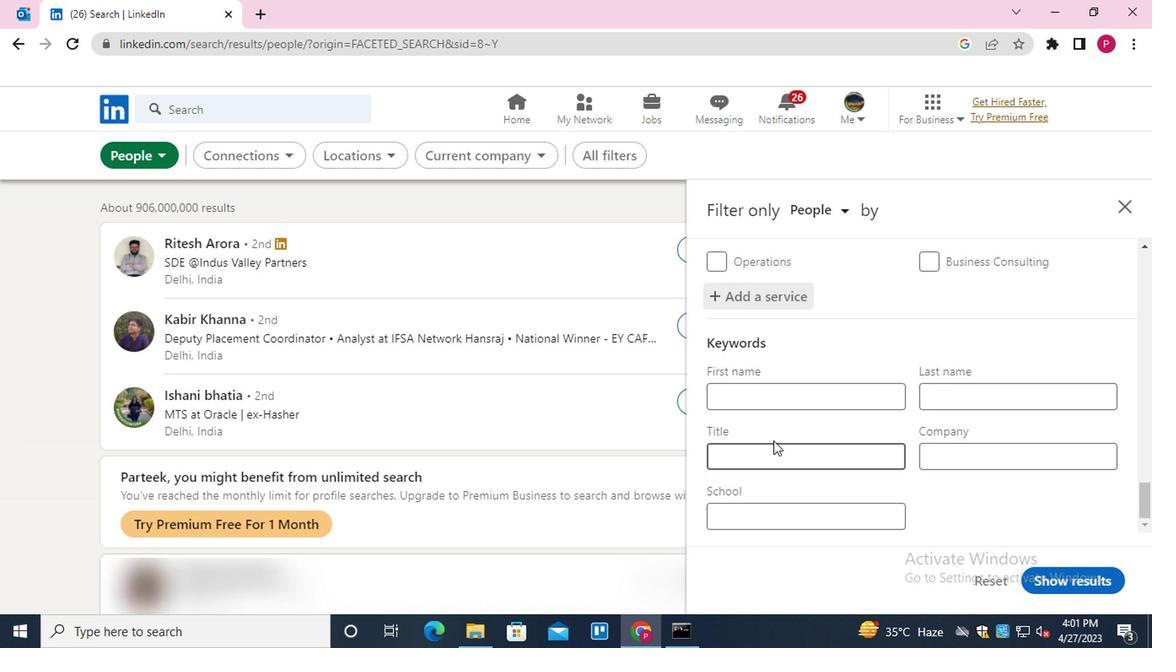 
Action: Mouse pressed left at (774, 440)
Screenshot: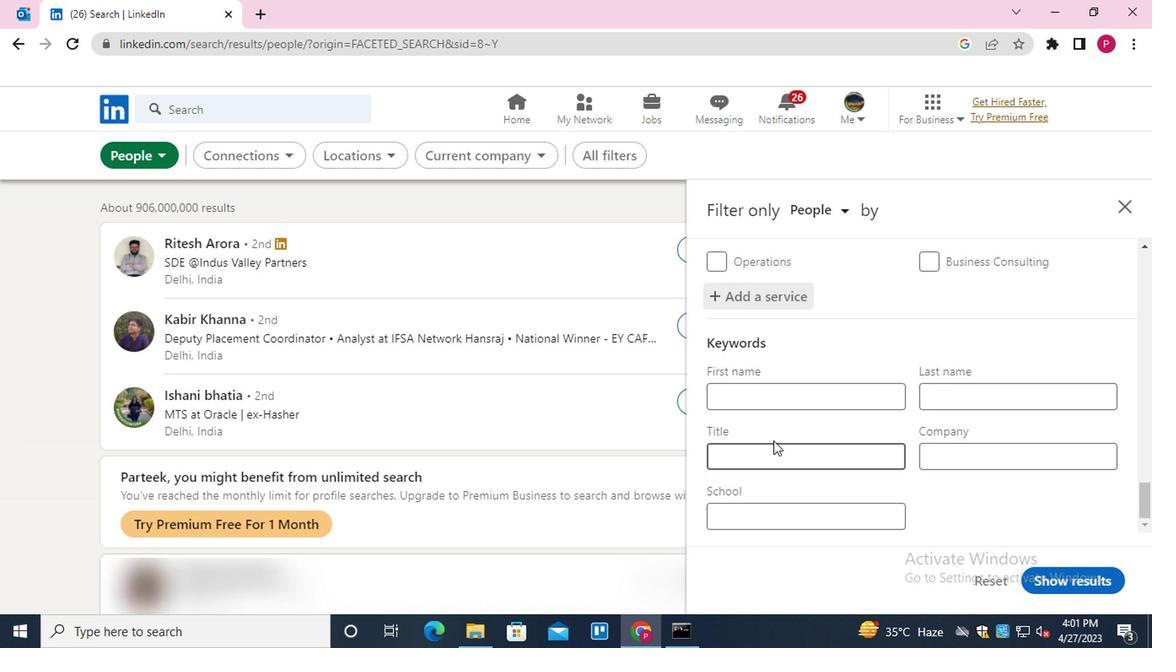 
Action: Key pressed <Key.shift><Key.shift><Key.shift><Key.shift><Key.shift><Key.shift>GRAPHIC<Key.space><Key.shift>DESIGNER
Screenshot: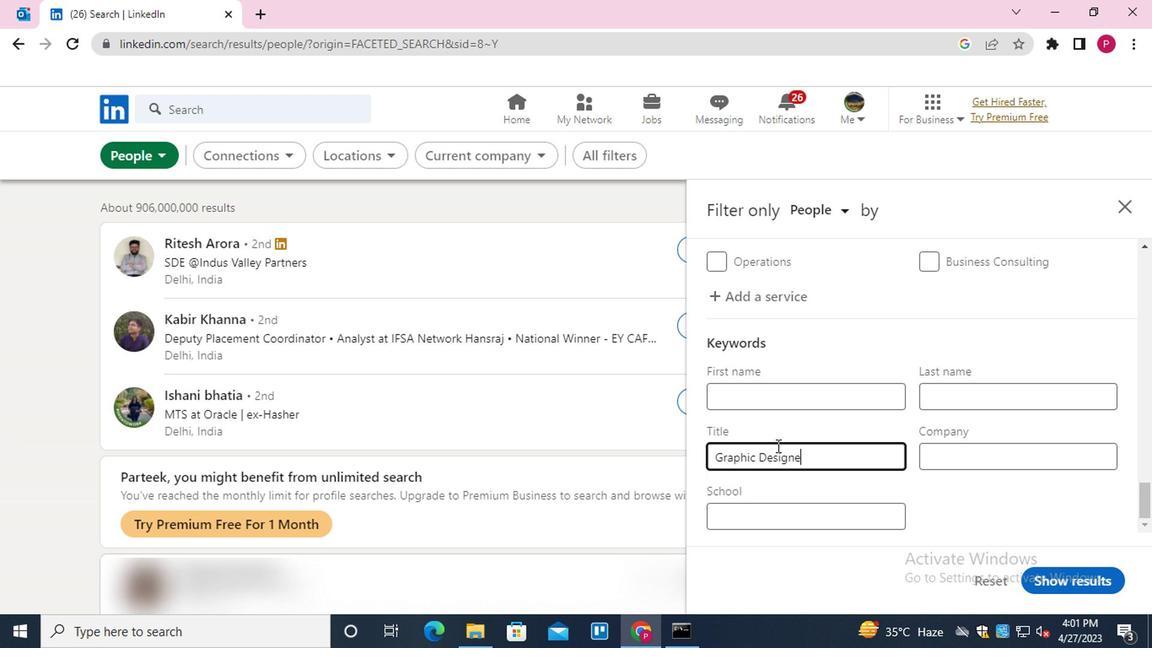 
Action: Mouse moved to (1050, 566)
Screenshot: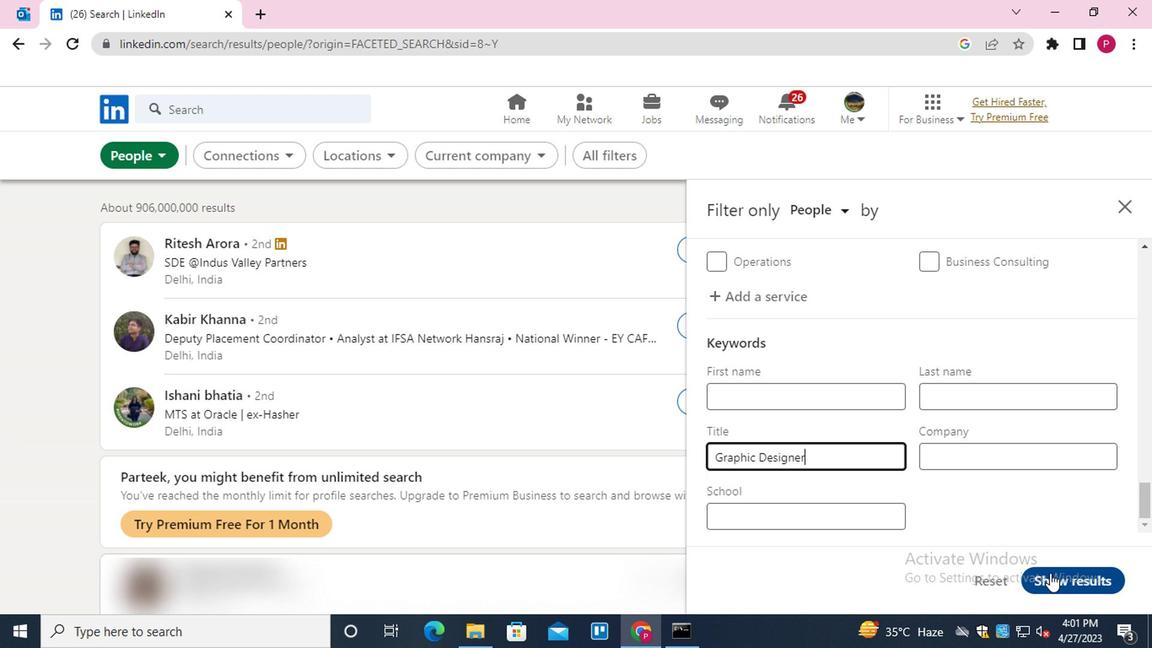
Action: Mouse pressed left at (1050, 566)
Screenshot: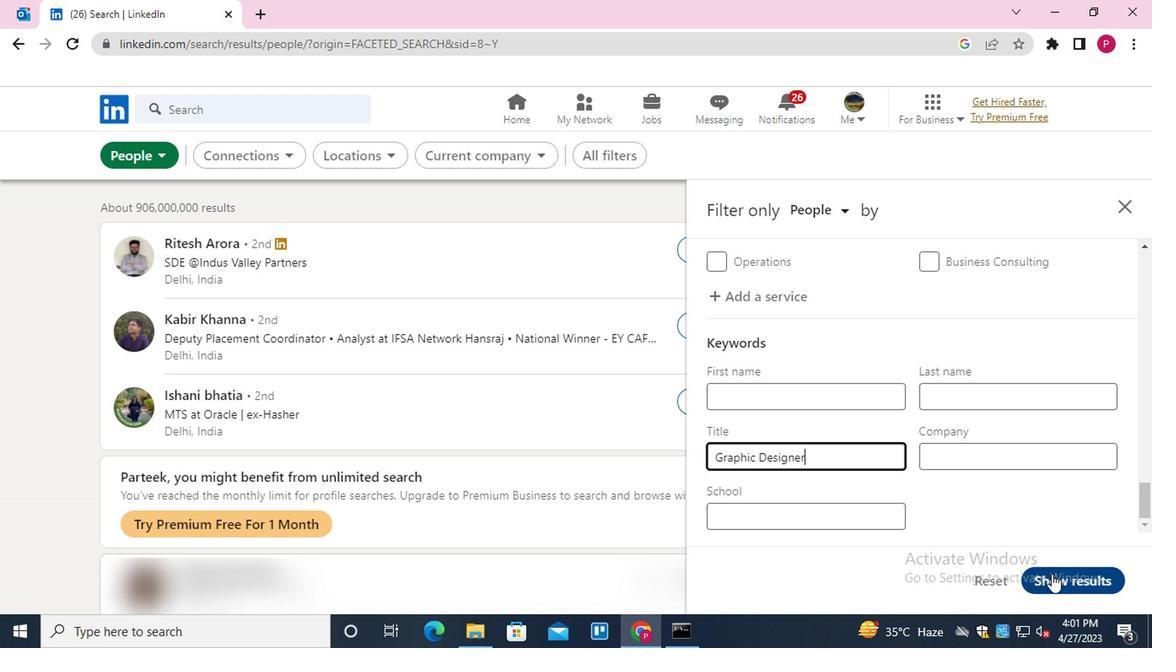 
Action: Mouse moved to (628, 413)
Screenshot: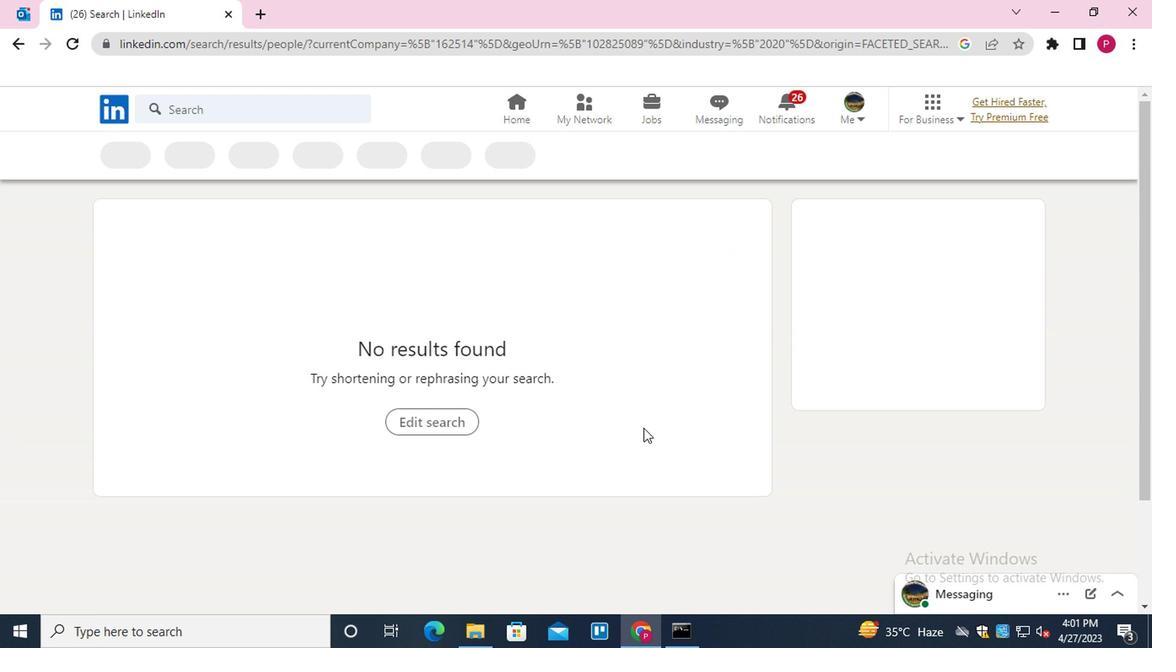 
